 Task: Find connections with filter location Playa del Ingles with filter topic #entrepreneurwith filter profile language English with filter current company AKS ProTalent with filter school Amrutvahini College of Engineering - AVCOE with filter industry Wholesale Import and Export with filter service category HR Consulting with filter keywords title Well Driller
Action: Mouse moved to (176, 280)
Screenshot: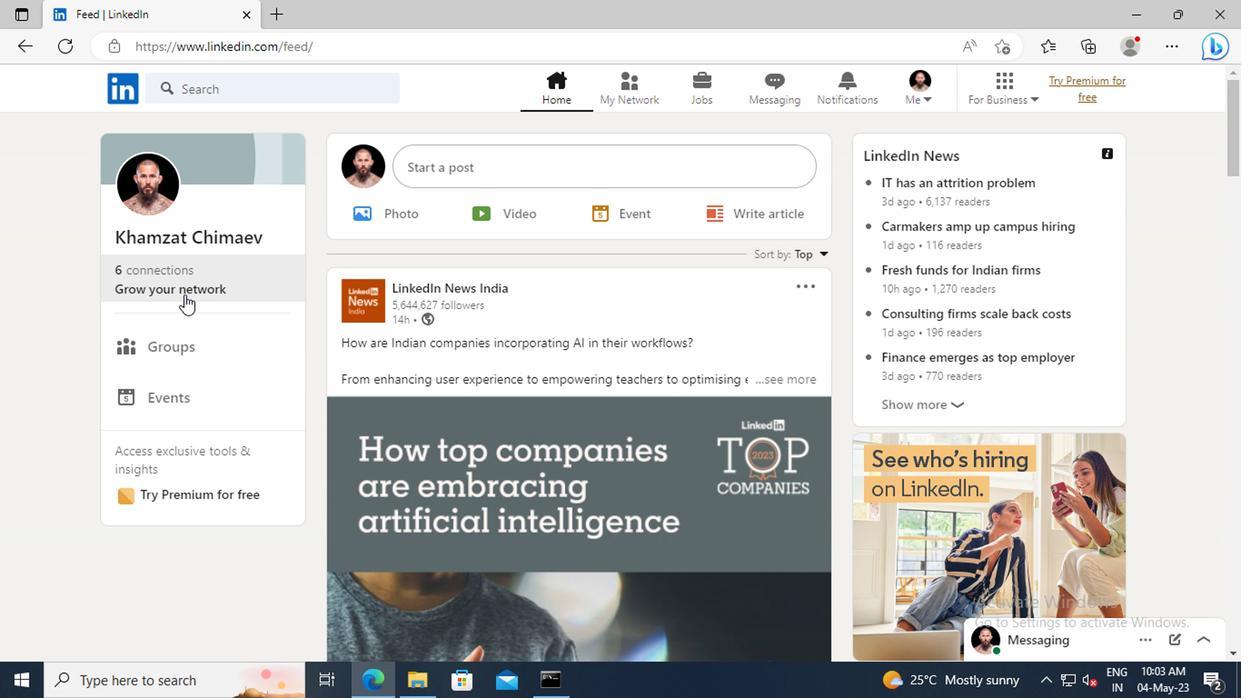 
Action: Mouse pressed left at (176, 280)
Screenshot: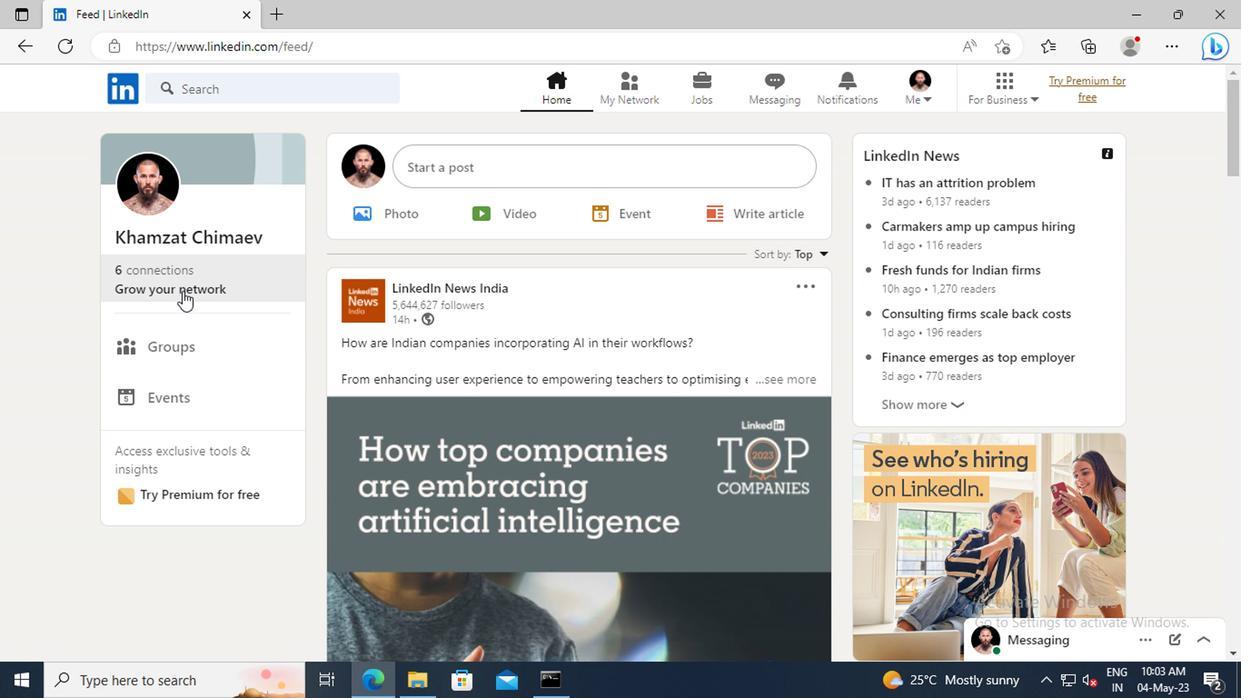 
Action: Mouse moved to (181, 192)
Screenshot: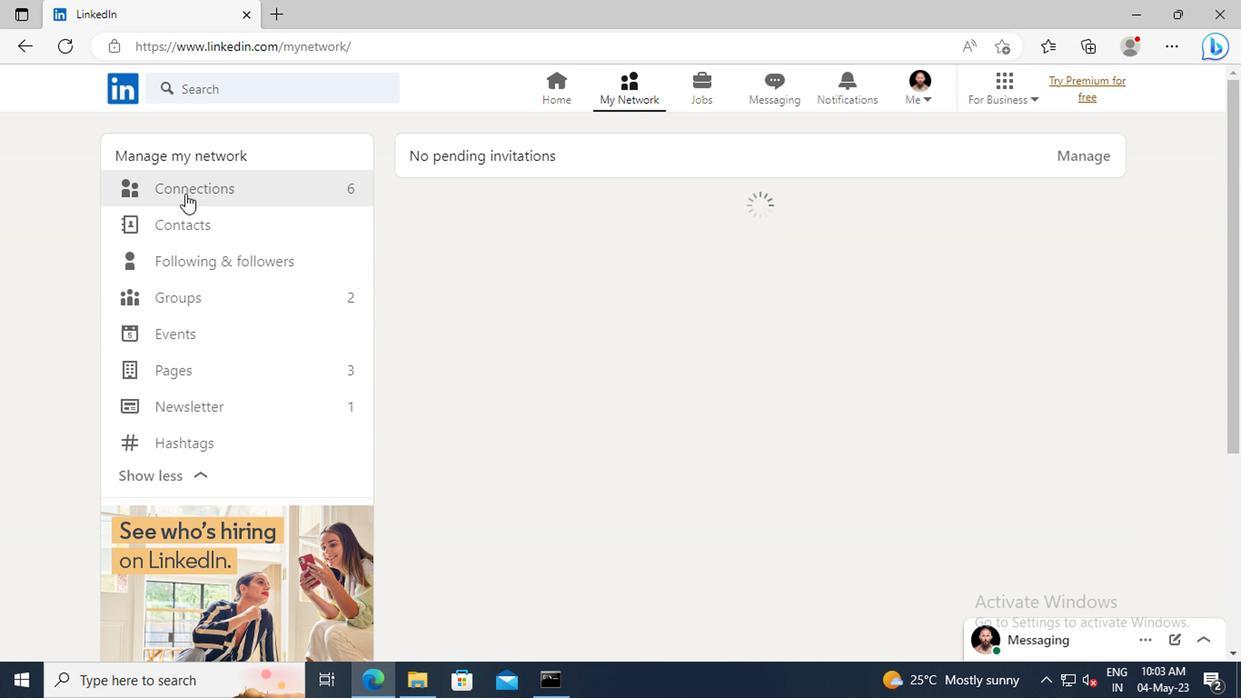 
Action: Mouse pressed left at (181, 192)
Screenshot: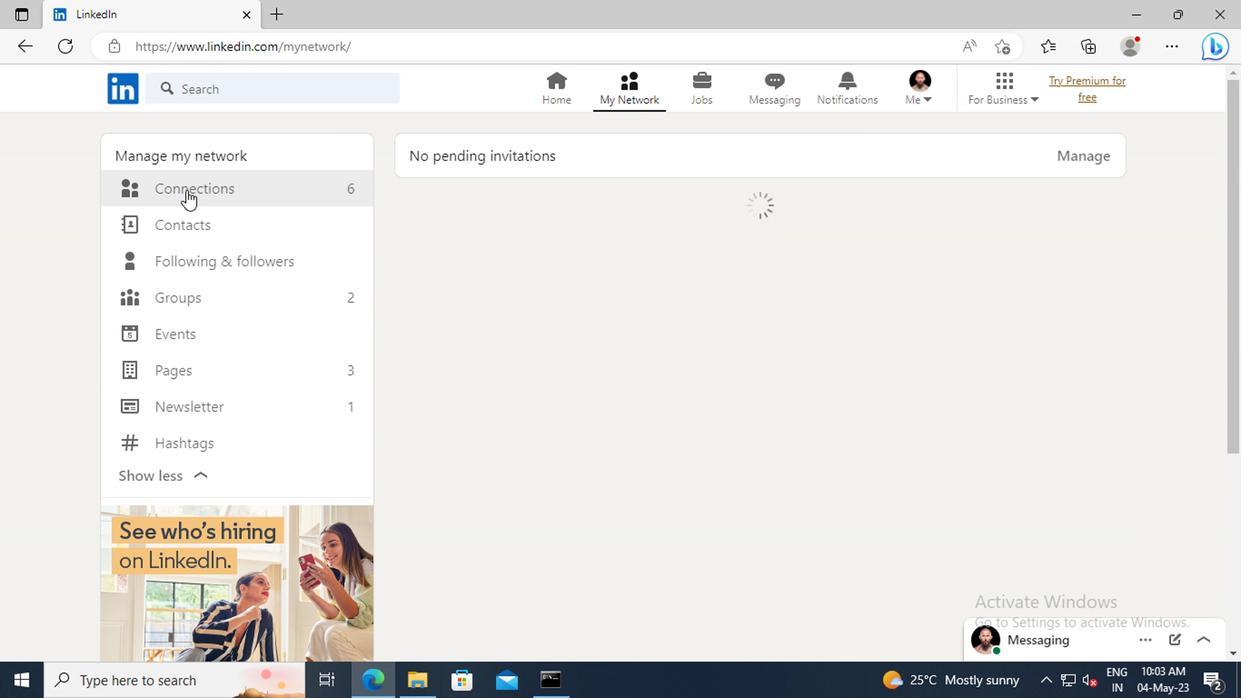
Action: Mouse moved to (726, 192)
Screenshot: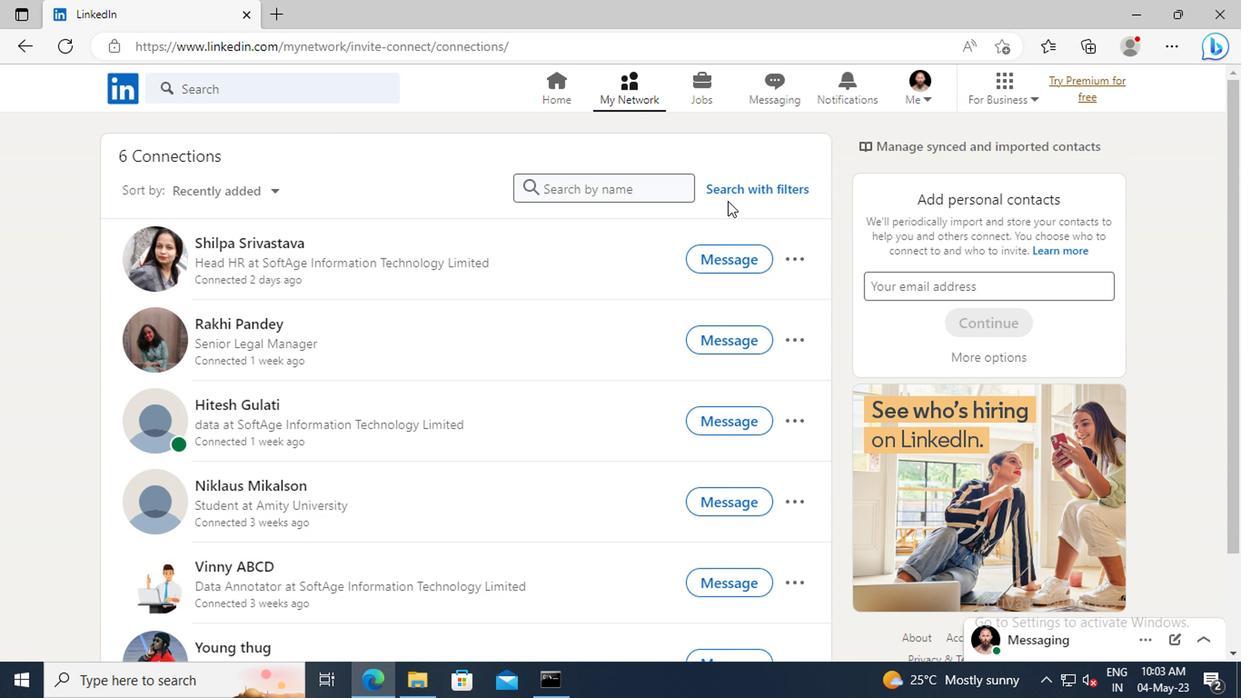 
Action: Mouse pressed left at (726, 192)
Screenshot: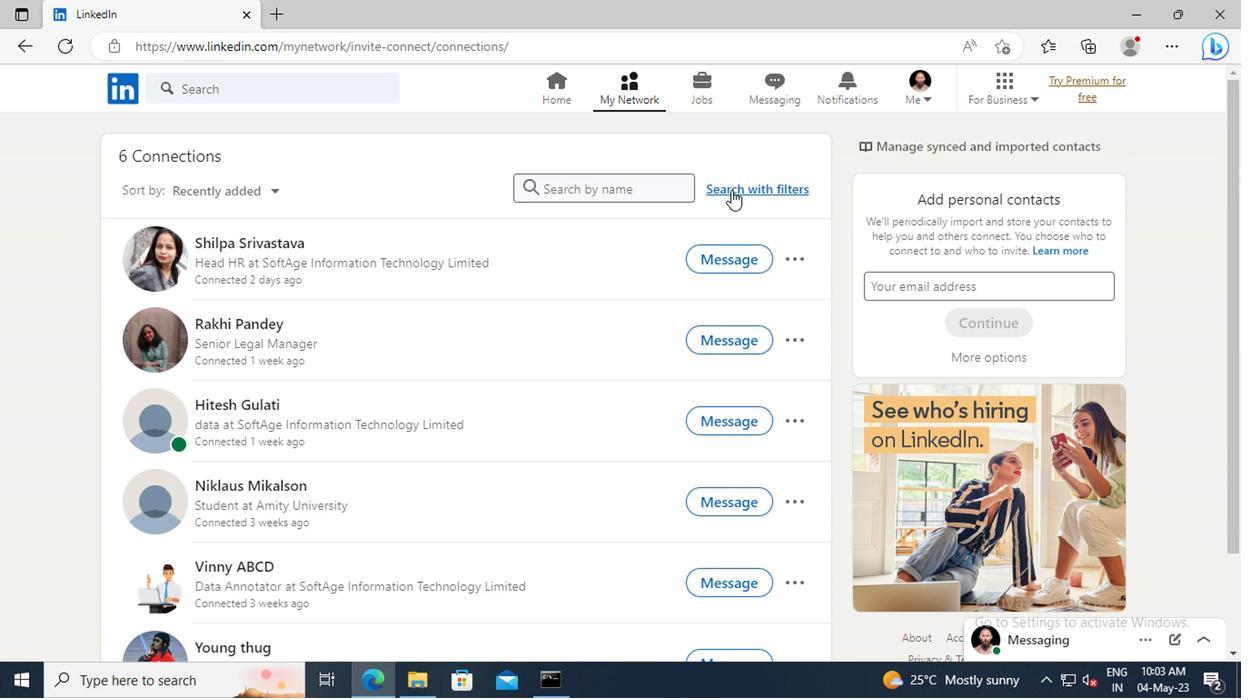 
Action: Mouse moved to (683, 146)
Screenshot: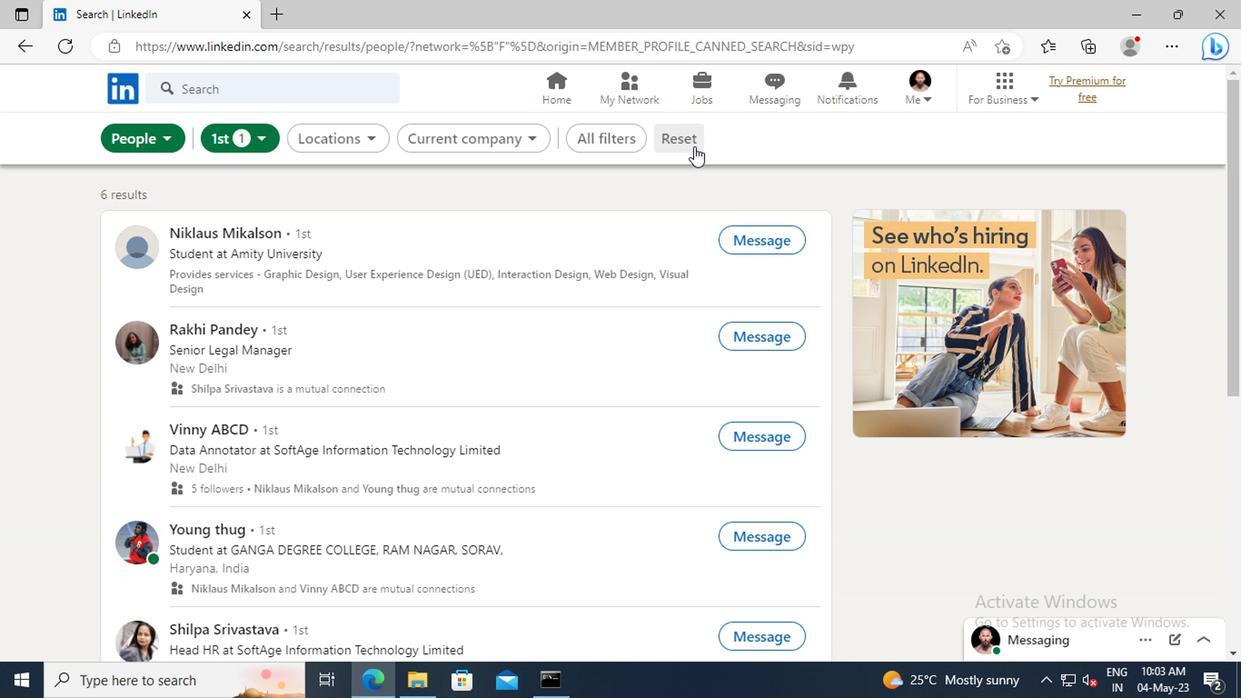 
Action: Mouse pressed left at (683, 146)
Screenshot: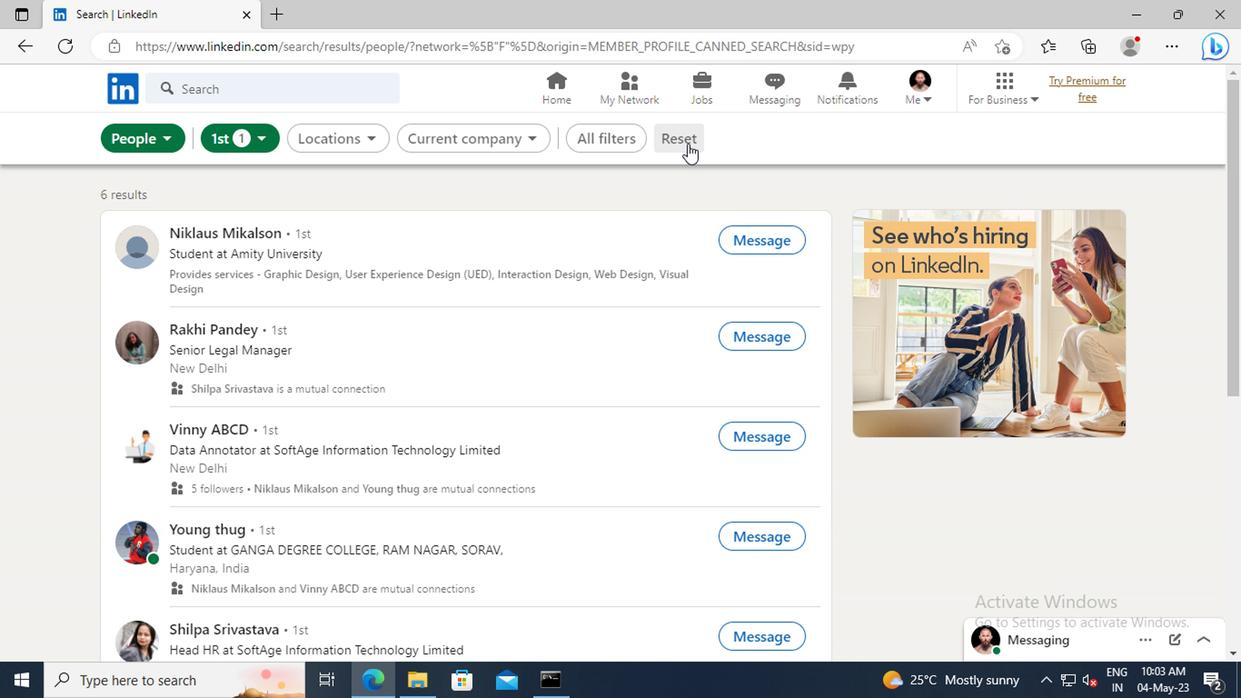 
Action: Mouse moved to (658, 146)
Screenshot: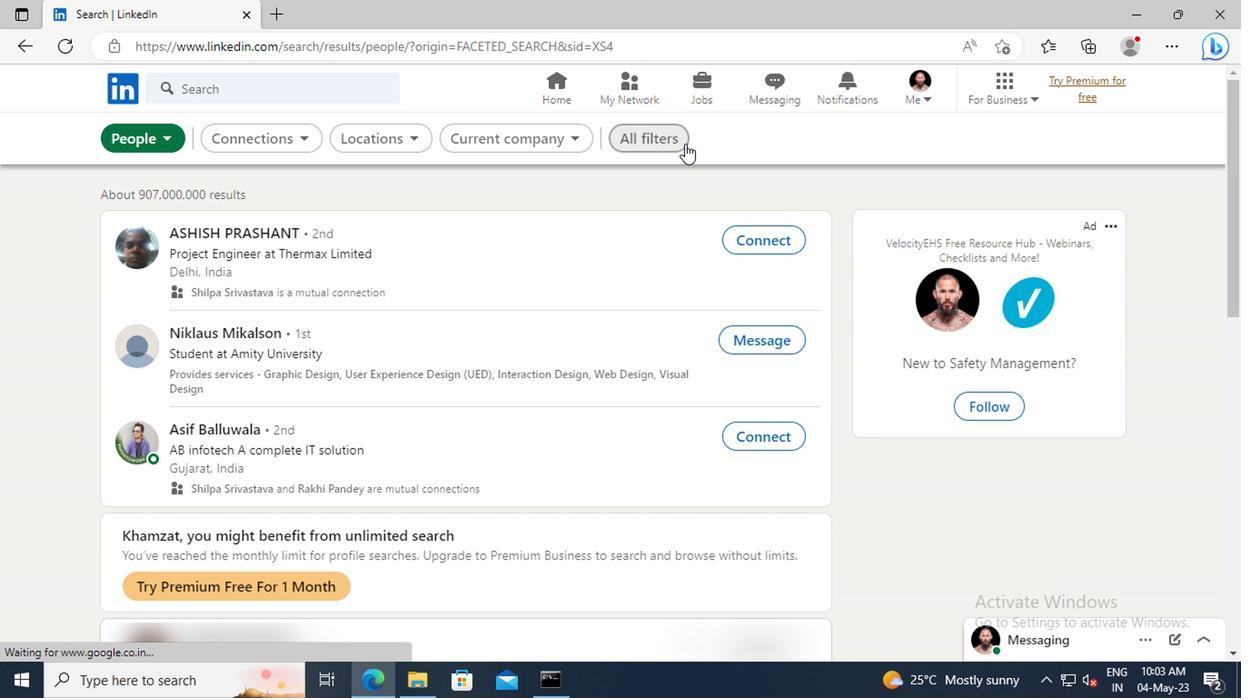 
Action: Mouse pressed left at (658, 146)
Screenshot: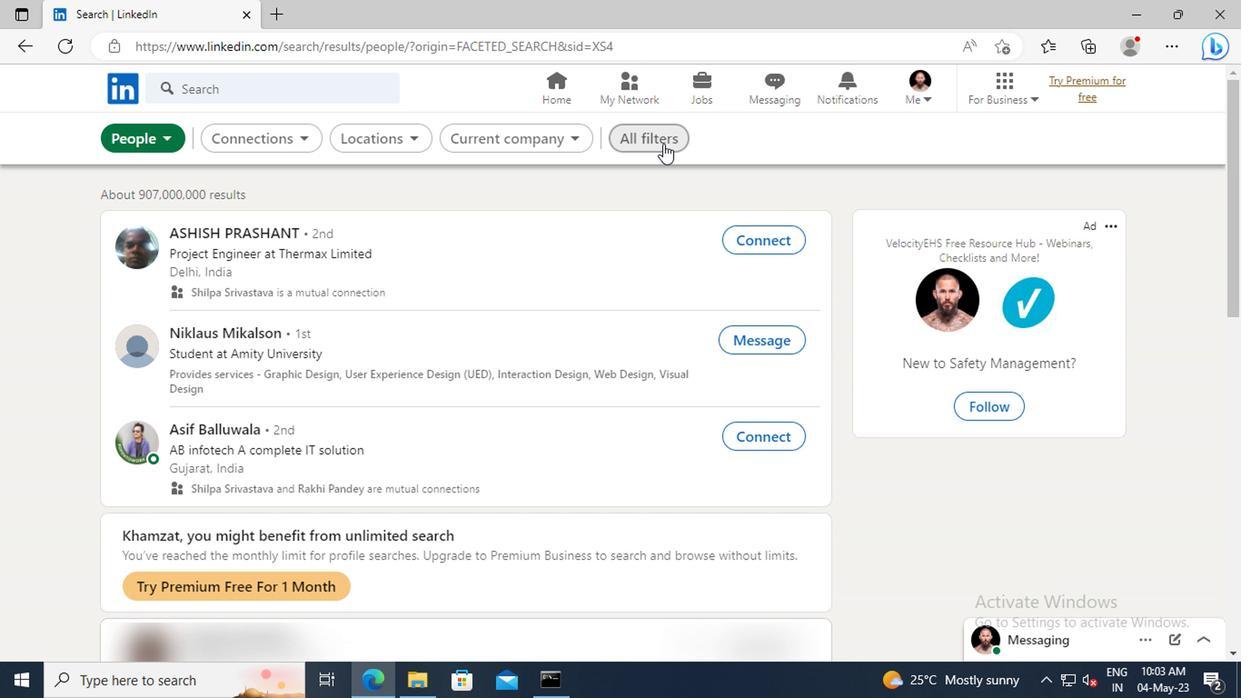 
Action: Mouse moved to (974, 332)
Screenshot: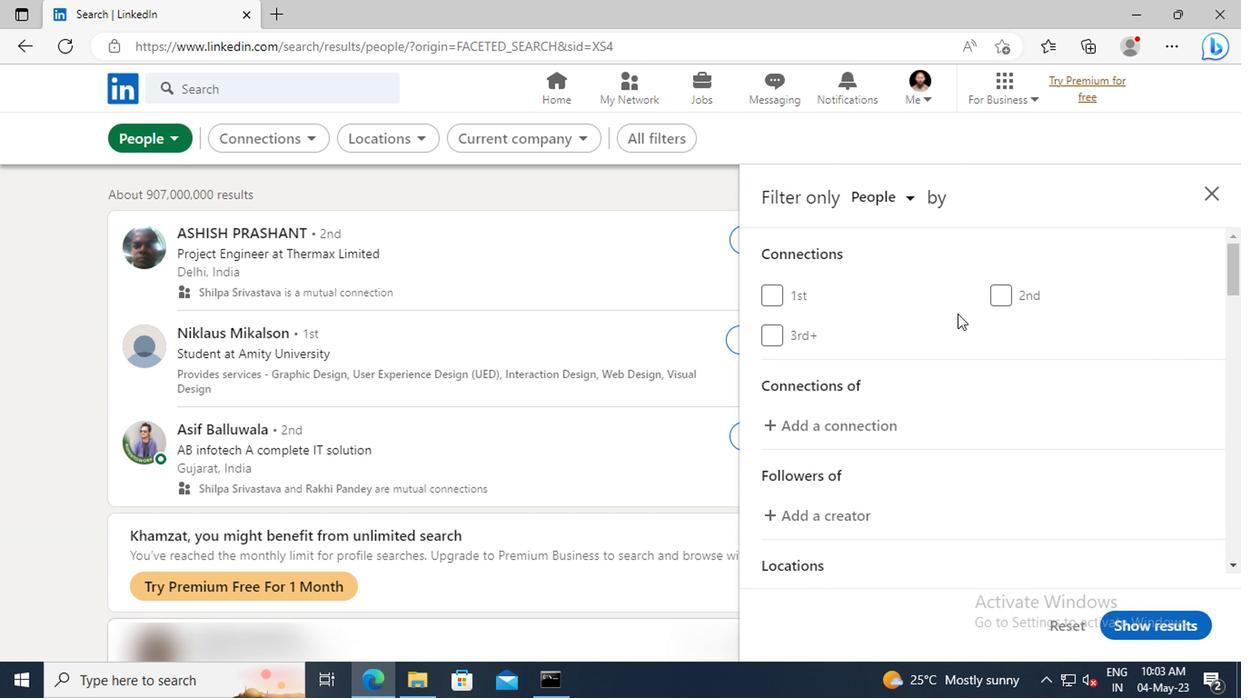 
Action: Mouse scrolled (974, 331) with delta (0, 0)
Screenshot: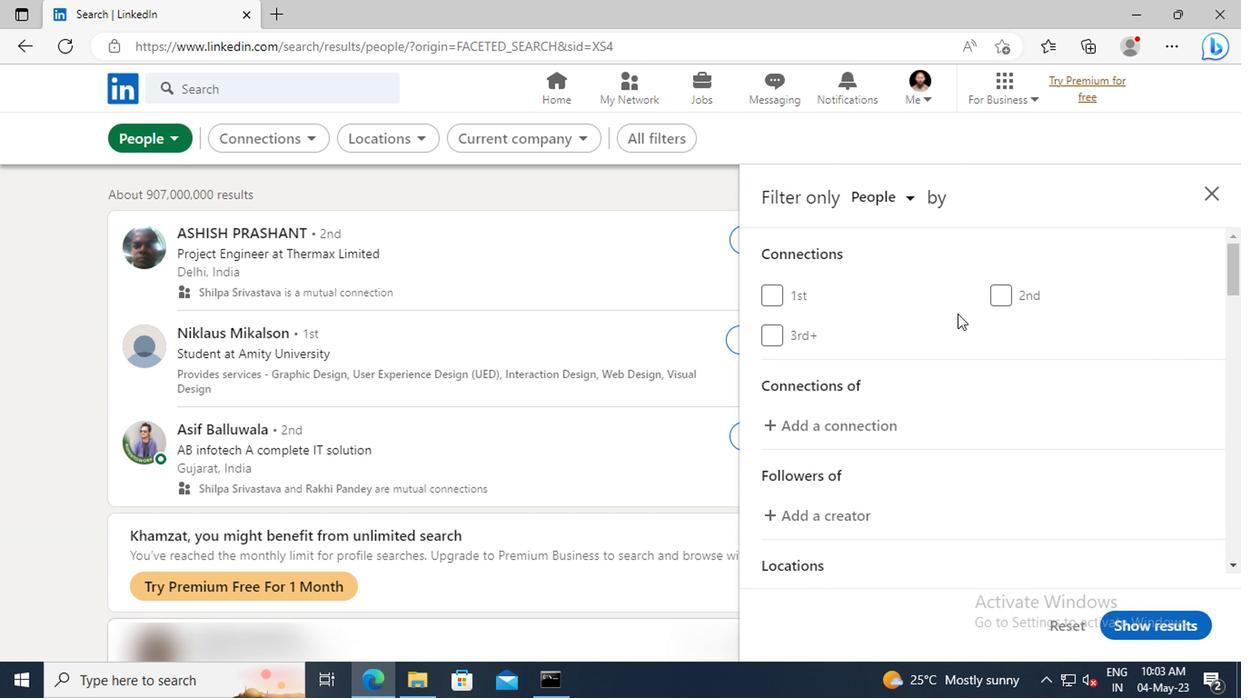 
Action: Mouse moved to (976, 334)
Screenshot: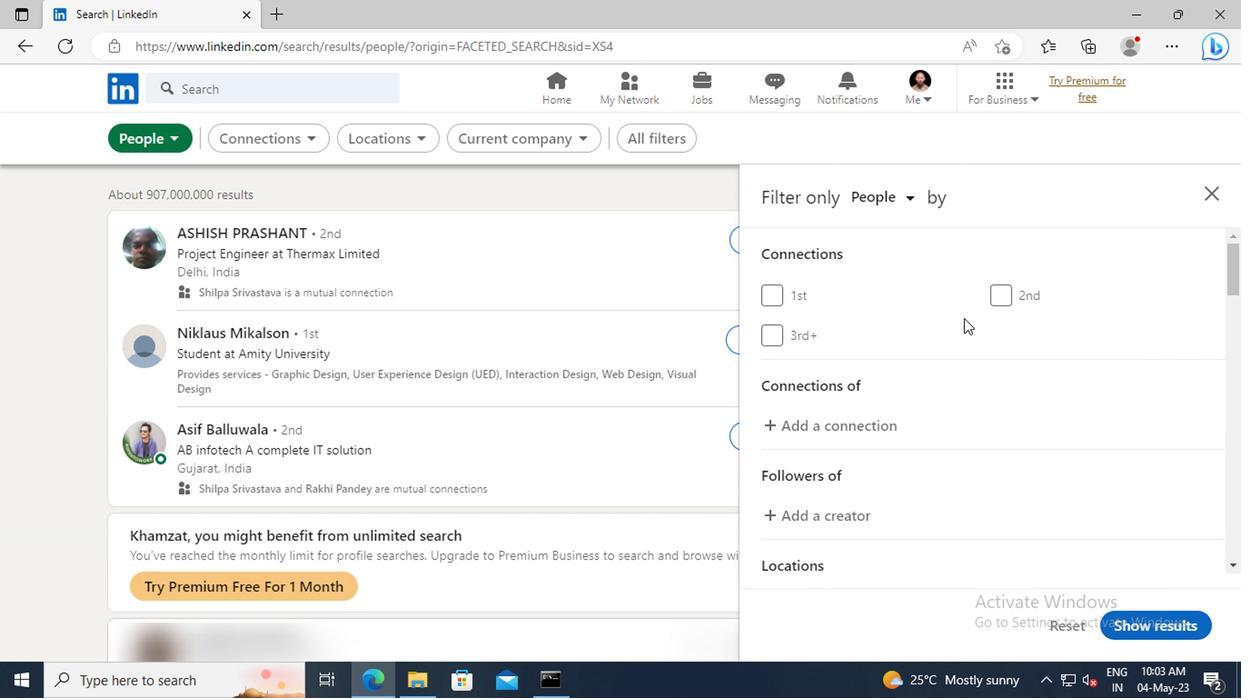 
Action: Mouse scrolled (976, 333) with delta (0, 0)
Screenshot: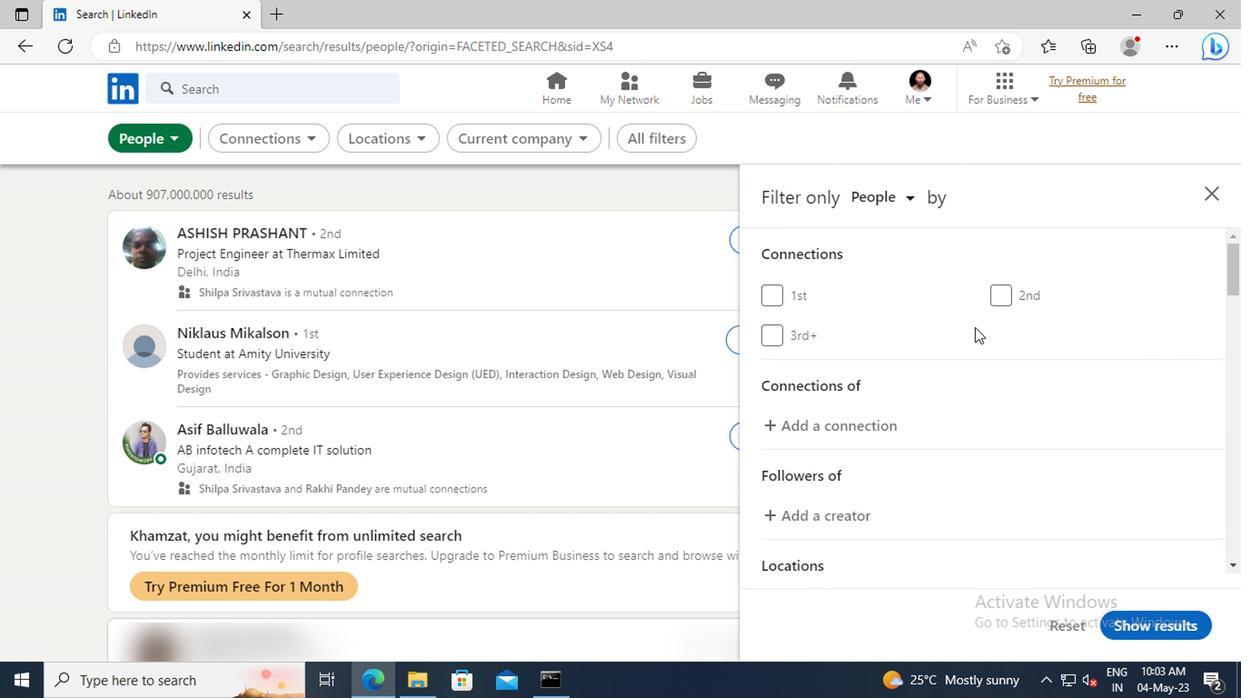 
Action: Mouse scrolled (976, 333) with delta (0, 0)
Screenshot: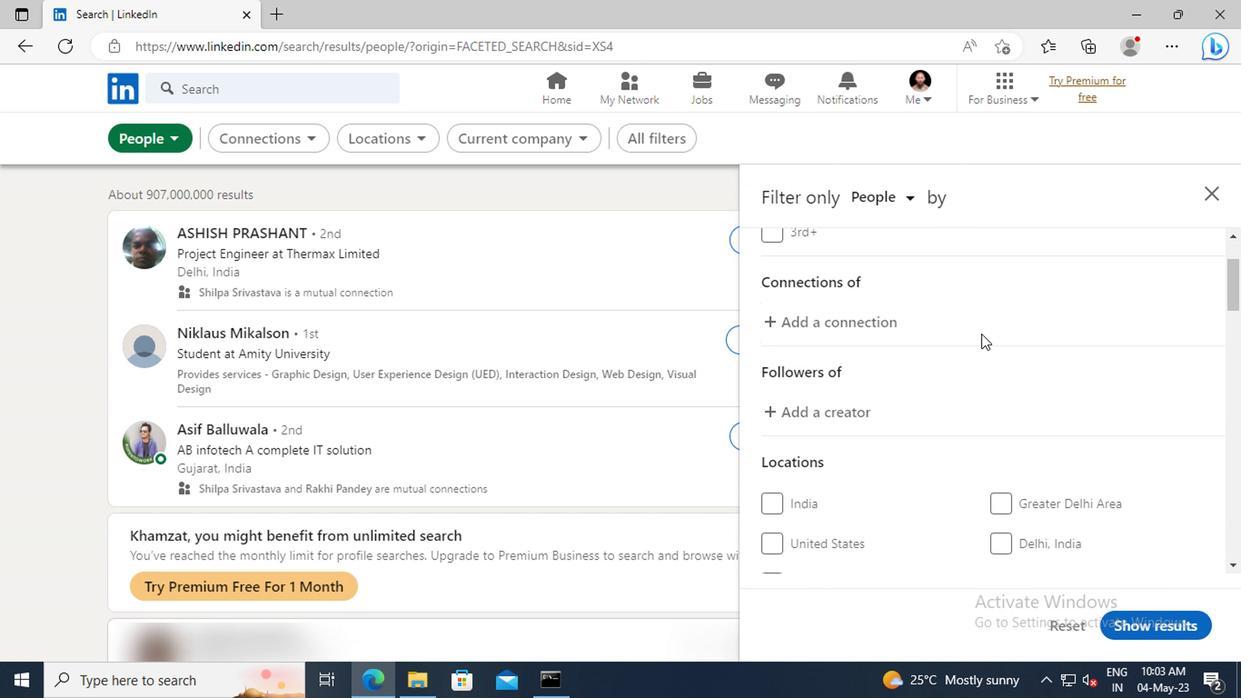 
Action: Mouse scrolled (976, 333) with delta (0, 0)
Screenshot: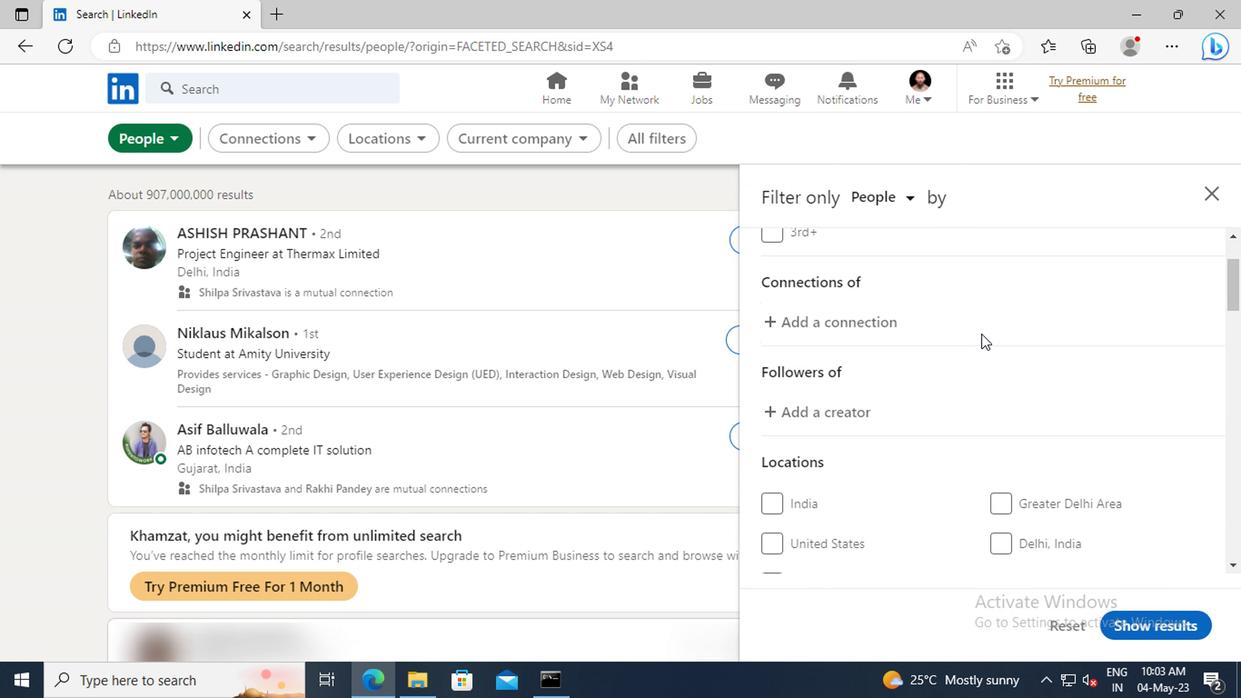 
Action: Mouse scrolled (976, 333) with delta (0, 0)
Screenshot: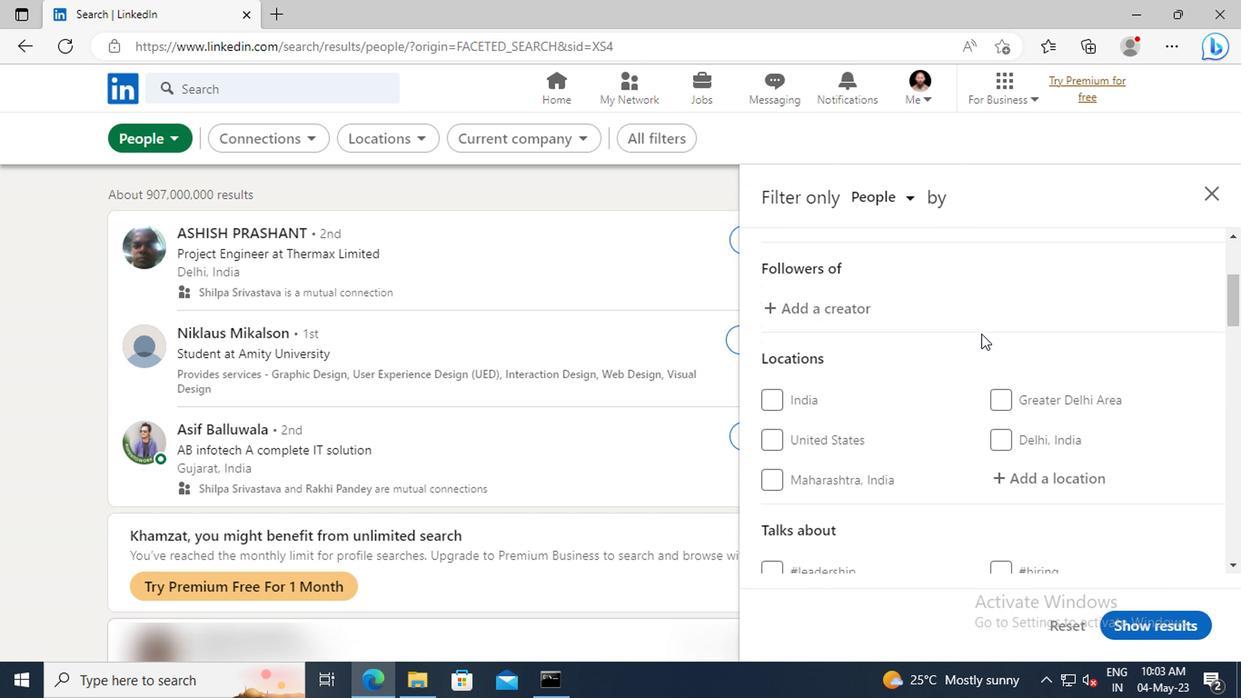 
Action: Mouse scrolled (976, 333) with delta (0, 0)
Screenshot: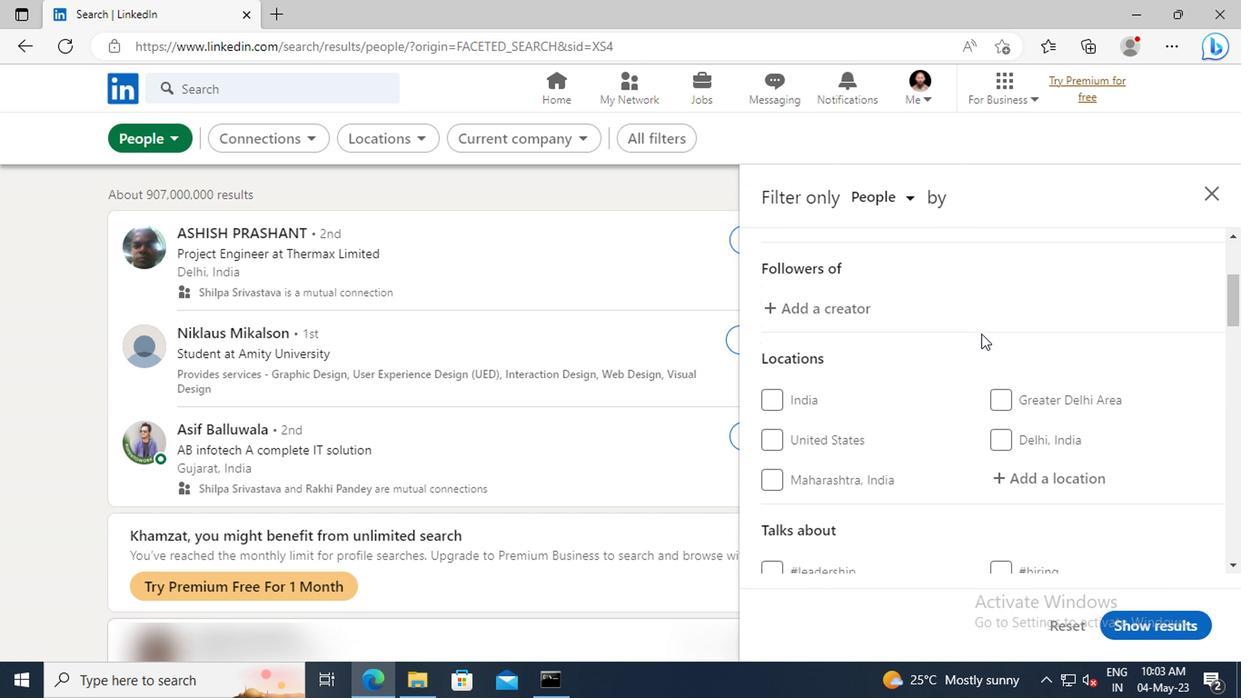 
Action: Mouse moved to (1002, 371)
Screenshot: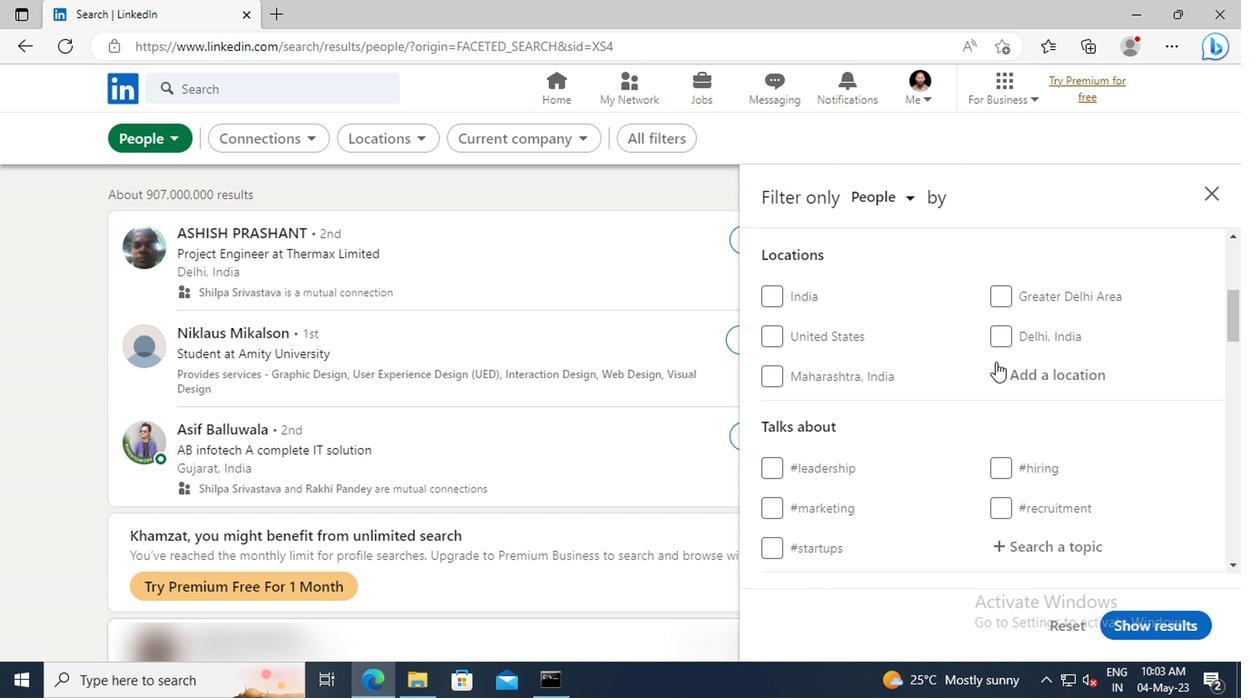 
Action: Mouse pressed left at (1002, 371)
Screenshot: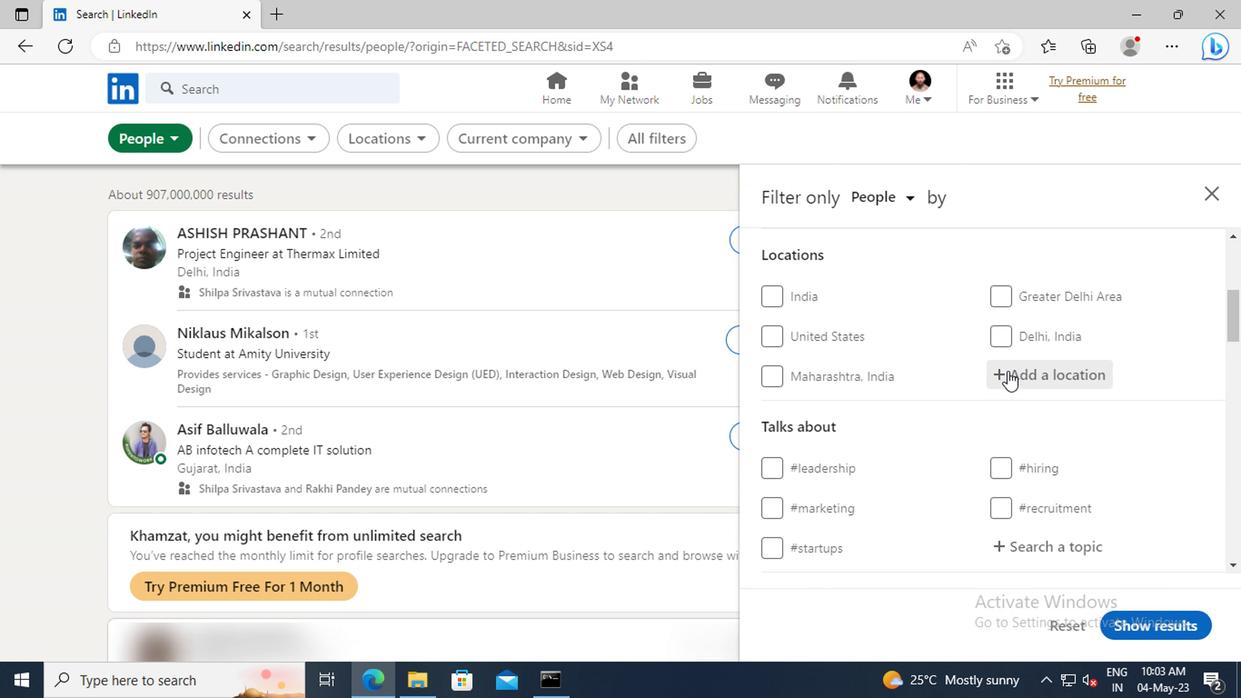 
Action: Key pressed <Key.shift>PLAYA<Key.space>DEL<Key.space><Key.shift><Key.shift>INGLES<Key.enter>
Screenshot: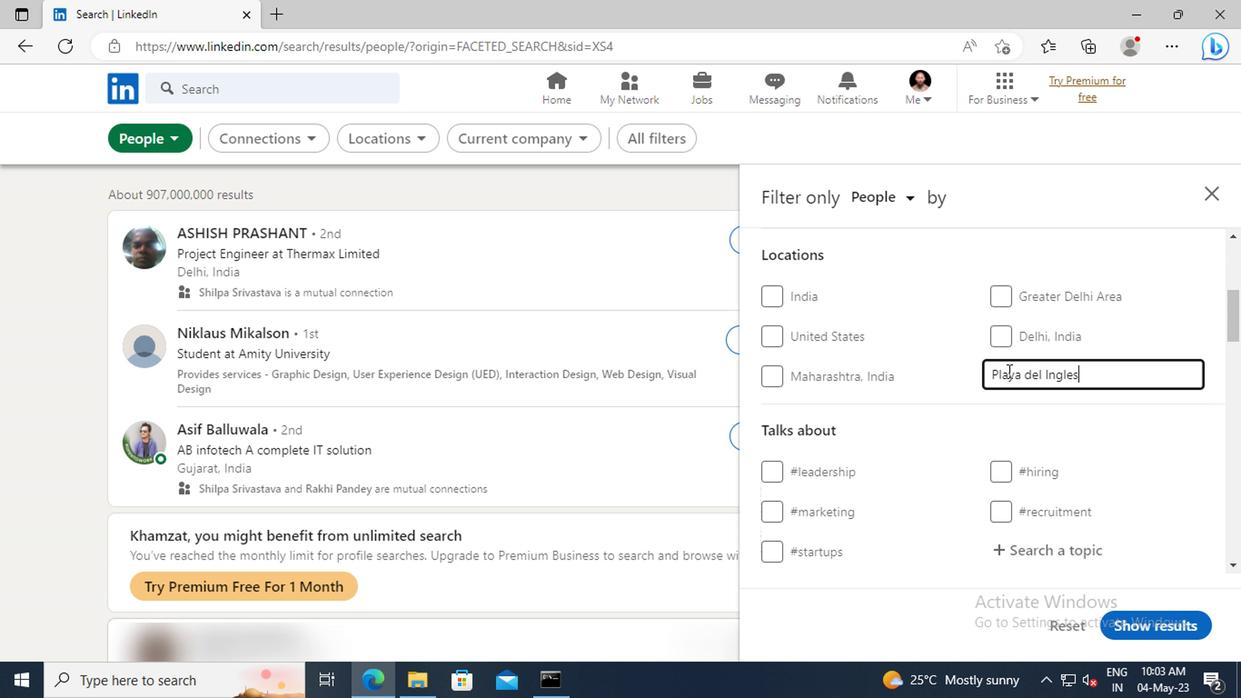 
Action: Mouse scrolled (1002, 370) with delta (0, 0)
Screenshot: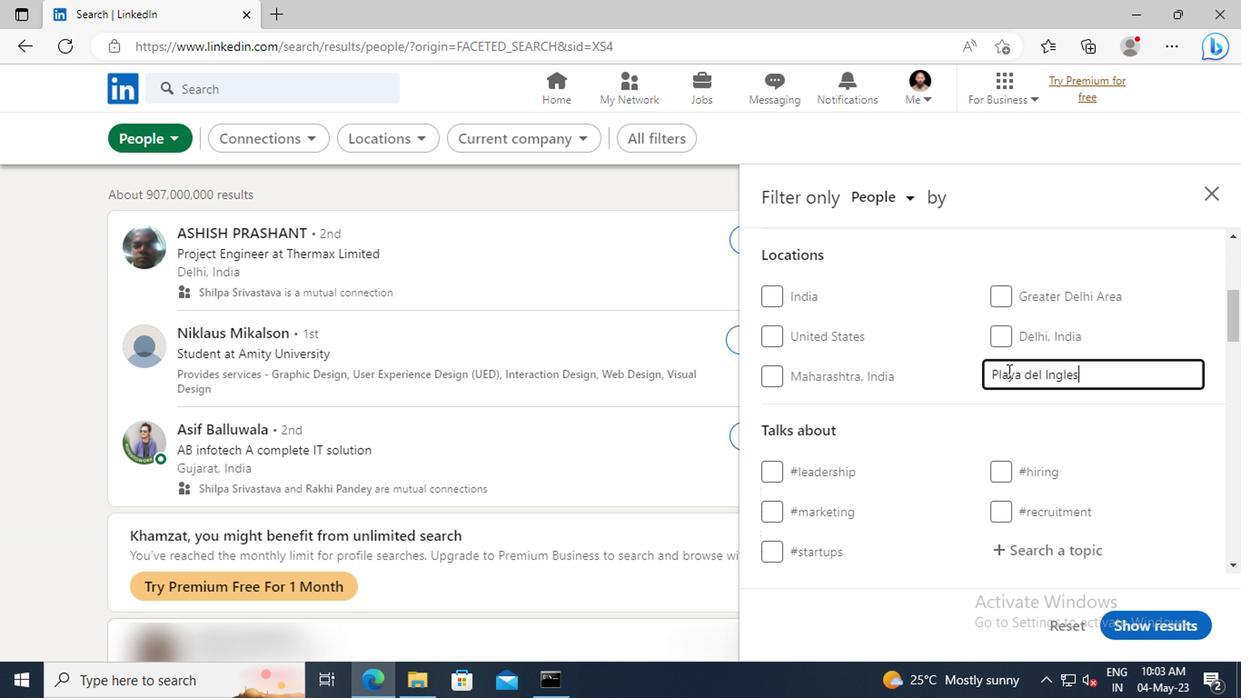 
Action: Mouse scrolled (1002, 370) with delta (0, 0)
Screenshot: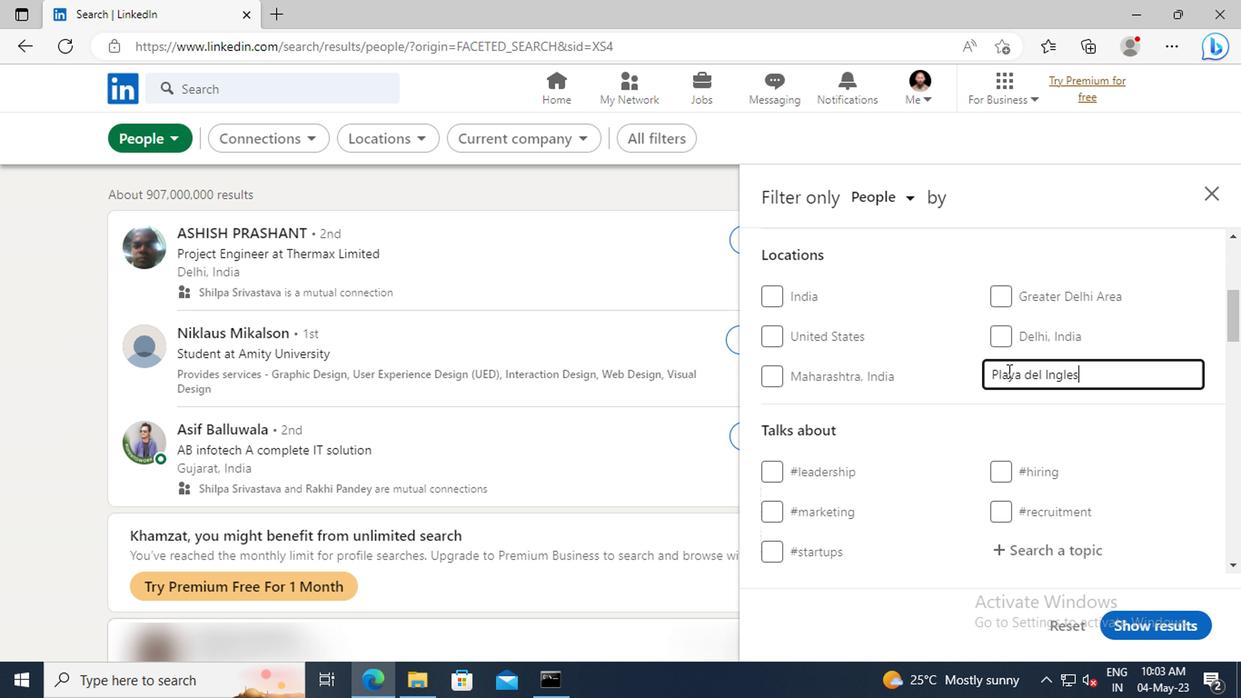 
Action: Mouse scrolled (1002, 370) with delta (0, 0)
Screenshot: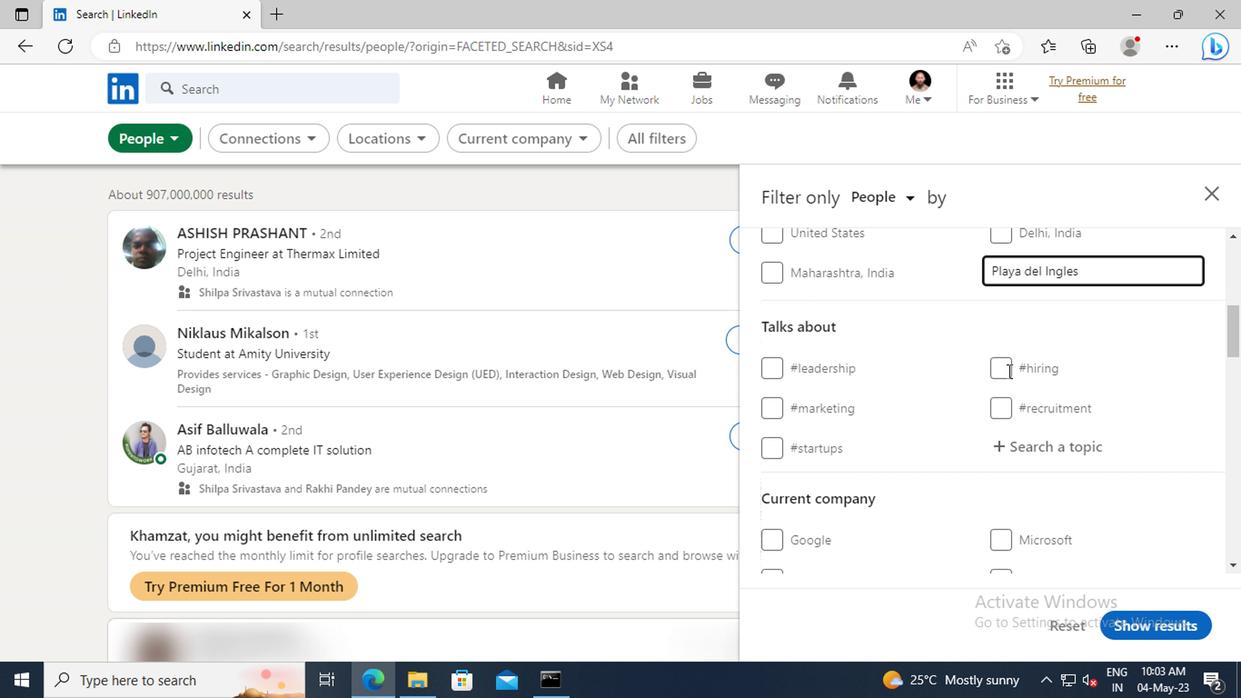 
Action: Mouse scrolled (1002, 370) with delta (0, 0)
Screenshot: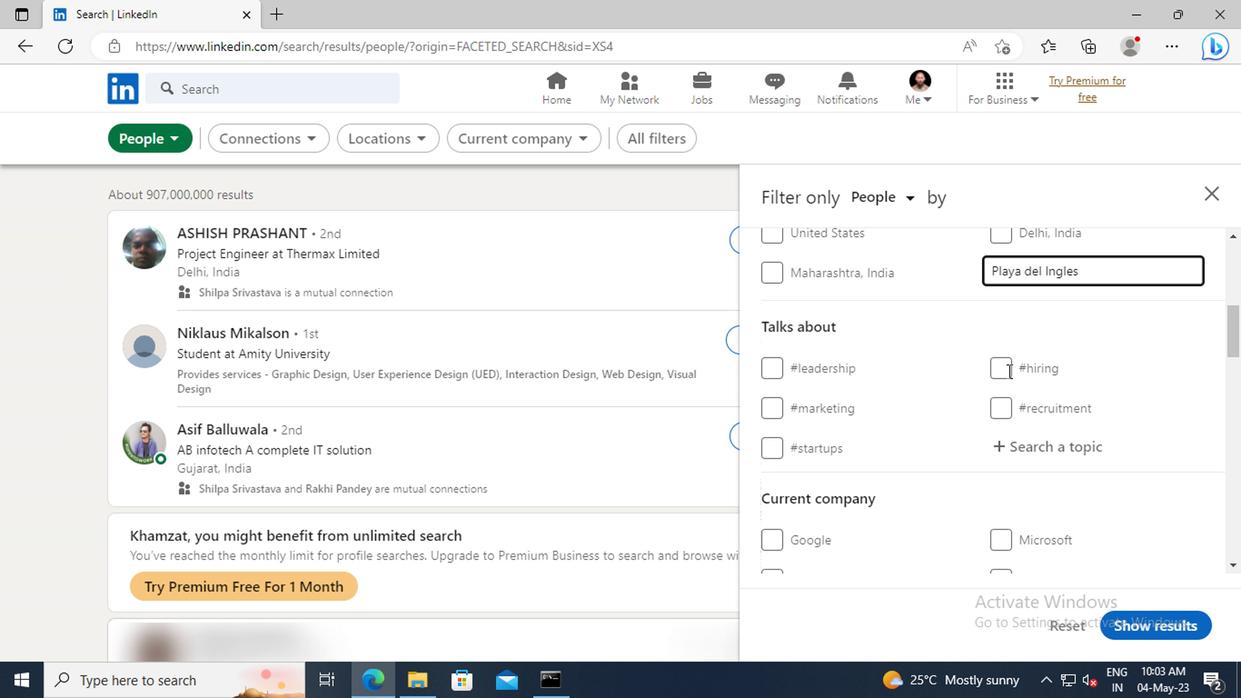
Action: Mouse moved to (1014, 349)
Screenshot: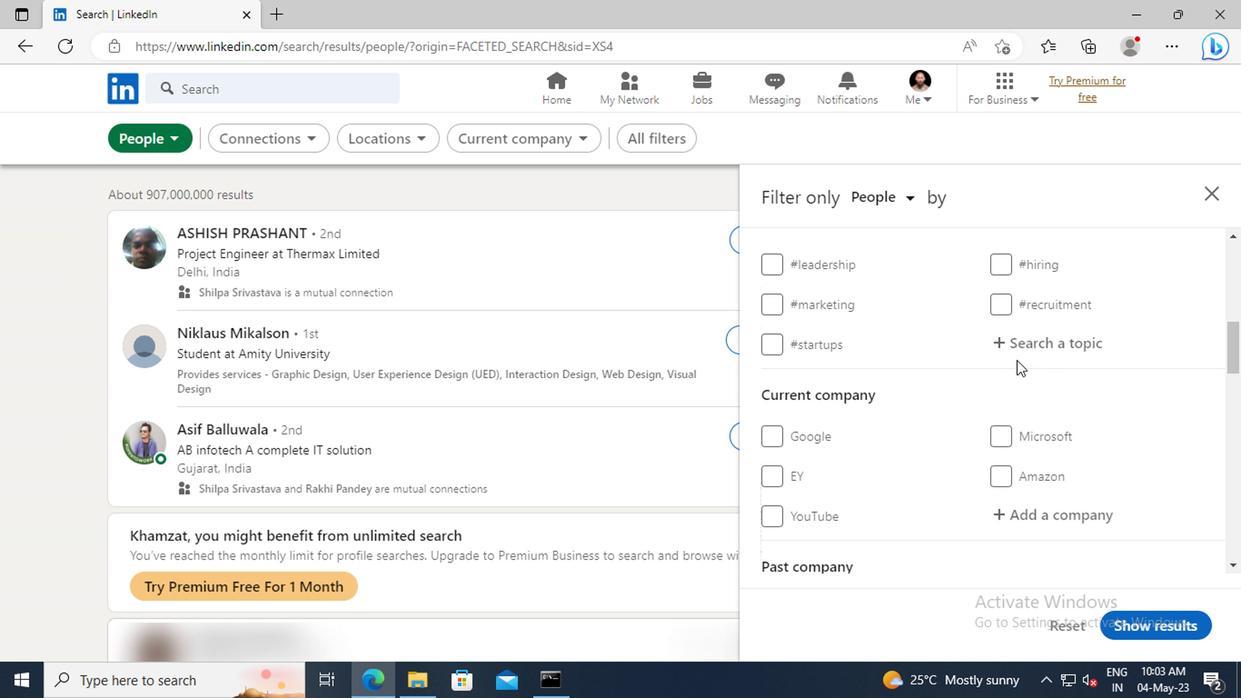 
Action: Mouse pressed left at (1014, 349)
Screenshot: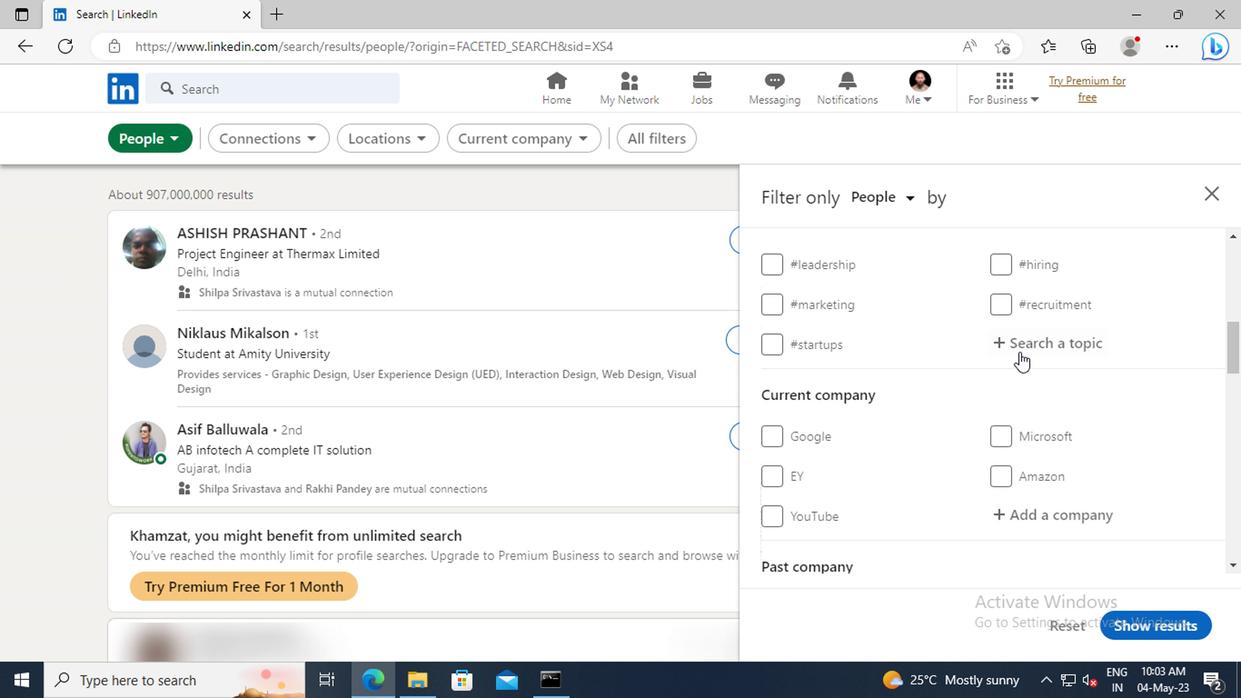 
Action: Key pressed ENTREPR
Screenshot: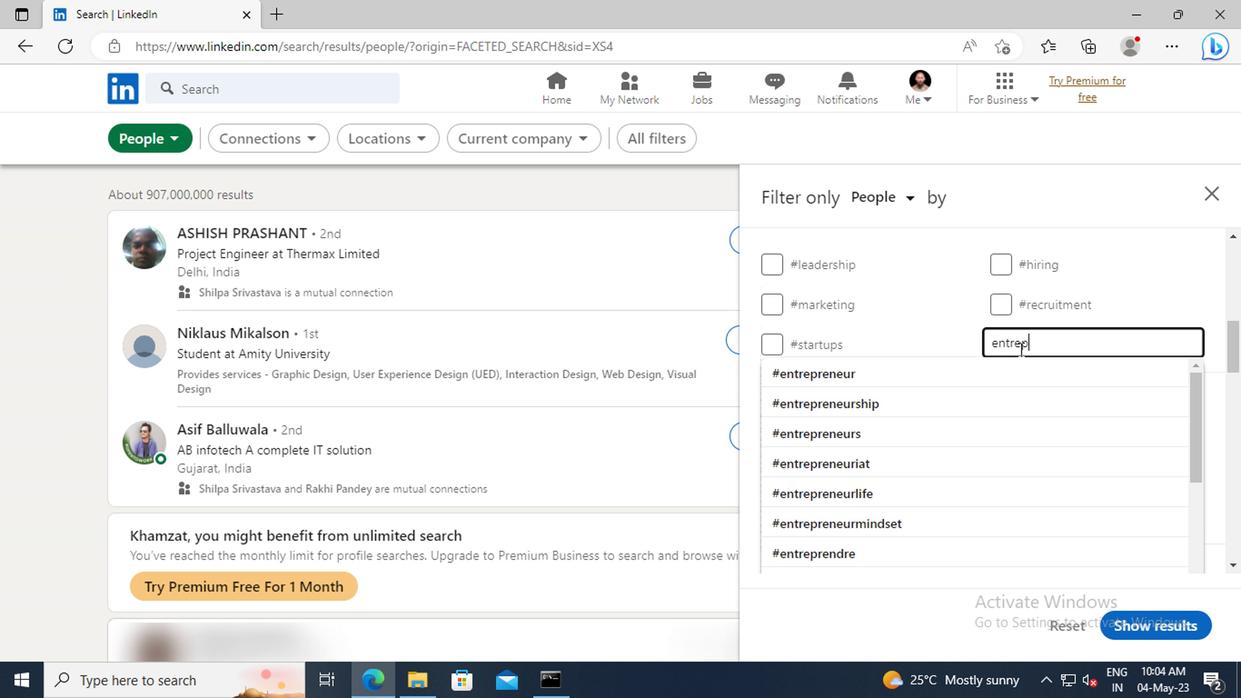 
Action: Mouse moved to (1016, 371)
Screenshot: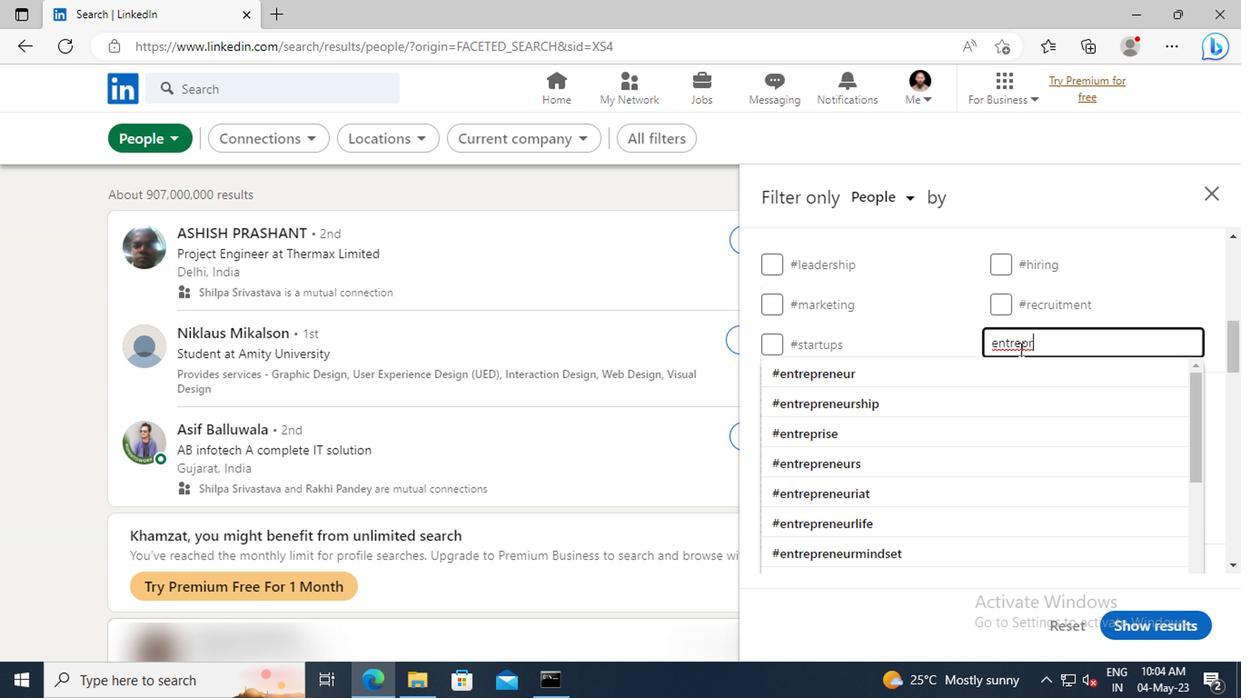 
Action: Mouse pressed left at (1016, 371)
Screenshot: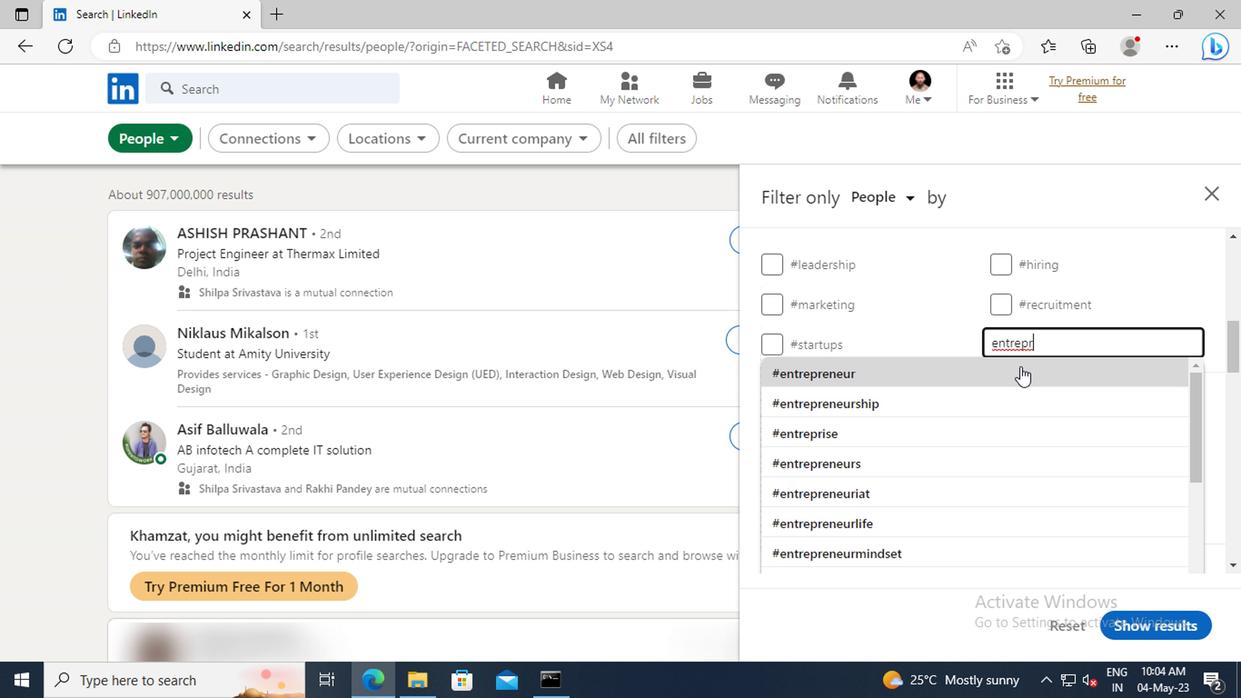 
Action: Mouse scrolled (1016, 370) with delta (0, 0)
Screenshot: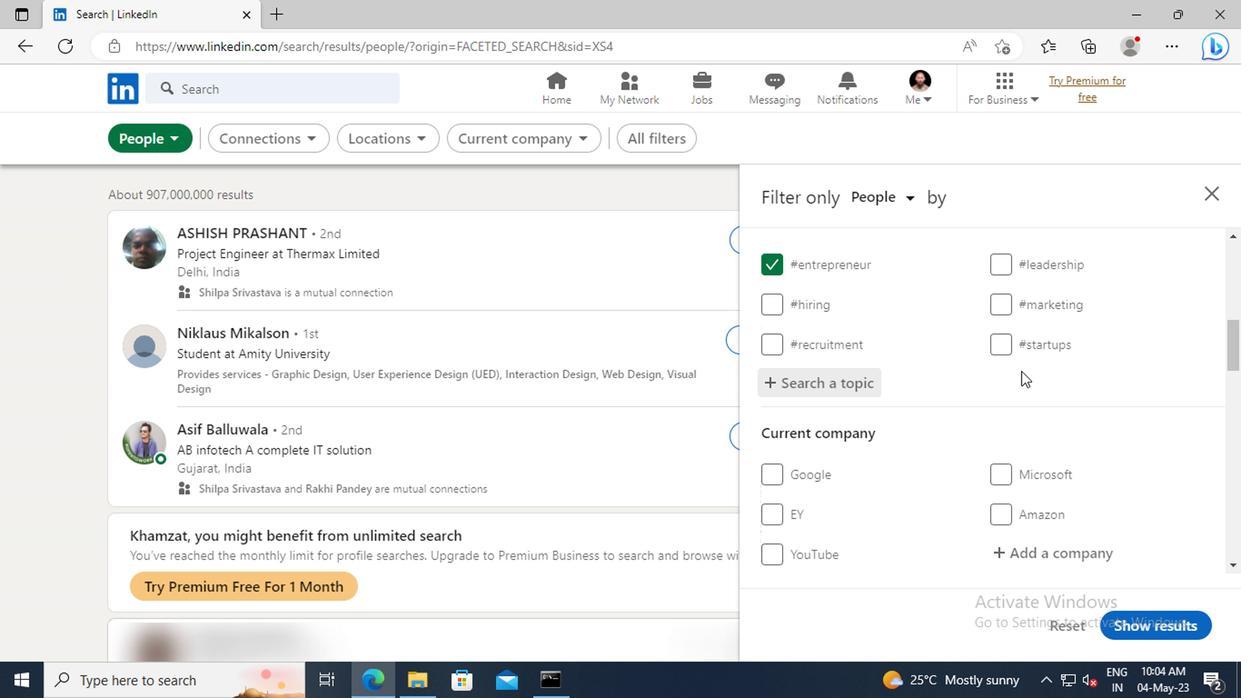 
Action: Mouse scrolled (1016, 370) with delta (0, 0)
Screenshot: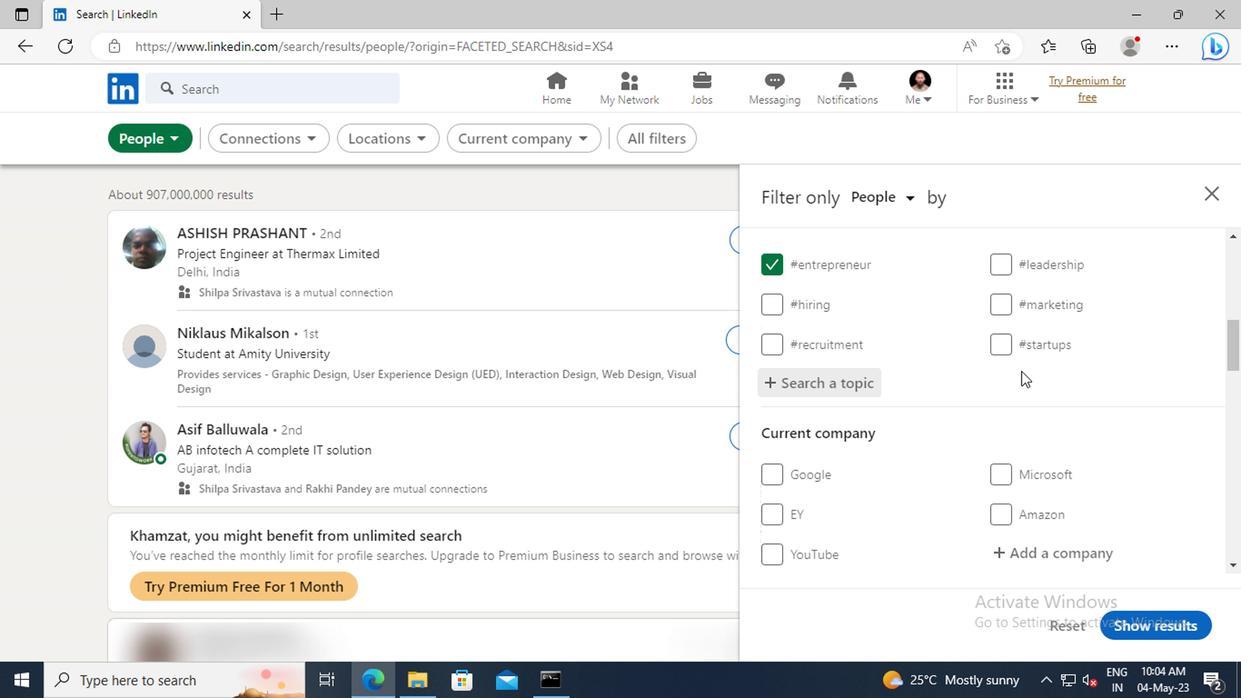 
Action: Mouse scrolled (1016, 370) with delta (0, 0)
Screenshot: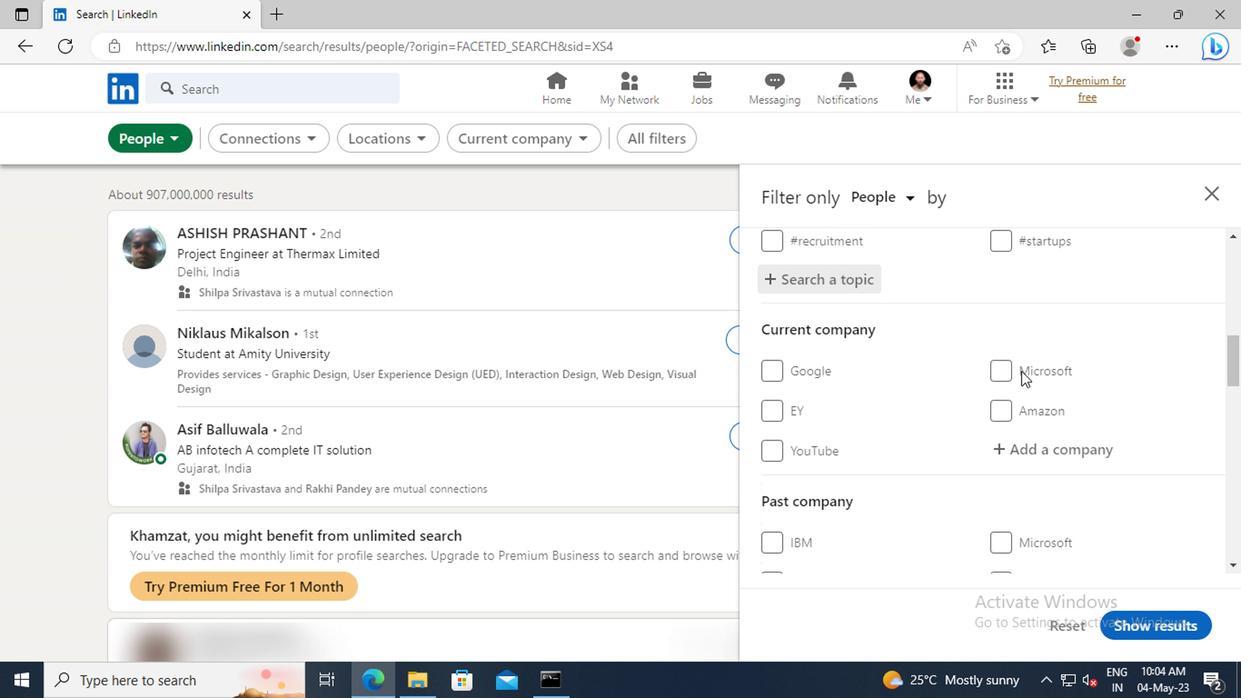 
Action: Mouse scrolled (1016, 370) with delta (0, 0)
Screenshot: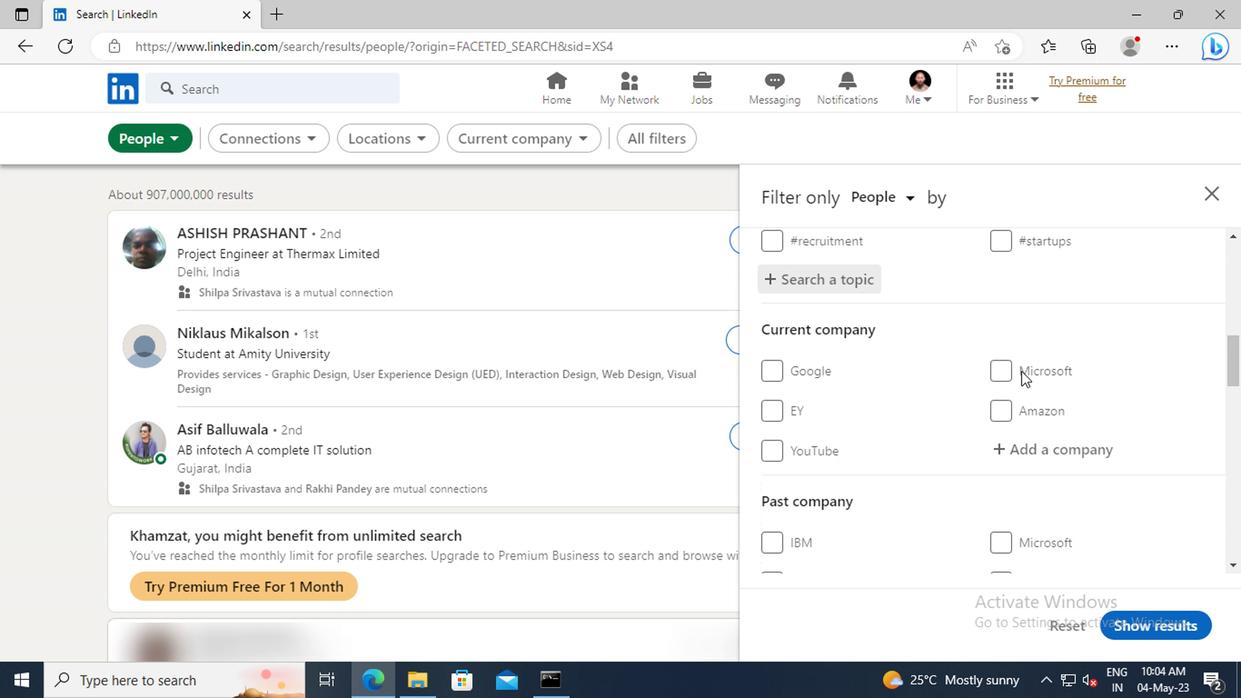 
Action: Mouse scrolled (1016, 370) with delta (0, 0)
Screenshot: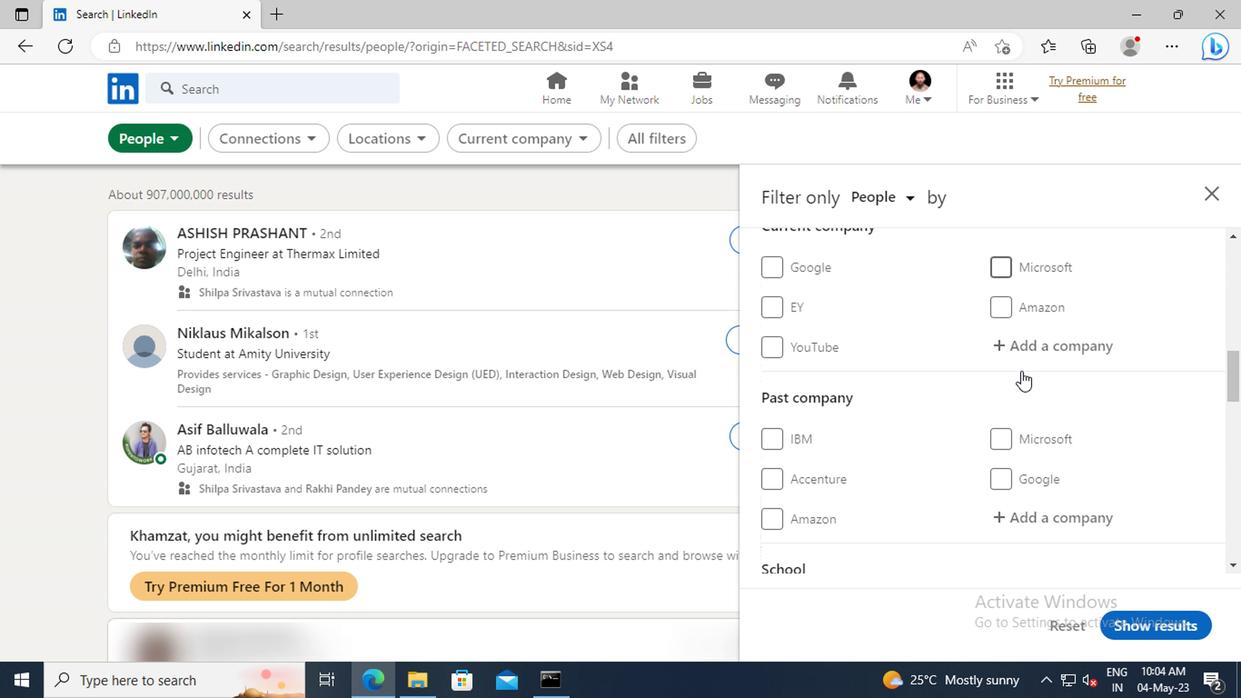 
Action: Mouse scrolled (1016, 370) with delta (0, 0)
Screenshot: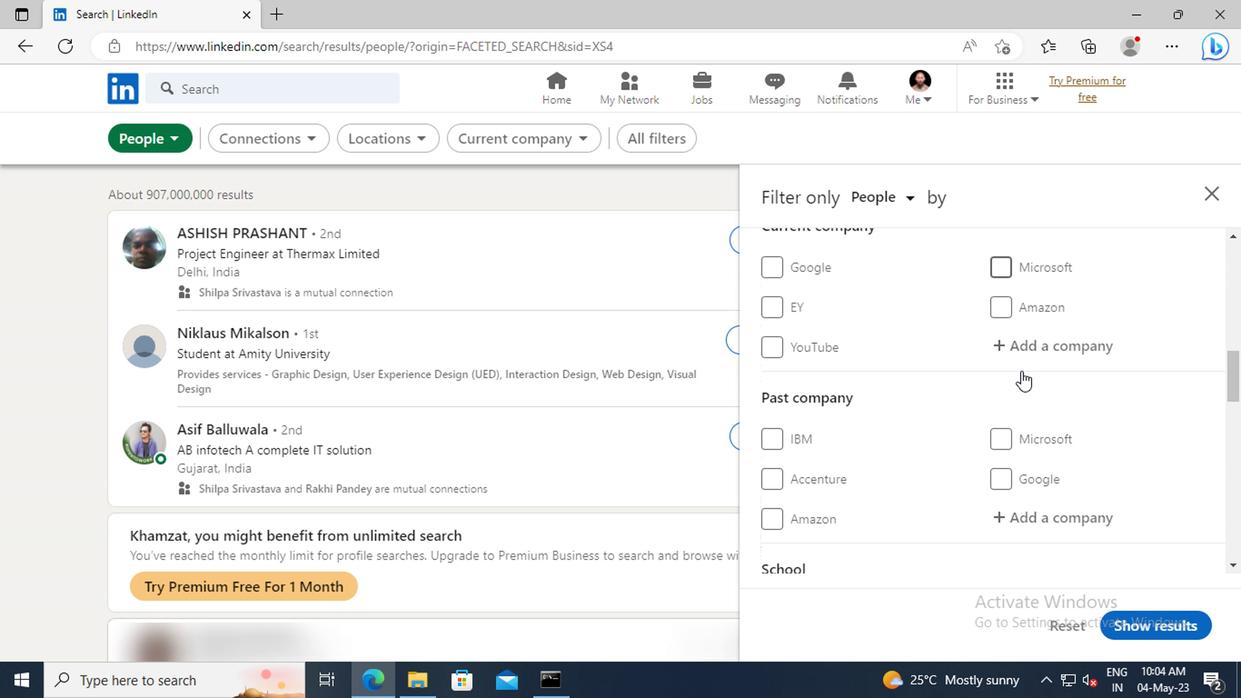 
Action: Mouse scrolled (1016, 370) with delta (0, 0)
Screenshot: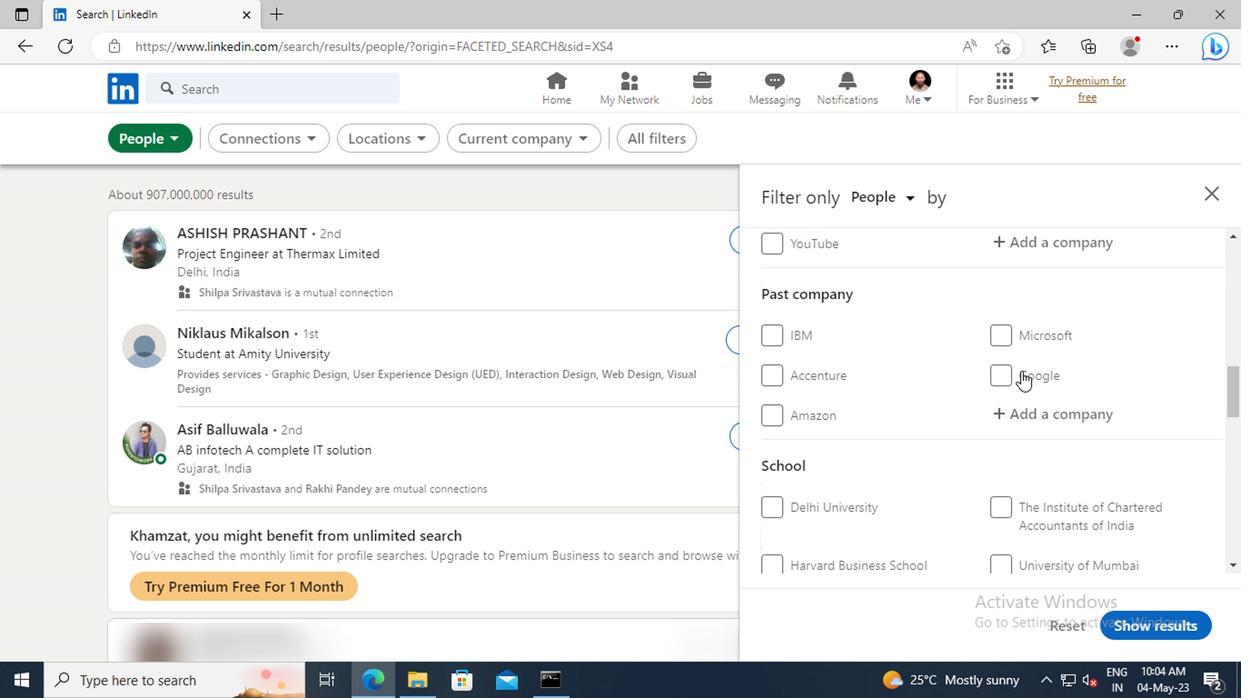
Action: Mouse scrolled (1016, 370) with delta (0, 0)
Screenshot: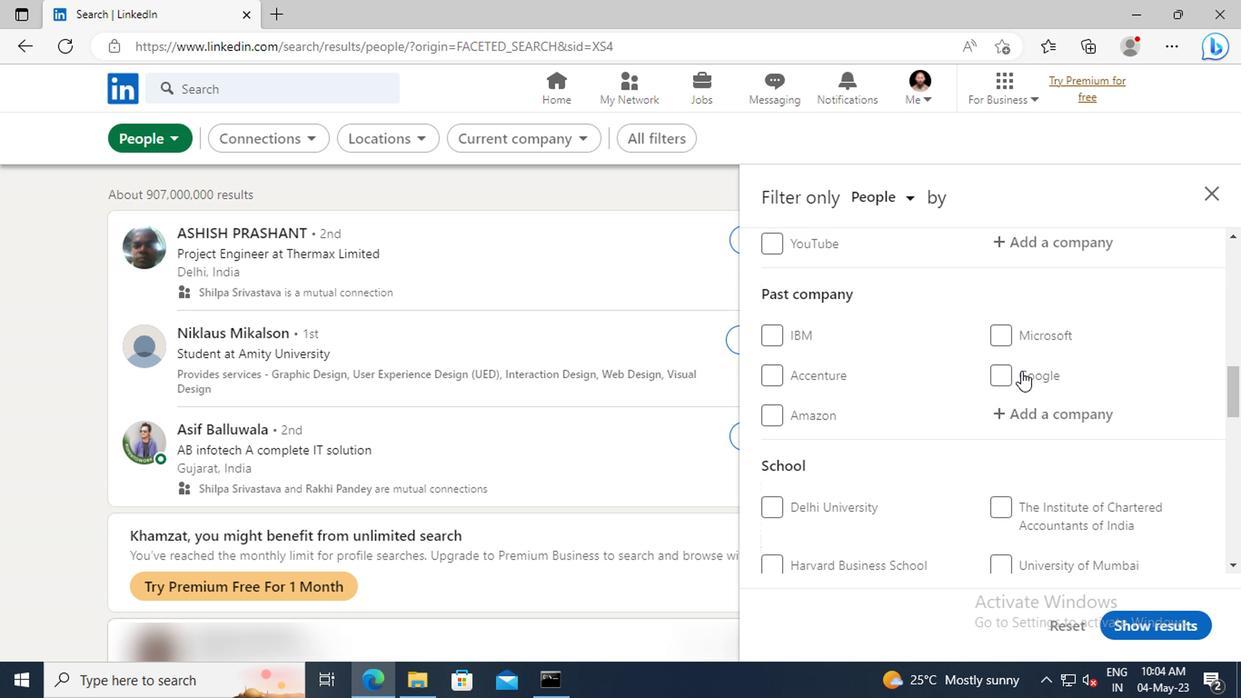 
Action: Mouse scrolled (1016, 370) with delta (0, 0)
Screenshot: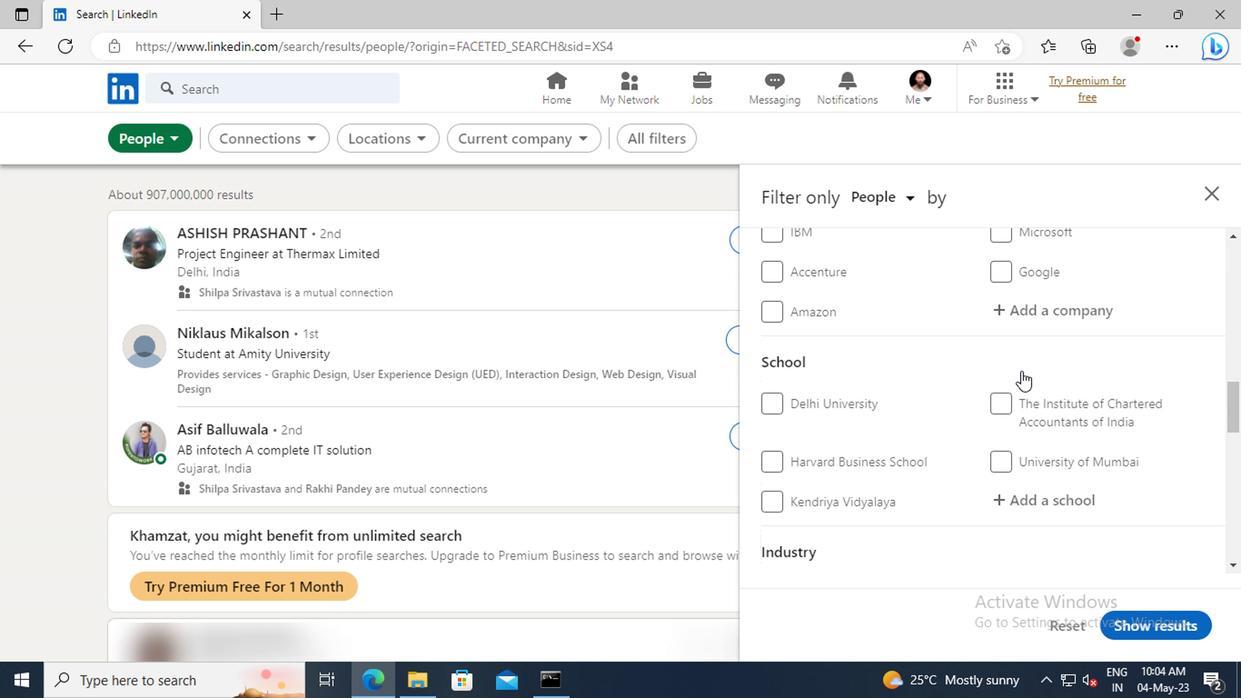 
Action: Mouse scrolled (1016, 370) with delta (0, 0)
Screenshot: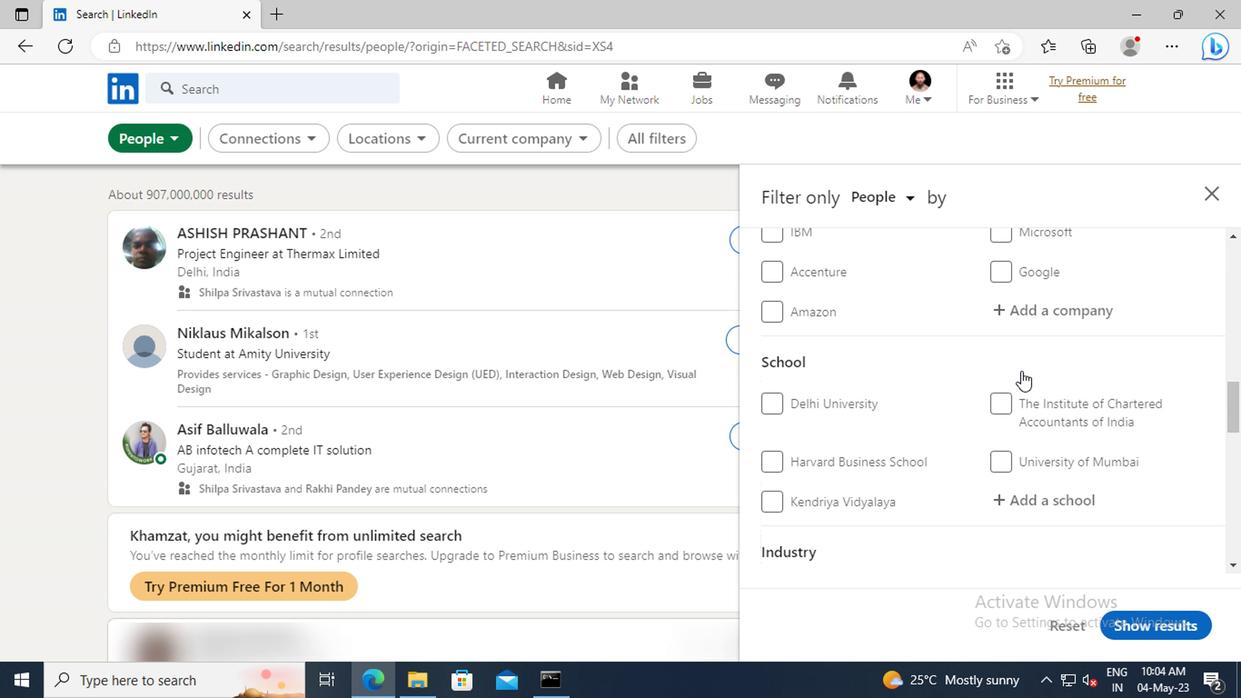 
Action: Mouse scrolled (1016, 370) with delta (0, 0)
Screenshot: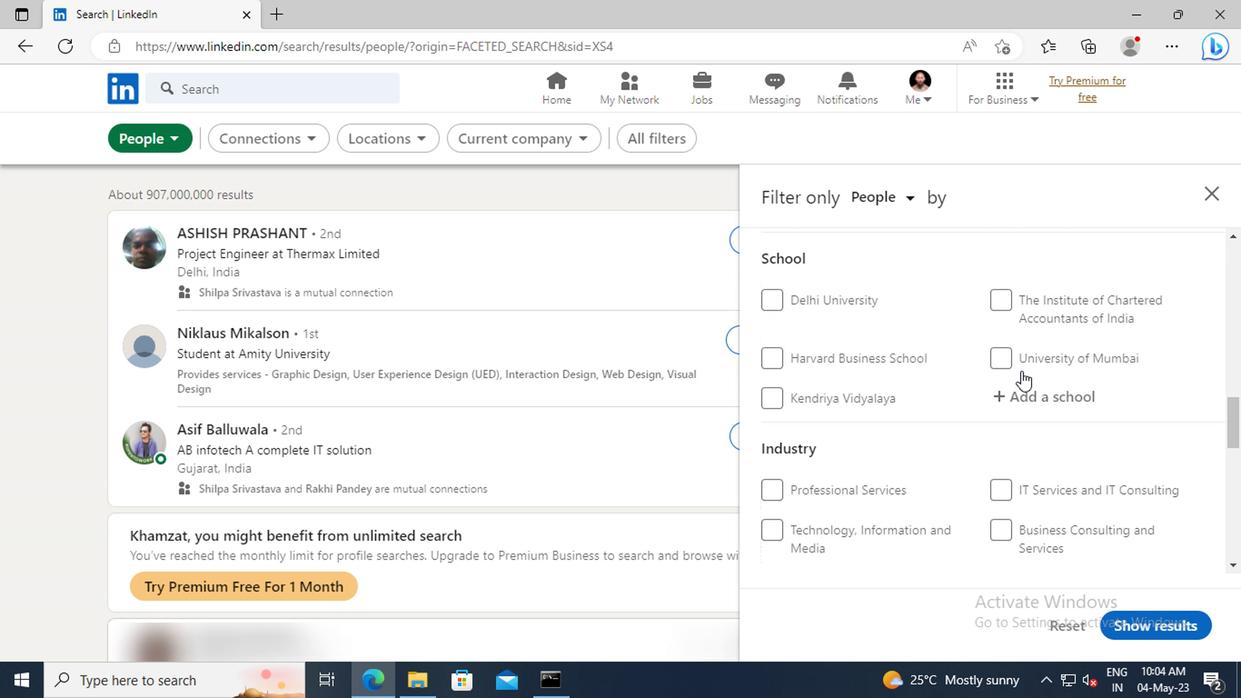 
Action: Mouse scrolled (1016, 370) with delta (0, 0)
Screenshot: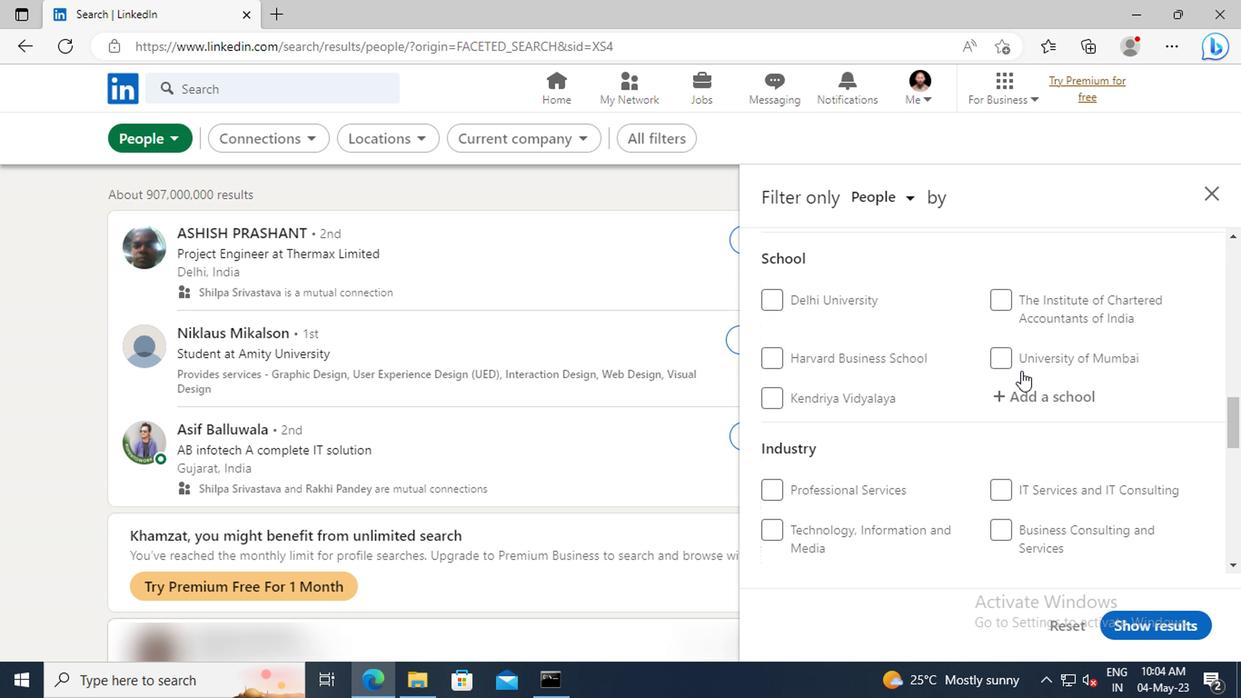 
Action: Mouse scrolled (1016, 370) with delta (0, 0)
Screenshot: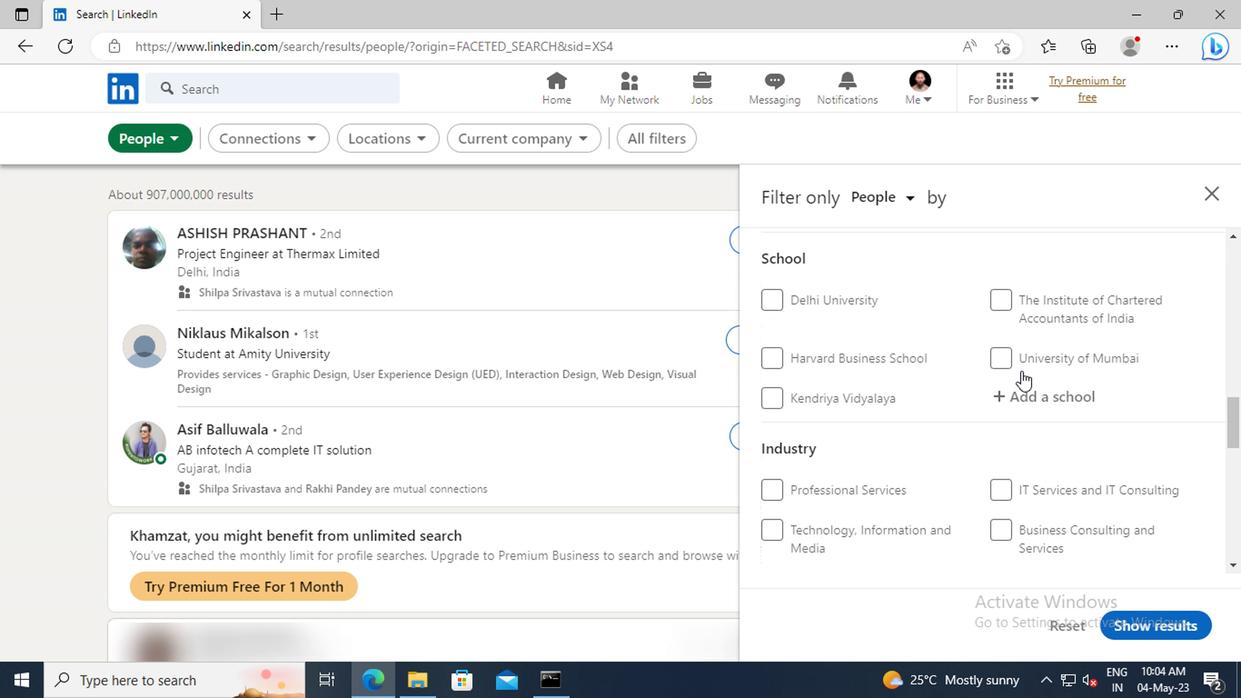 
Action: Mouse scrolled (1016, 370) with delta (0, 0)
Screenshot: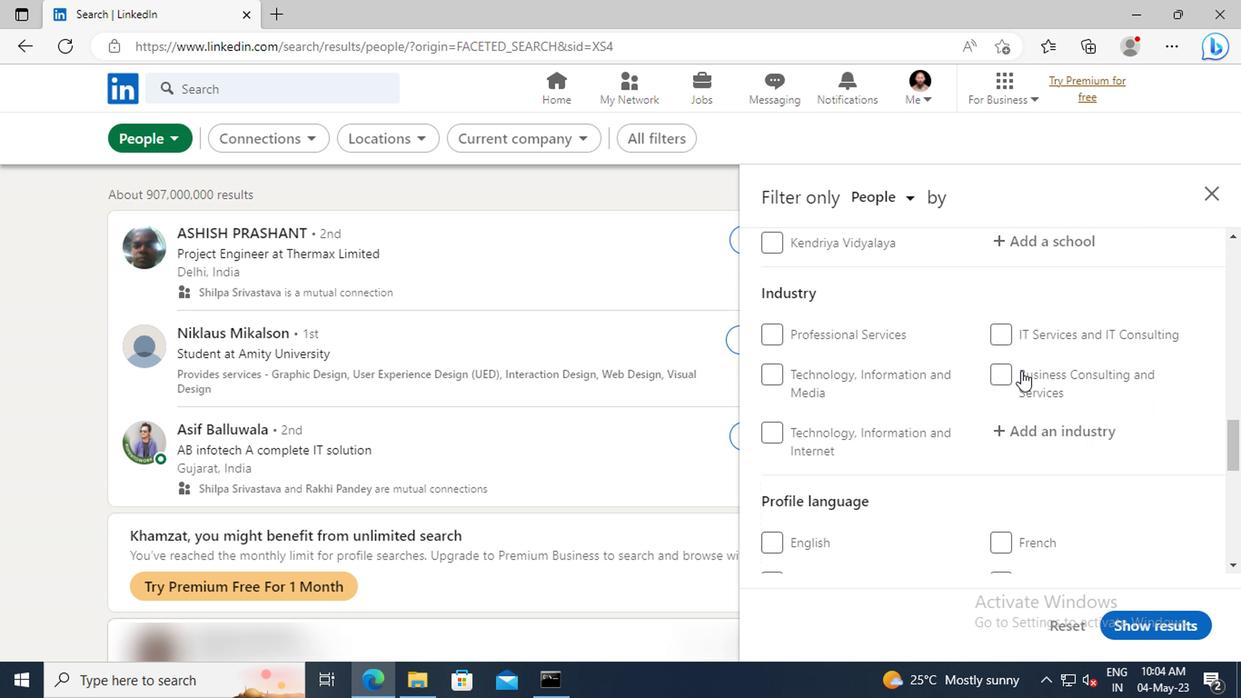 
Action: Mouse scrolled (1016, 370) with delta (0, 0)
Screenshot: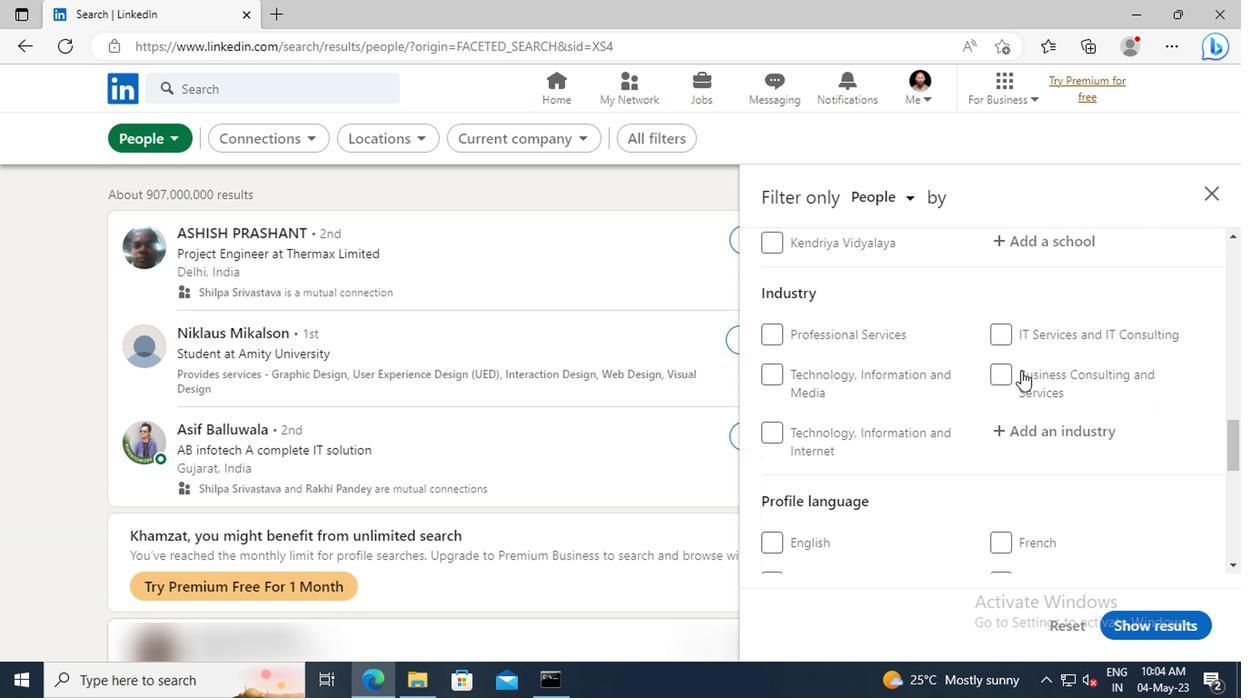 
Action: Mouse moved to (771, 440)
Screenshot: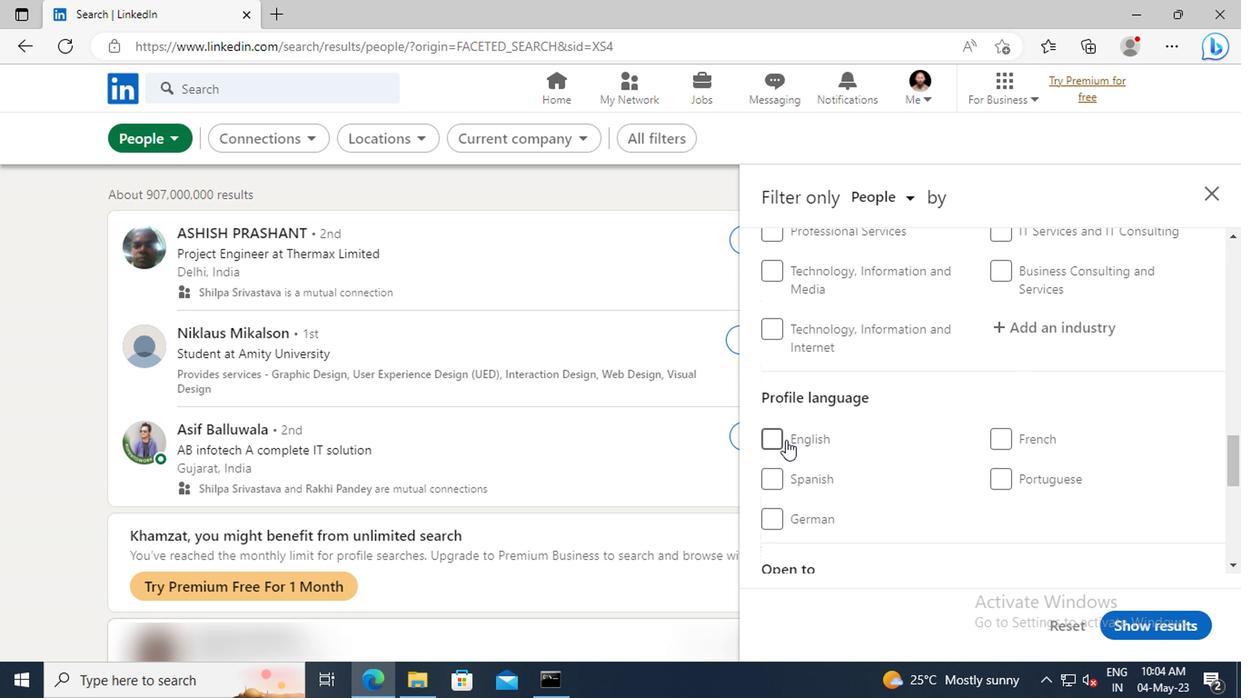 
Action: Mouse pressed left at (771, 440)
Screenshot: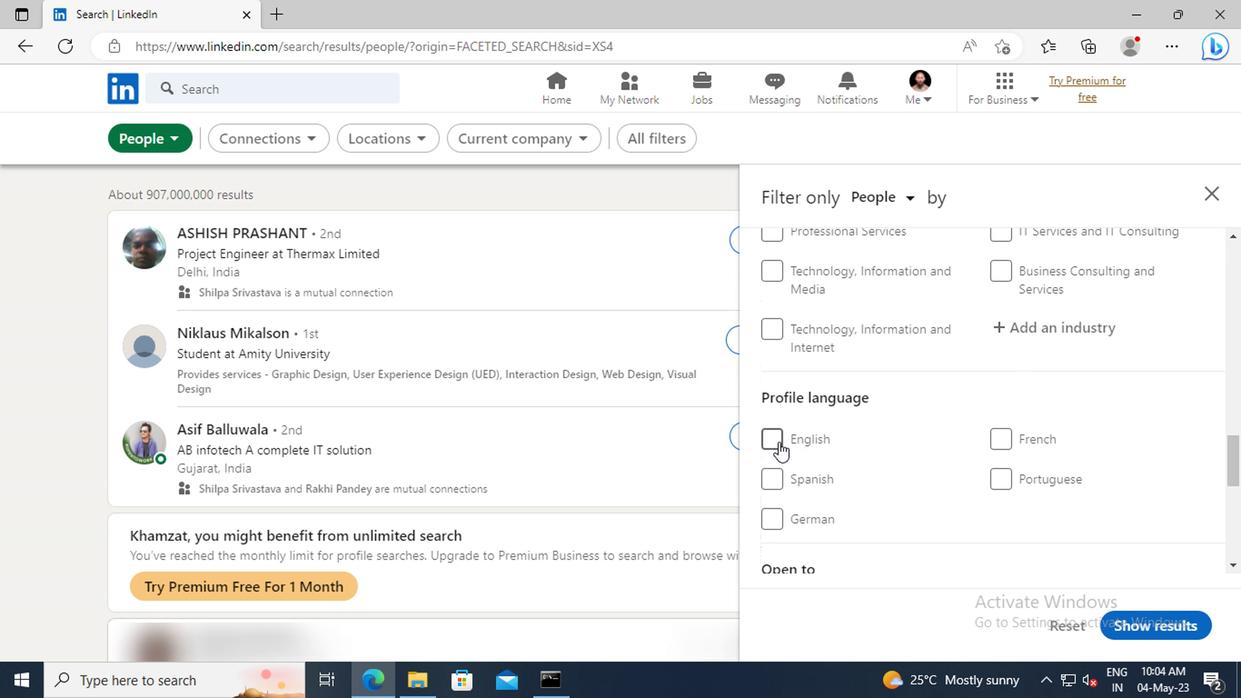 
Action: Mouse moved to (1012, 408)
Screenshot: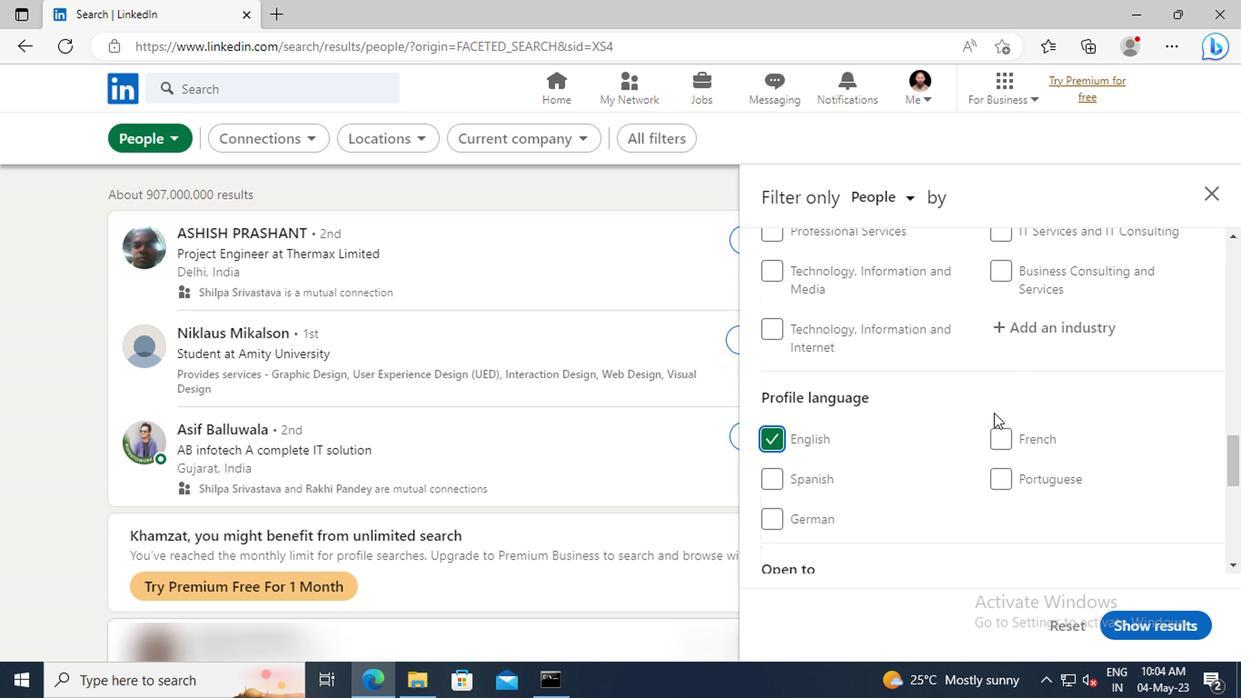
Action: Mouse scrolled (1012, 409) with delta (0, 1)
Screenshot: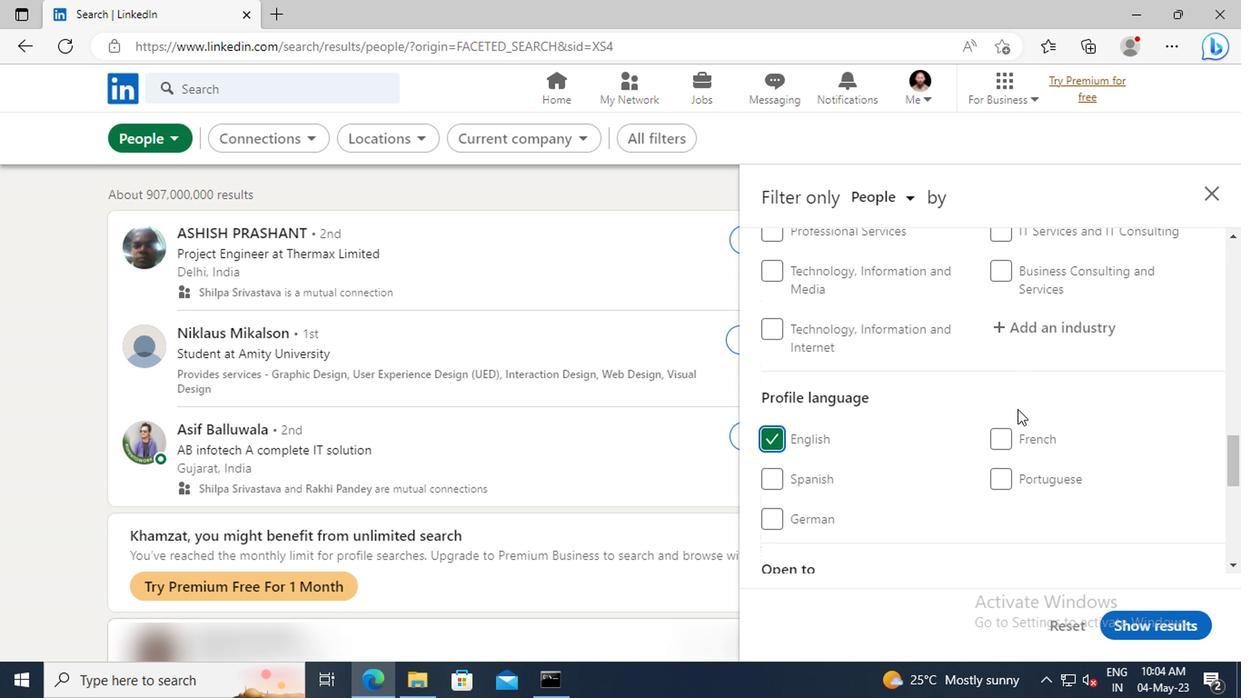 
Action: Mouse scrolled (1012, 409) with delta (0, 1)
Screenshot: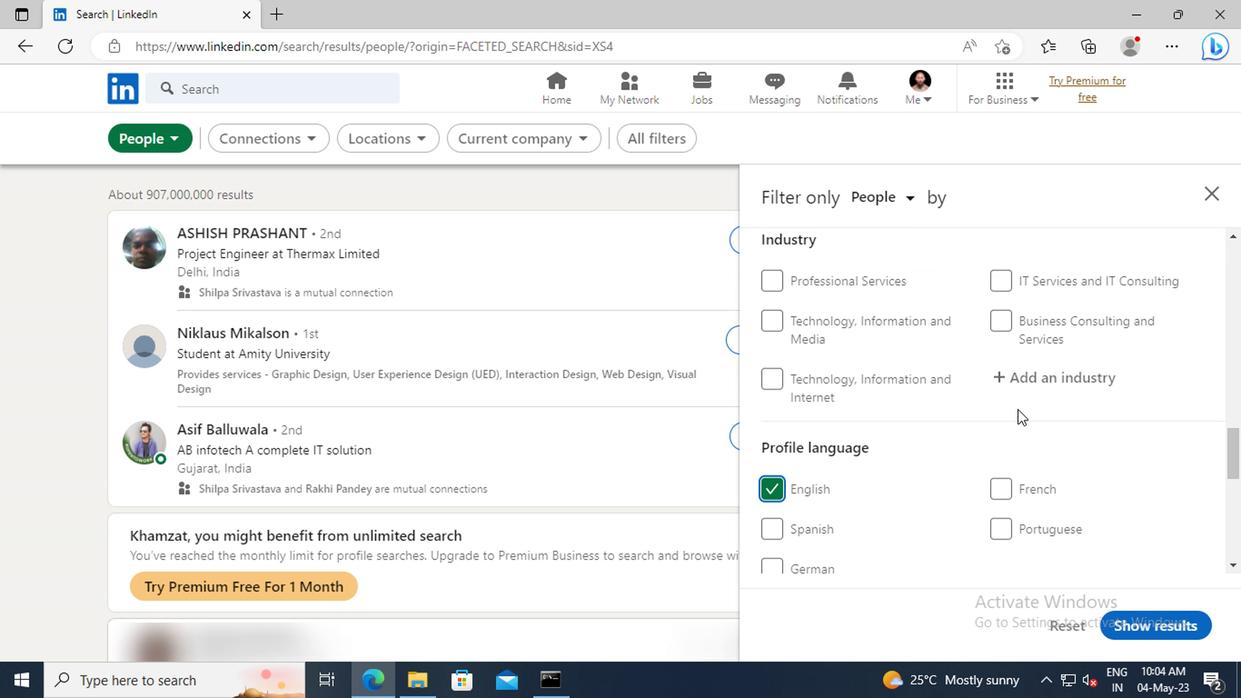
Action: Mouse scrolled (1012, 409) with delta (0, 1)
Screenshot: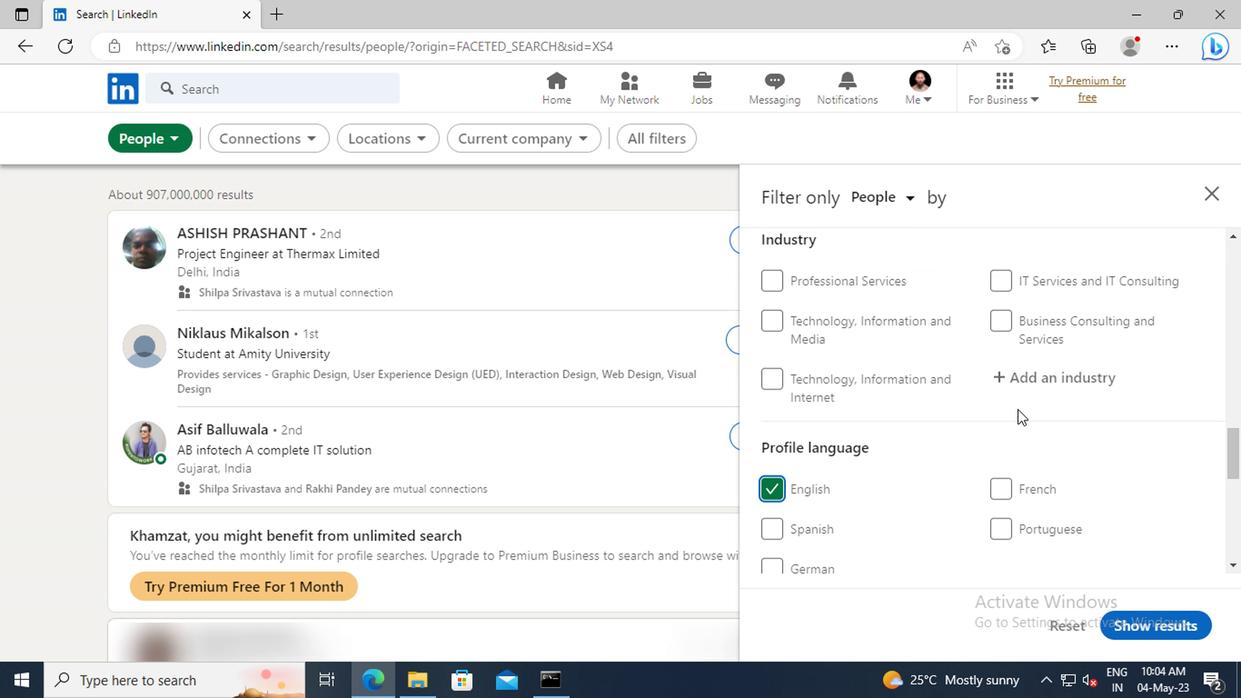 
Action: Mouse scrolled (1012, 409) with delta (0, 1)
Screenshot: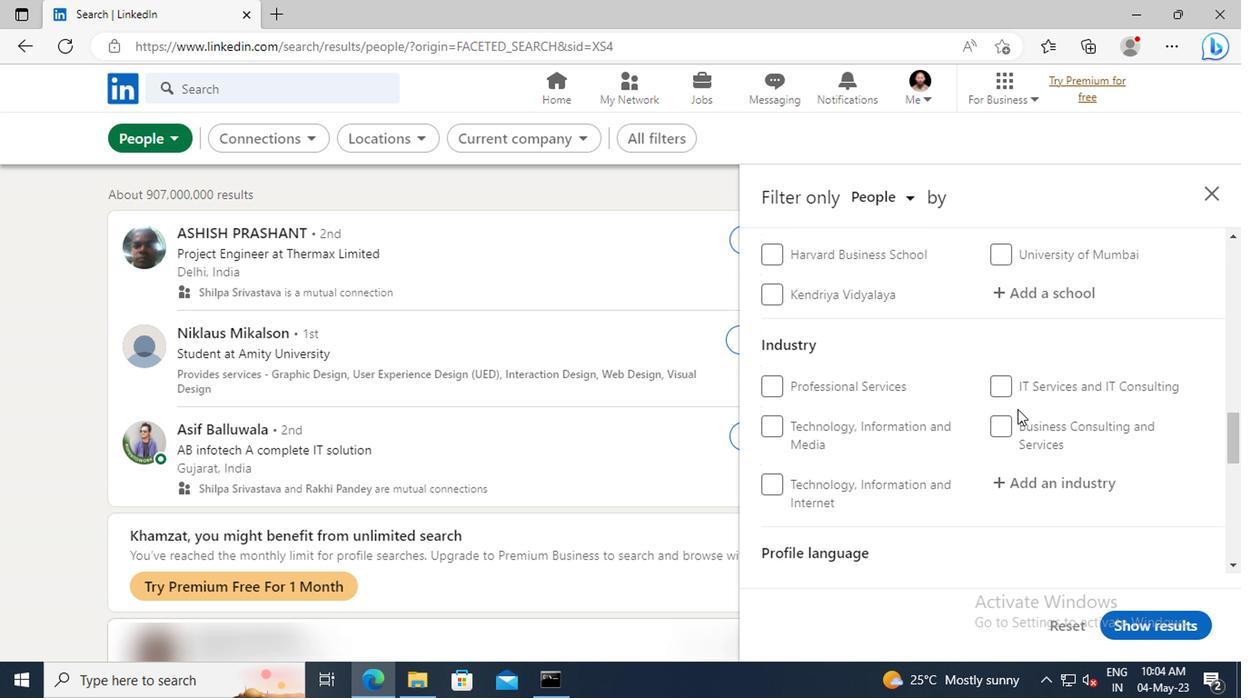 
Action: Mouse scrolled (1012, 409) with delta (0, 1)
Screenshot: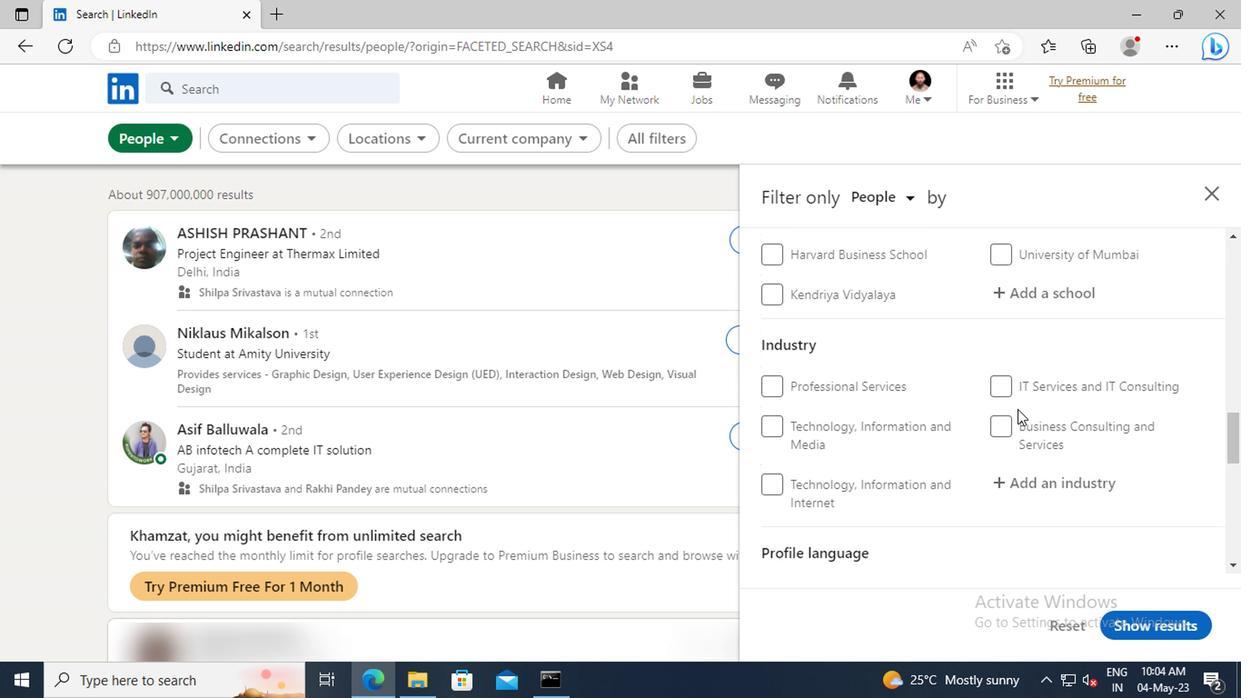 
Action: Mouse scrolled (1012, 409) with delta (0, 1)
Screenshot: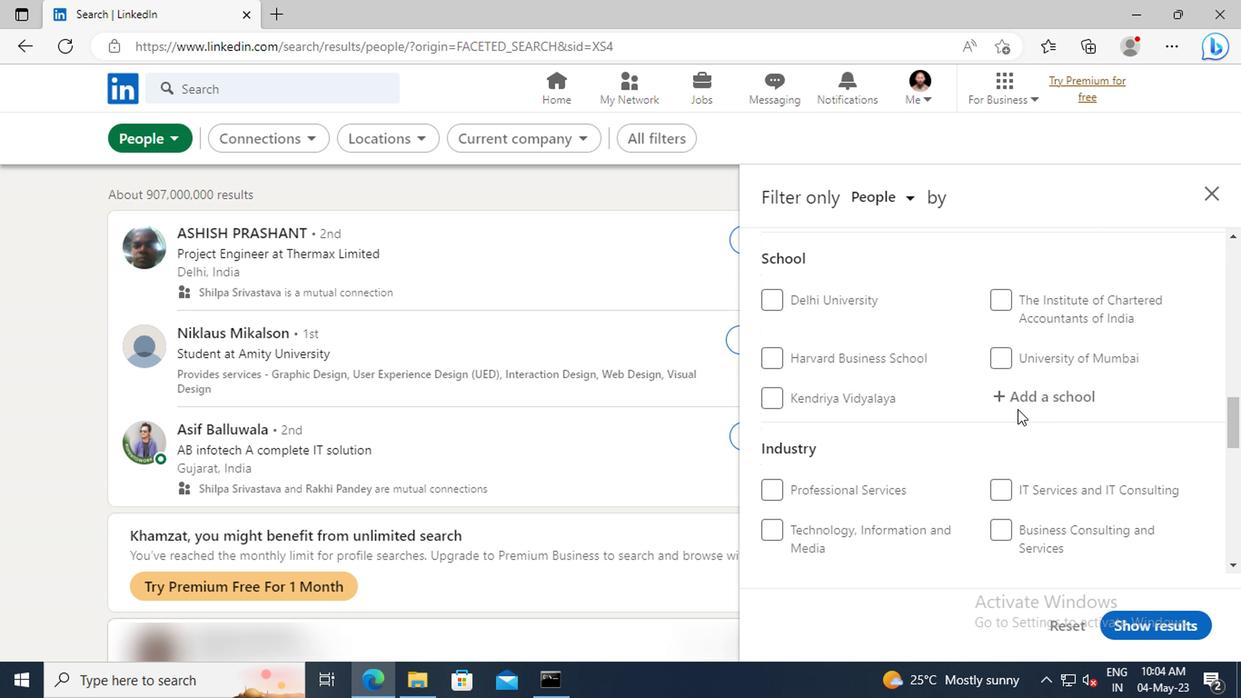 
Action: Mouse scrolled (1012, 409) with delta (0, 1)
Screenshot: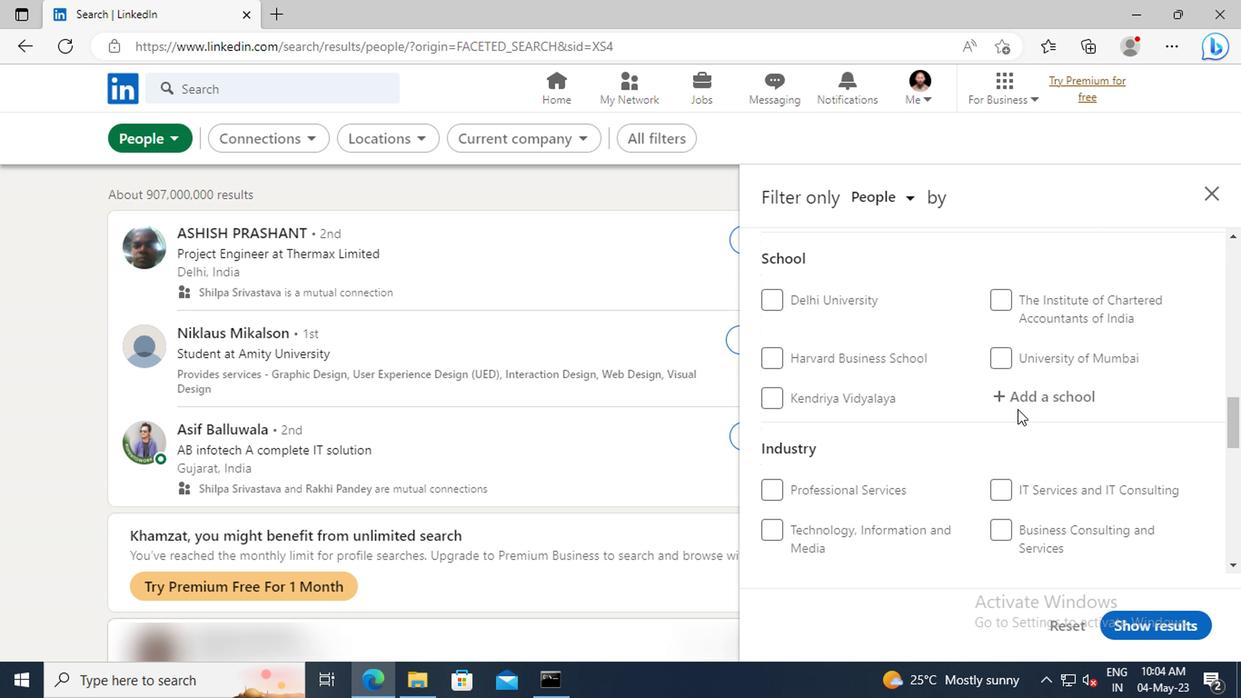 
Action: Mouse moved to (1013, 407)
Screenshot: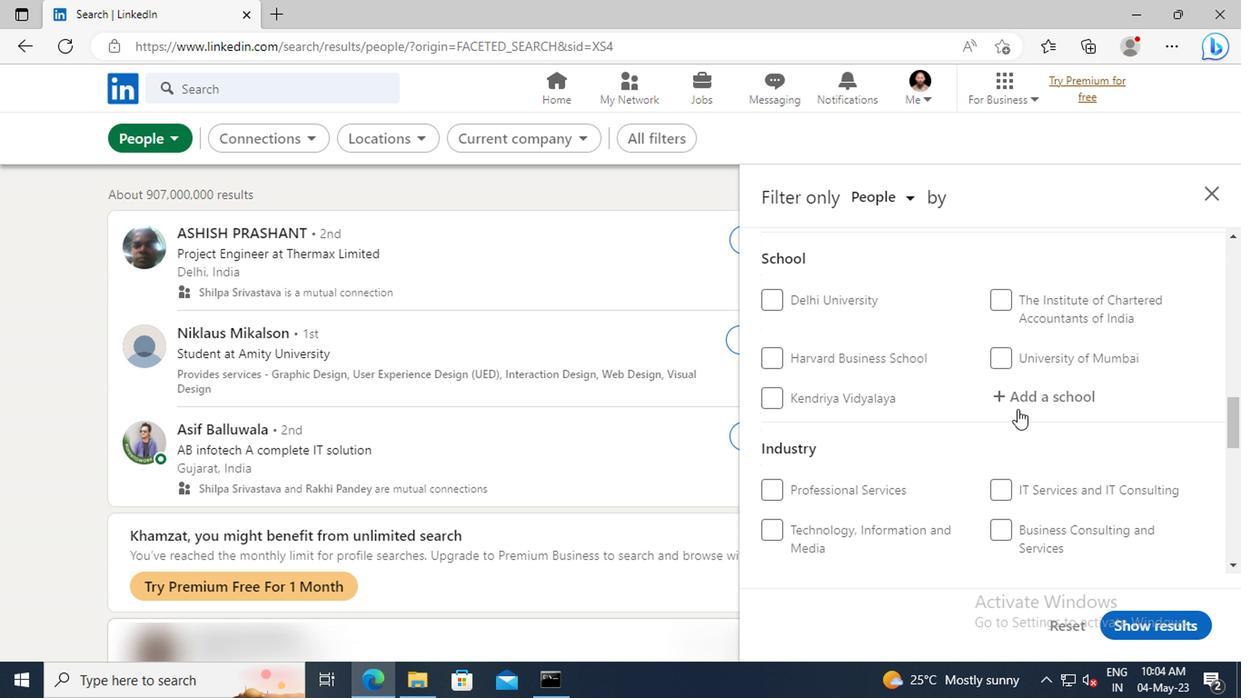 
Action: Mouse scrolled (1013, 408) with delta (0, 0)
Screenshot: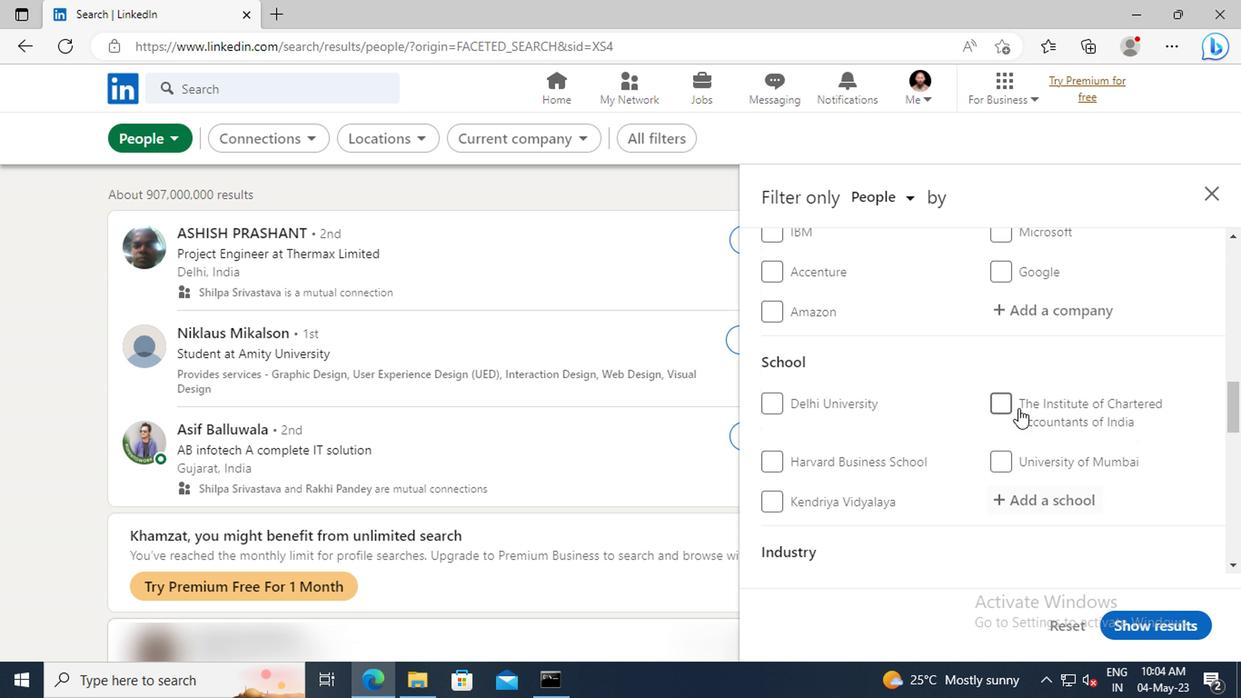 
Action: Mouse scrolled (1013, 408) with delta (0, 0)
Screenshot: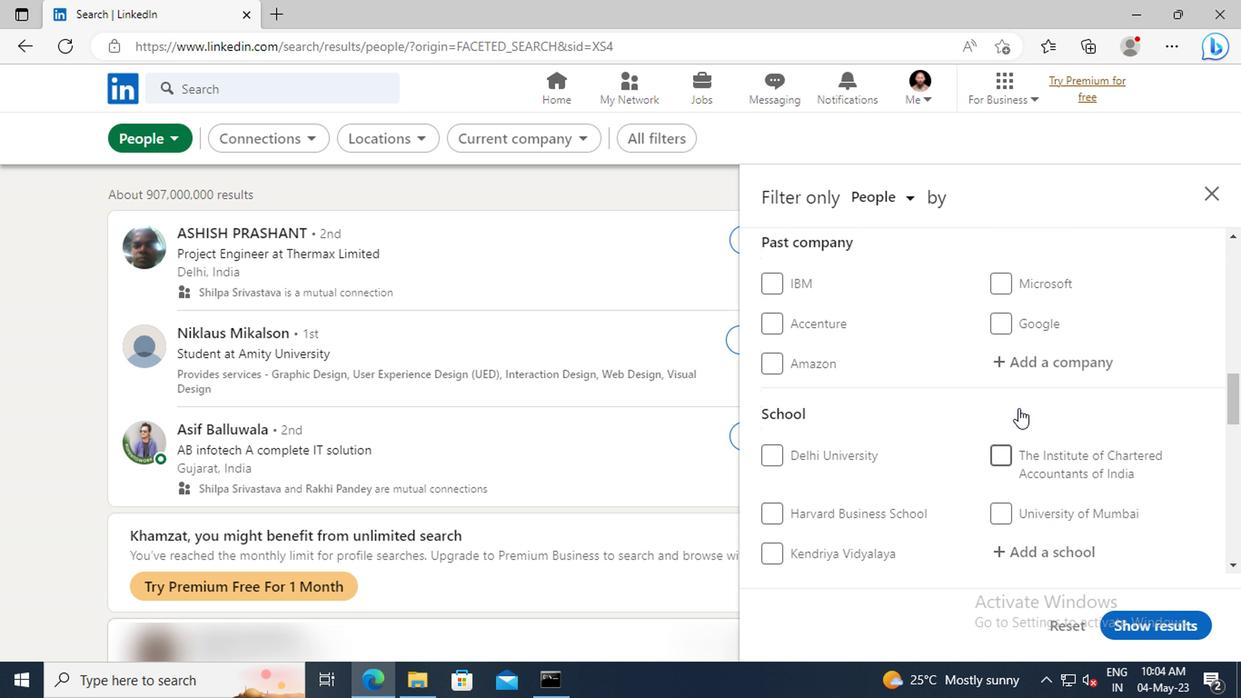 
Action: Mouse scrolled (1013, 408) with delta (0, 0)
Screenshot: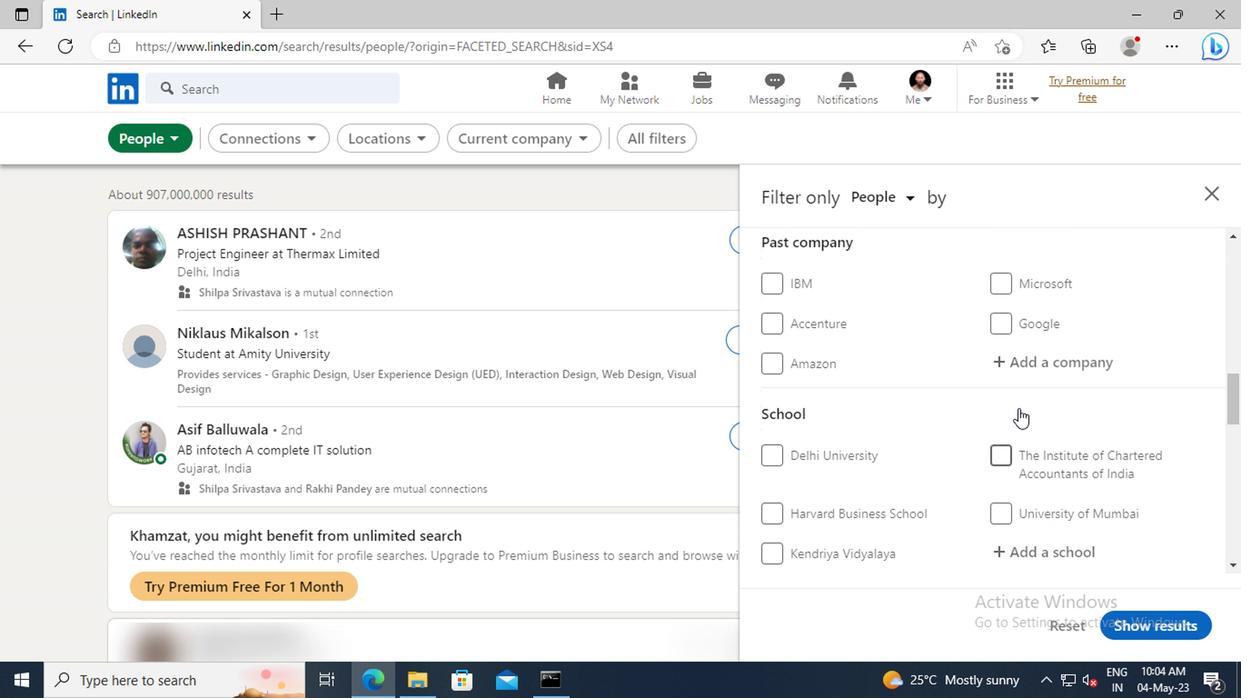 
Action: Mouse moved to (1013, 406)
Screenshot: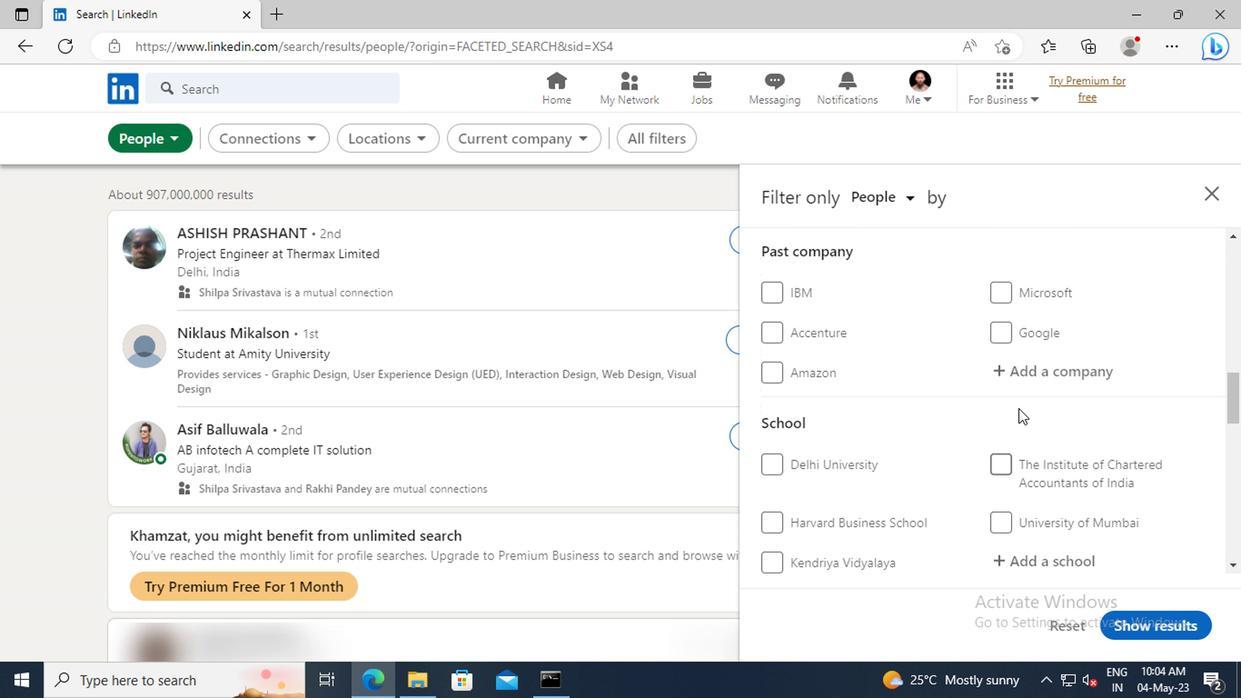 
Action: Mouse scrolled (1013, 407) with delta (0, 1)
Screenshot: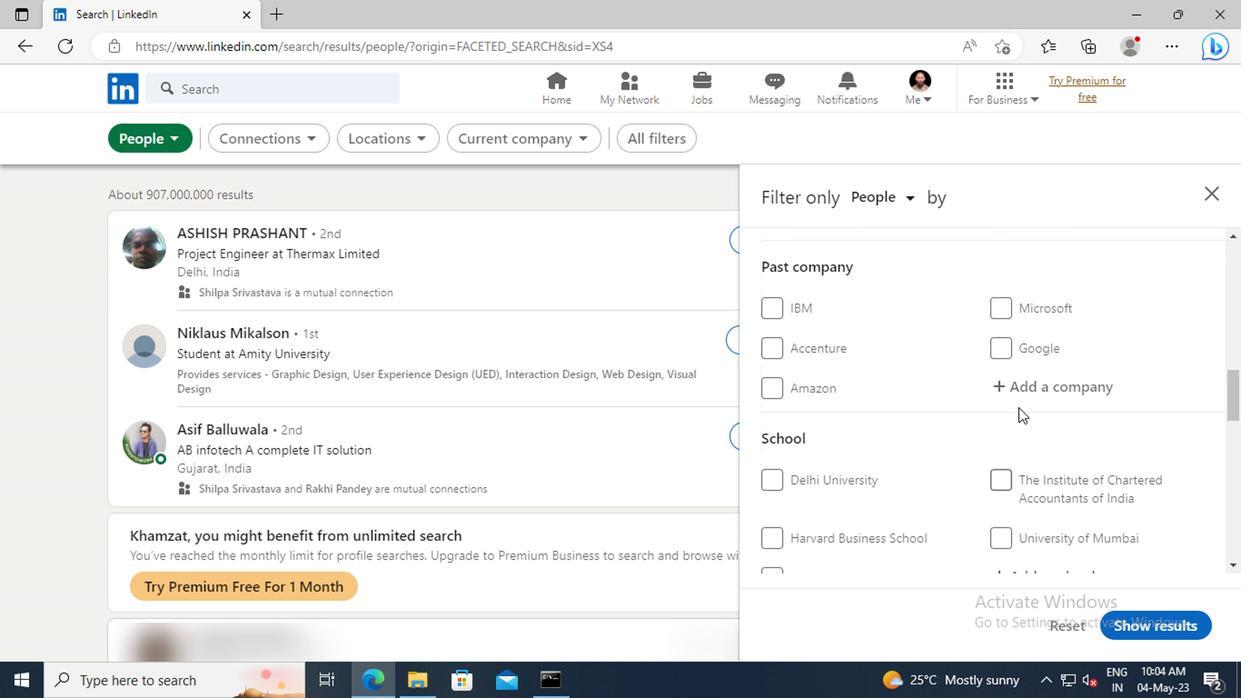 
Action: Mouse scrolled (1013, 407) with delta (0, 1)
Screenshot: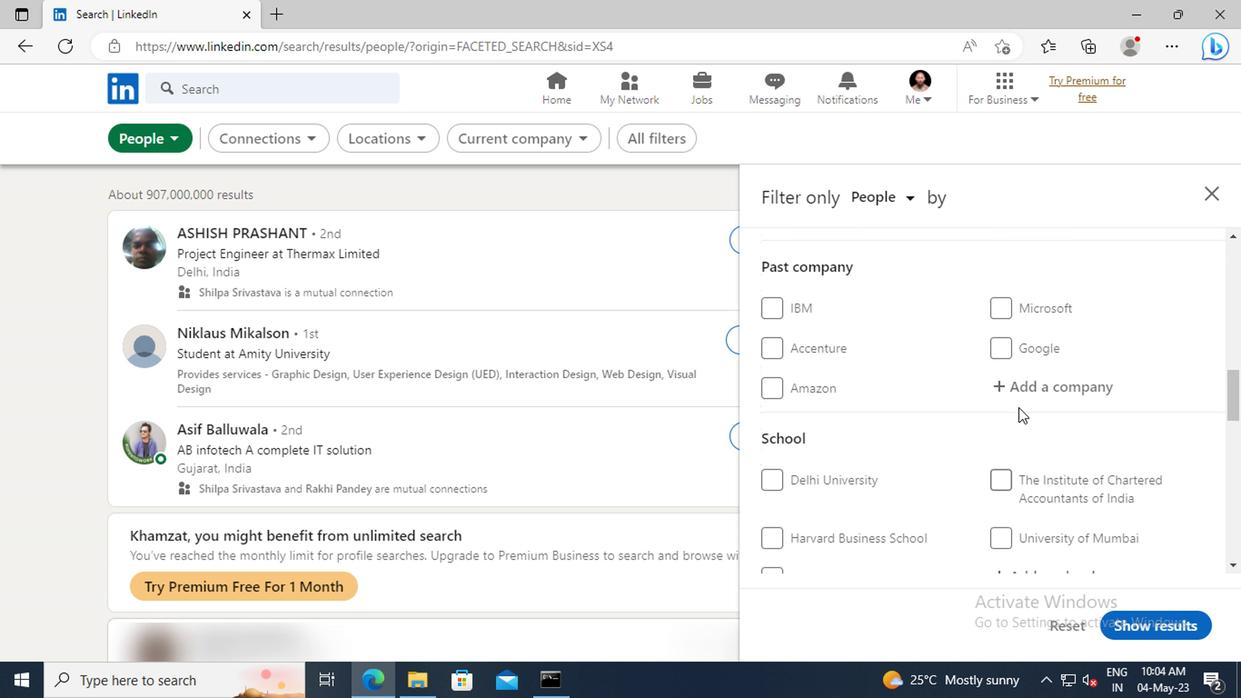 
Action: Mouse moved to (1022, 401)
Screenshot: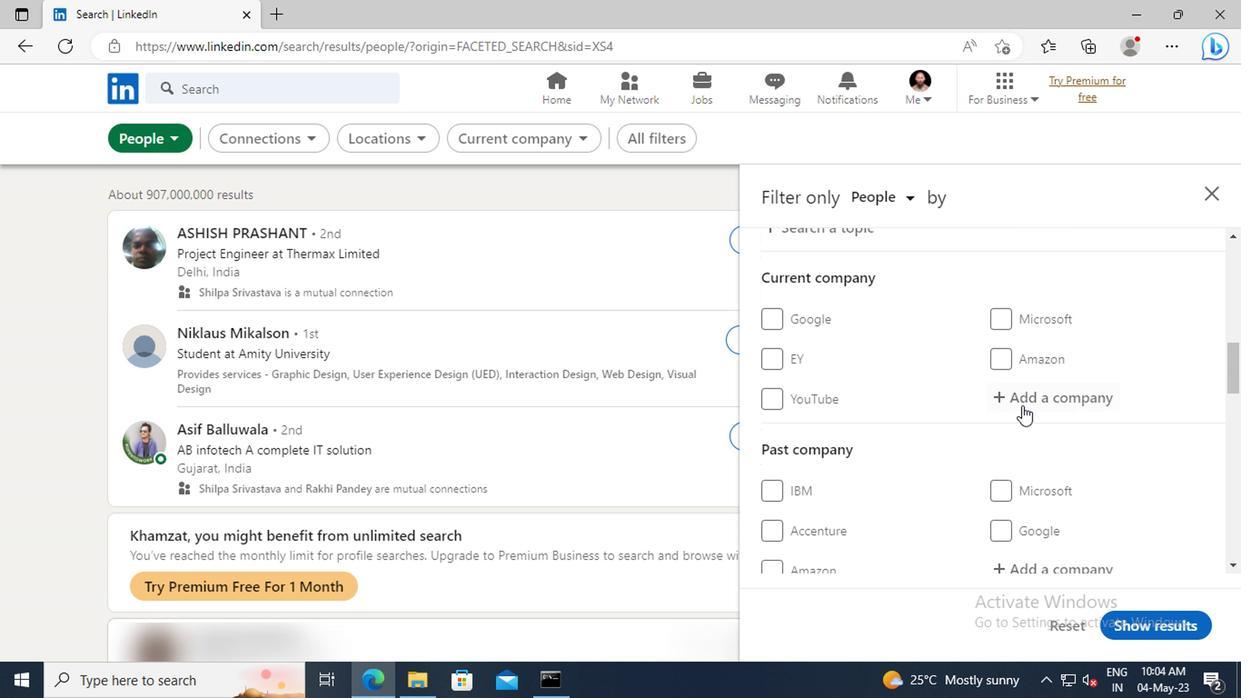 
Action: Mouse pressed left at (1022, 401)
Screenshot: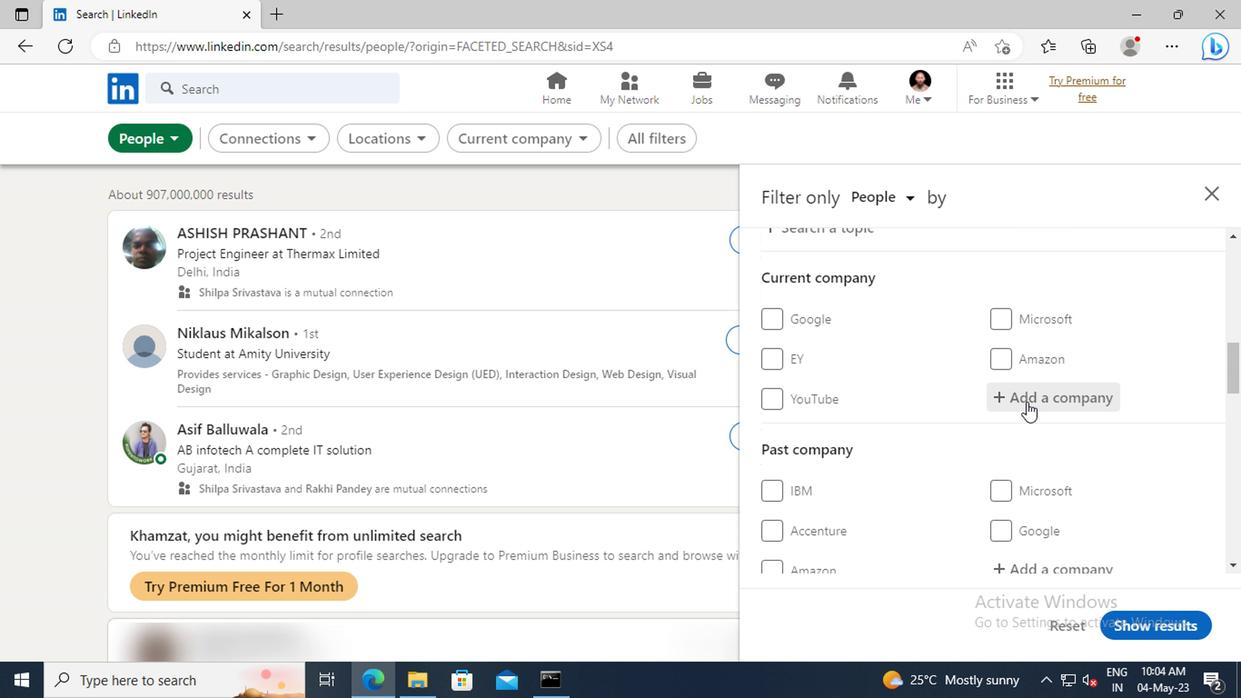 
Action: Key pressed <Key.shift><Key.shift>AKS<Key.space><Key.shift>PRO
Screenshot: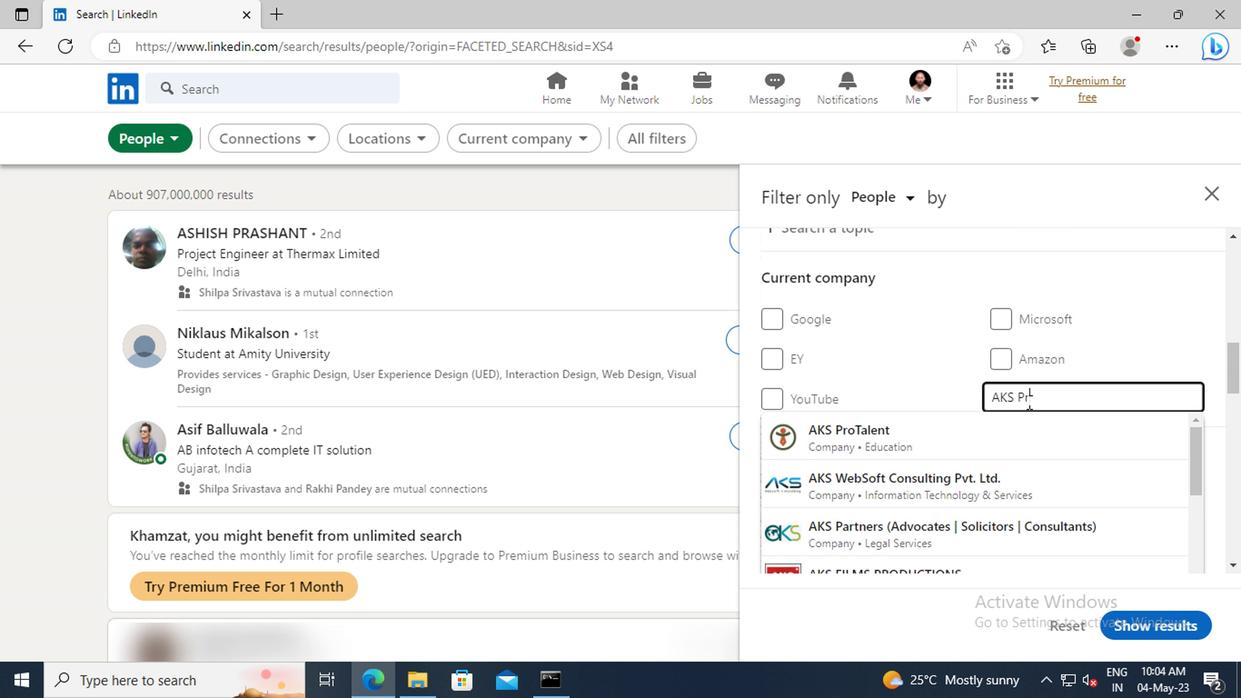 
Action: Mouse moved to (1014, 427)
Screenshot: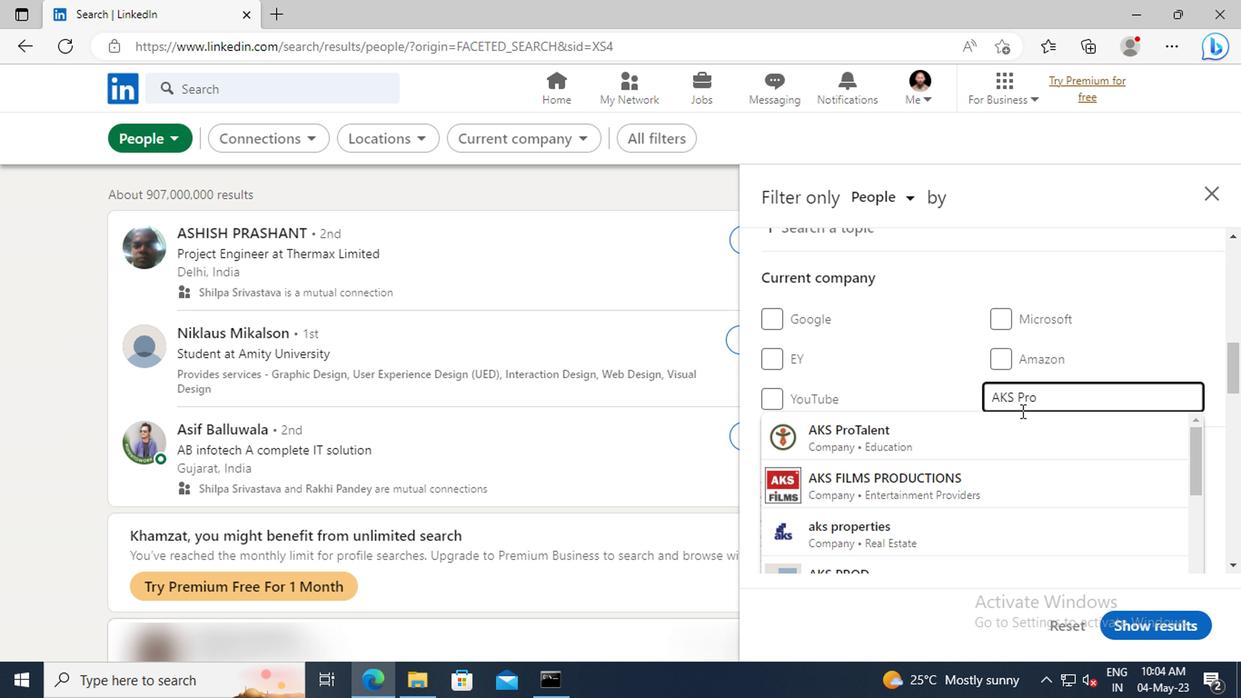 
Action: Mouse pressed left at (1014, 427)
Screenshot: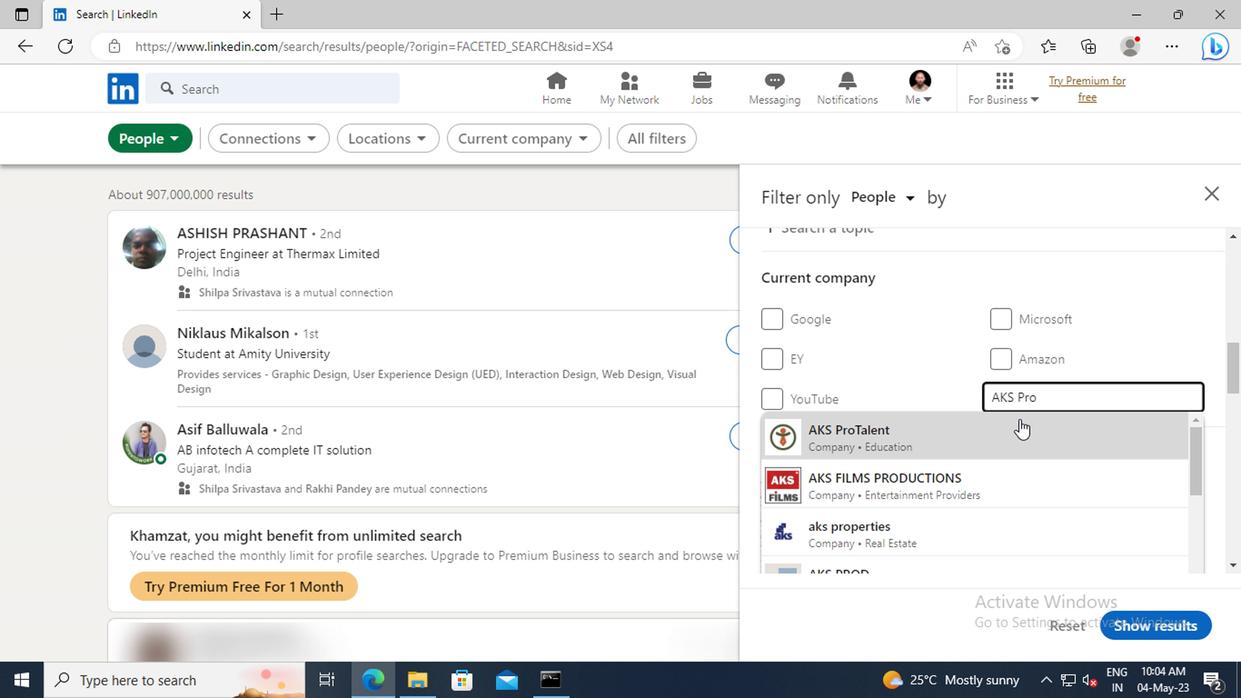 
Action: Mouse scrolled (1014, 426) with delta (0, 0)
Screenshot: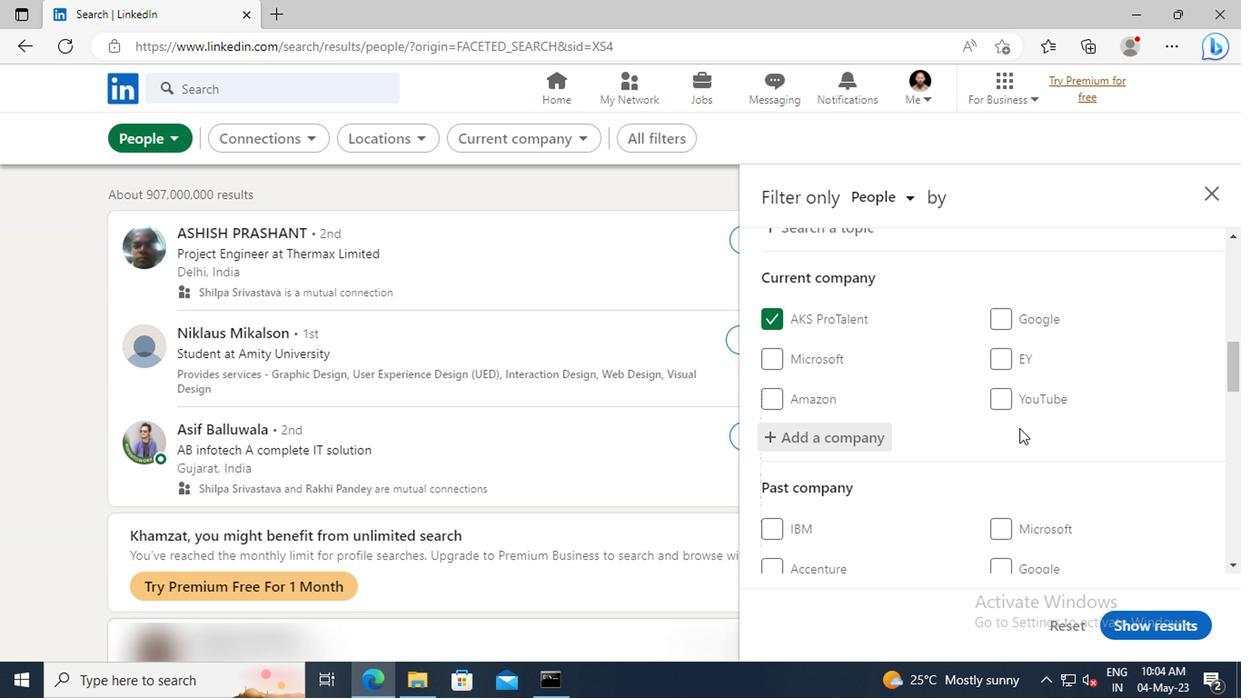 
Action: Mouse scrolled (1014, 426) with delta (0, 0)
Screenshot: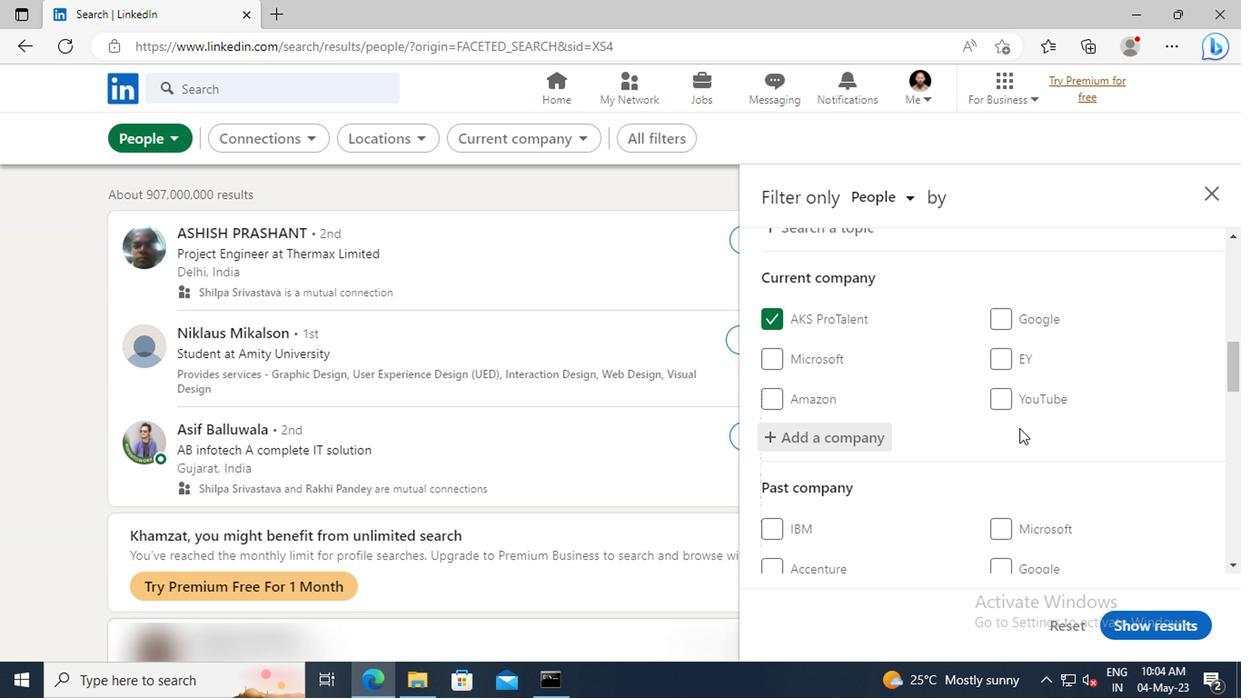 
Action: Mouse scrolled (1014, 426) with delta (0, 0)
Screenshot: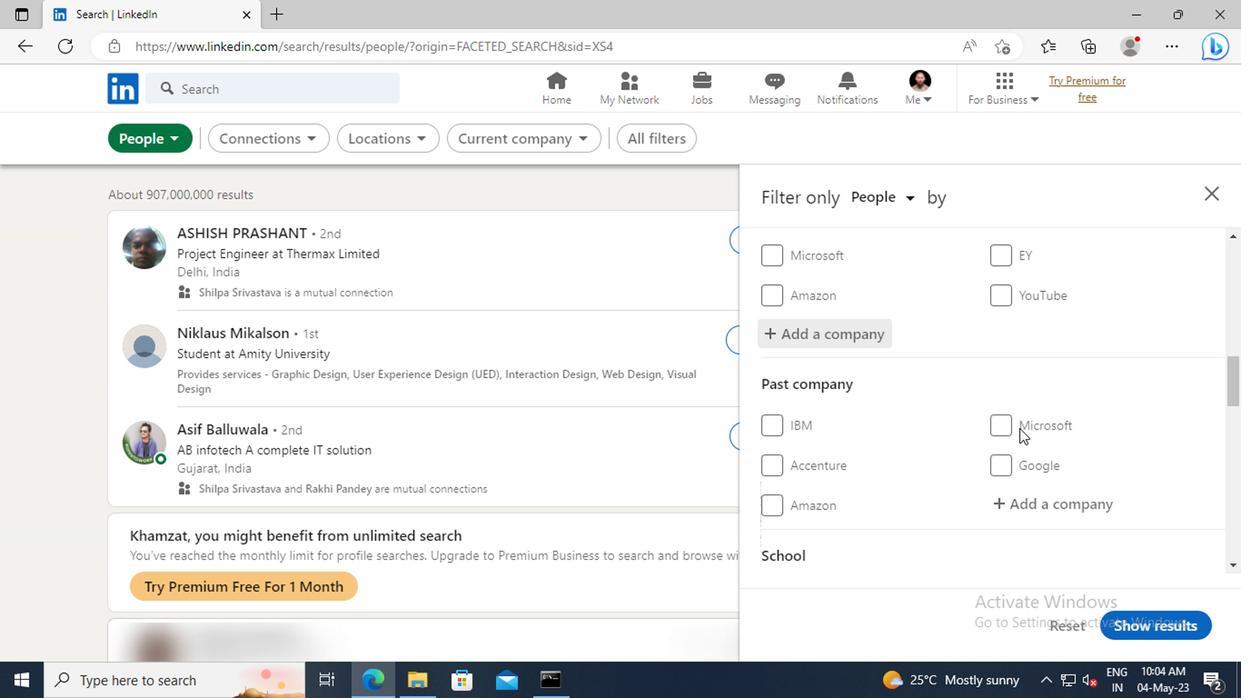 
Action: Mouse scrolled (1014, 426) with delta (0, 0)
Screenshot: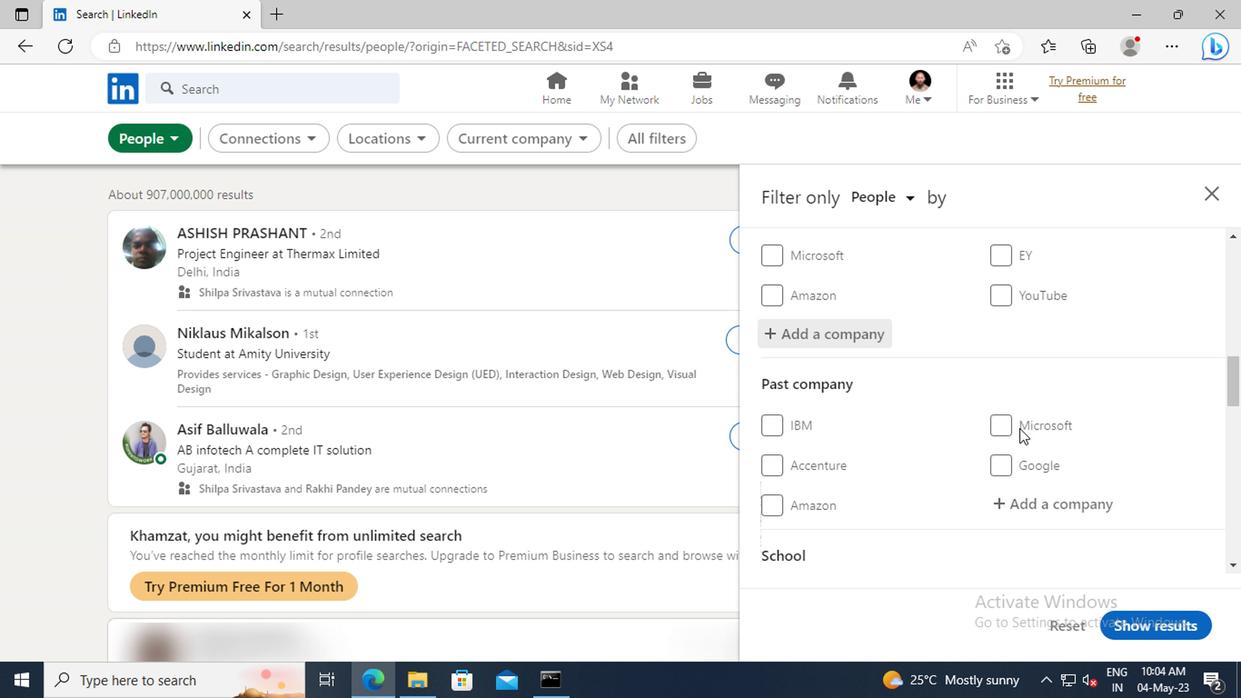 
Action: Mouse scrolled (1014, 426) with delta (0, 0)
Screenshot: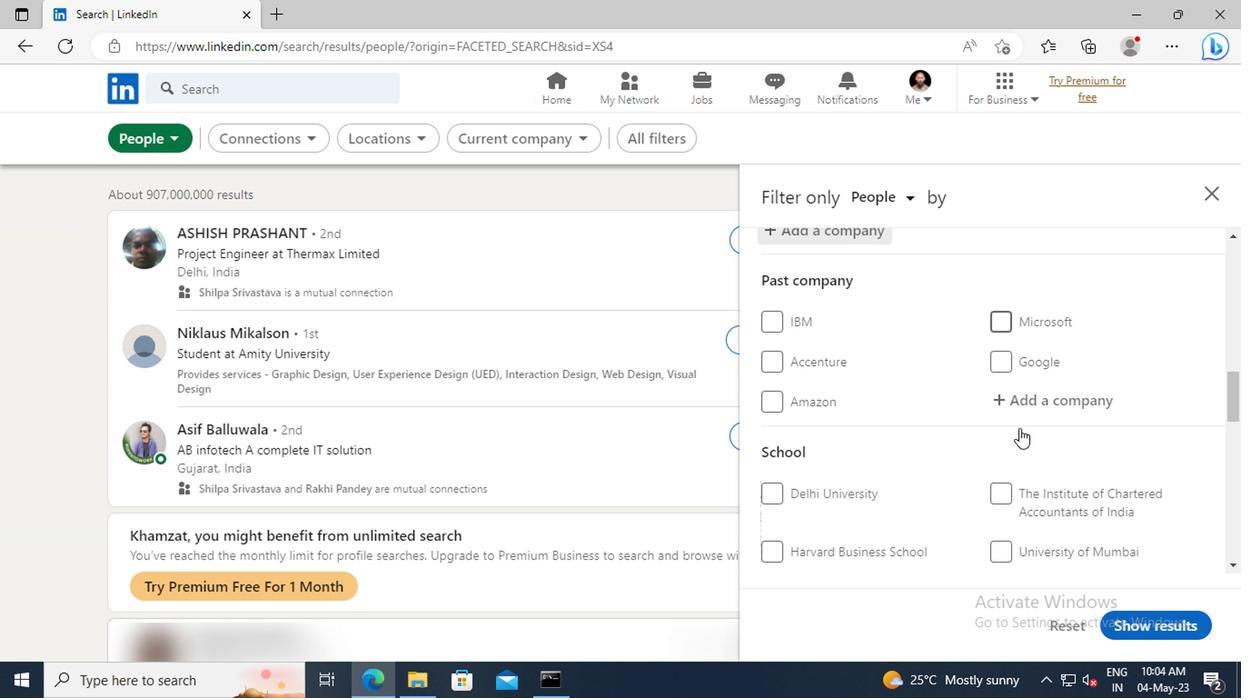 
Action: Mouse moved to (1012, 424)
Screenshot: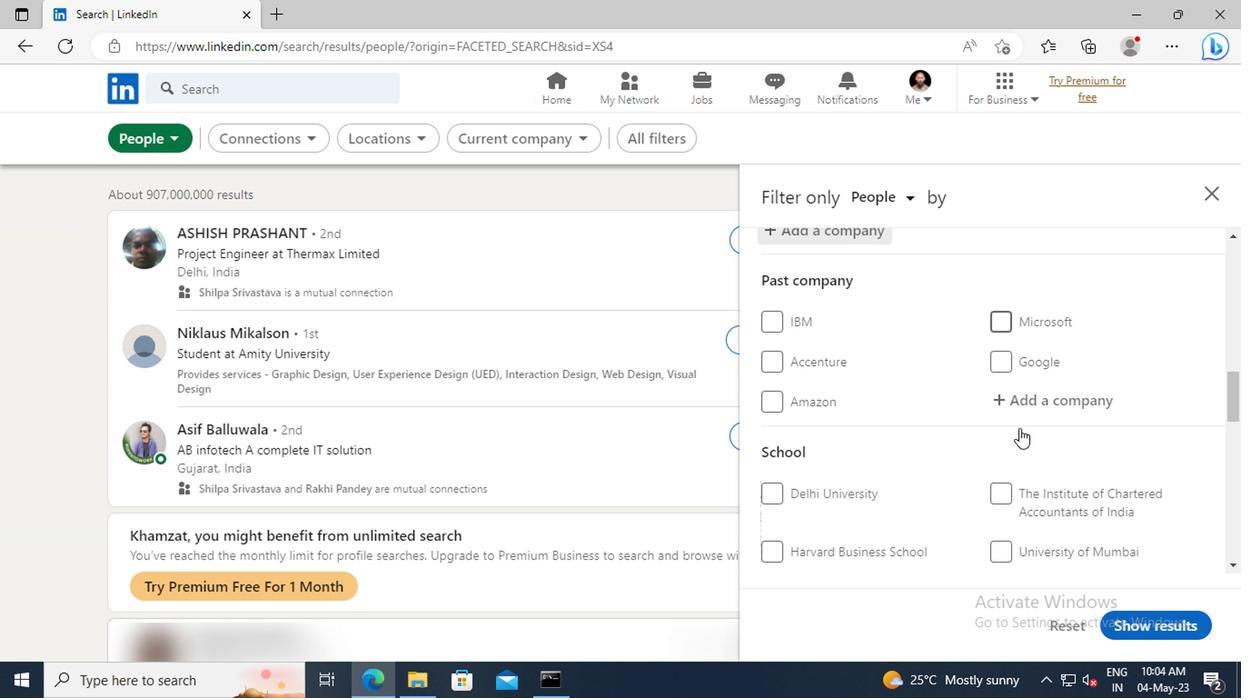 
Action: Mouse scrolled (1012, 424) with delta (0, 0)
Screenshot: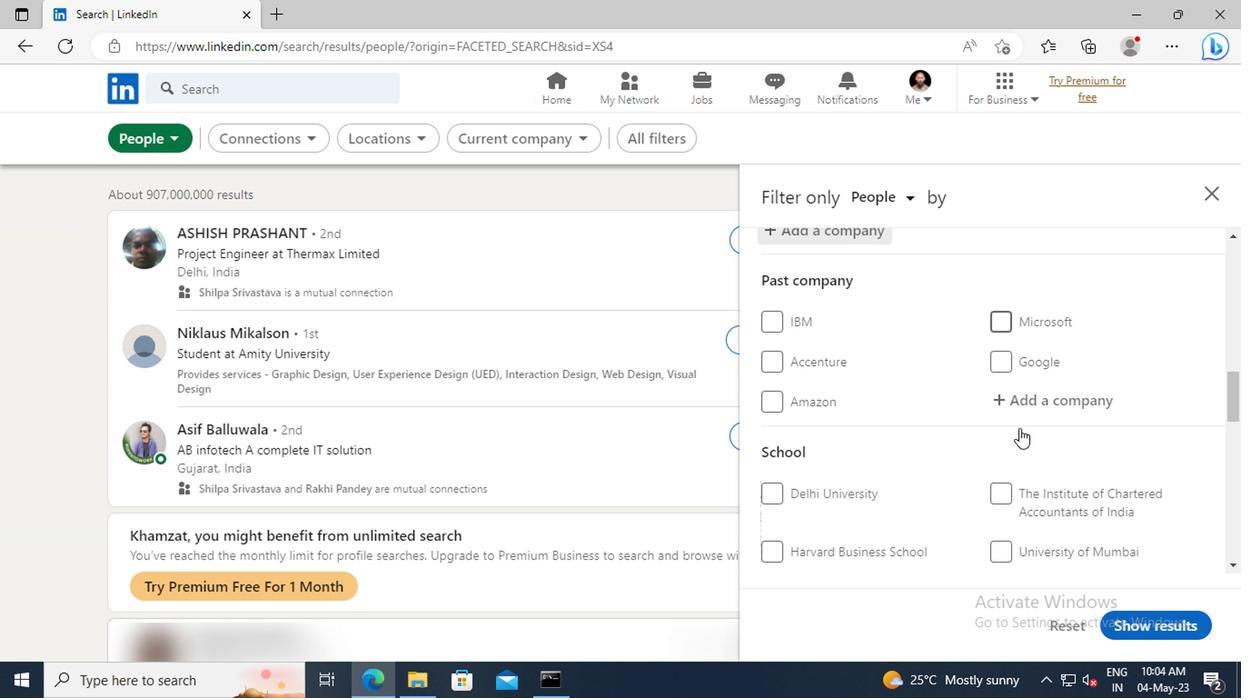 
Action: Mouse moved to (1002, 394)
Screenshot: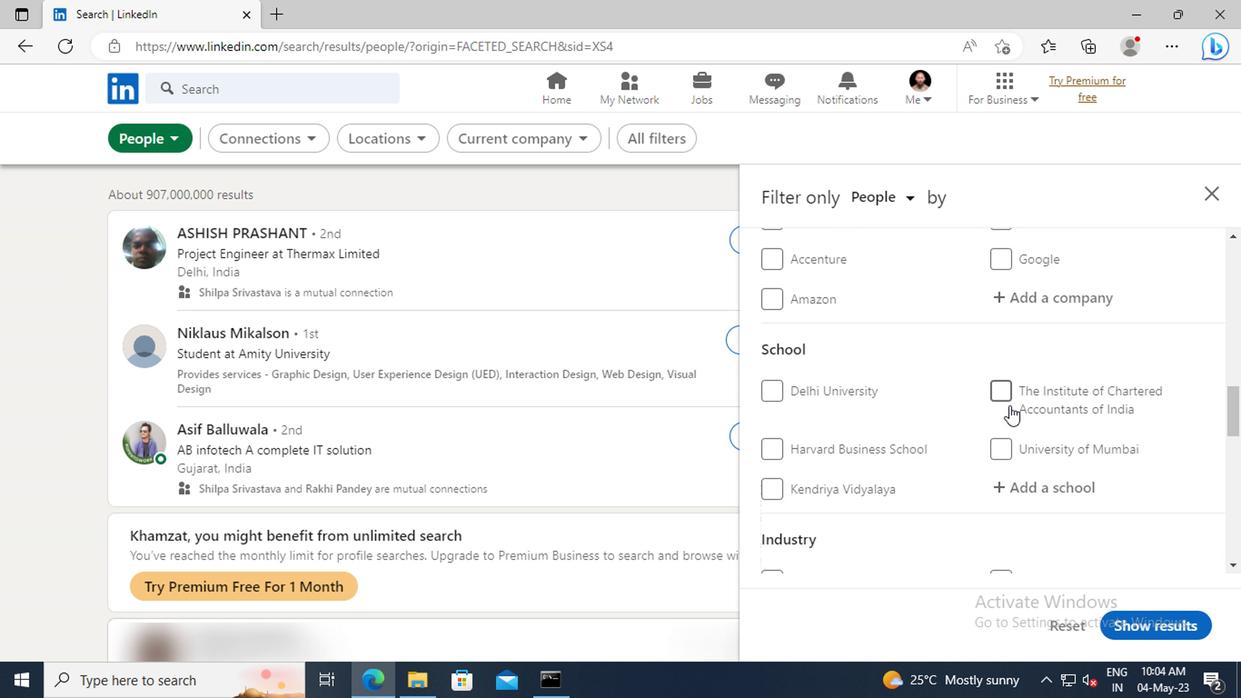 
Action: Mouse scrolled (1002, 393) with delta (0, 0)
Screenshot: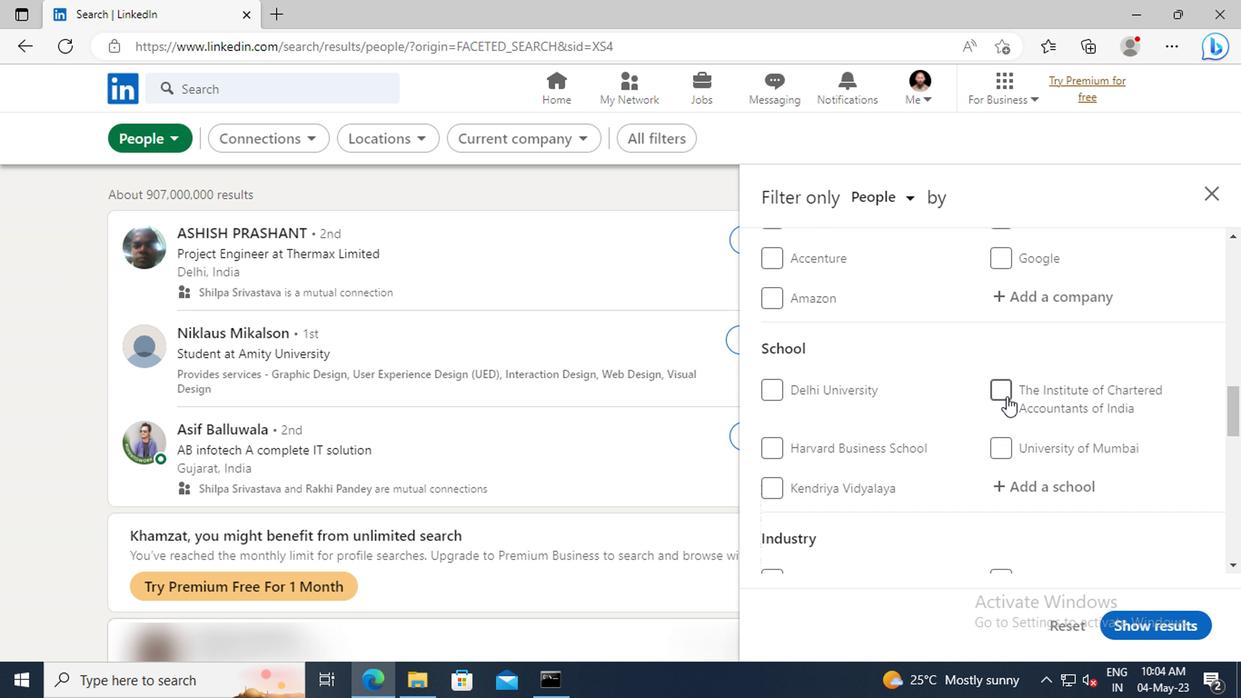 
Action: Mouse moved to (1009, 431)
Screenshot: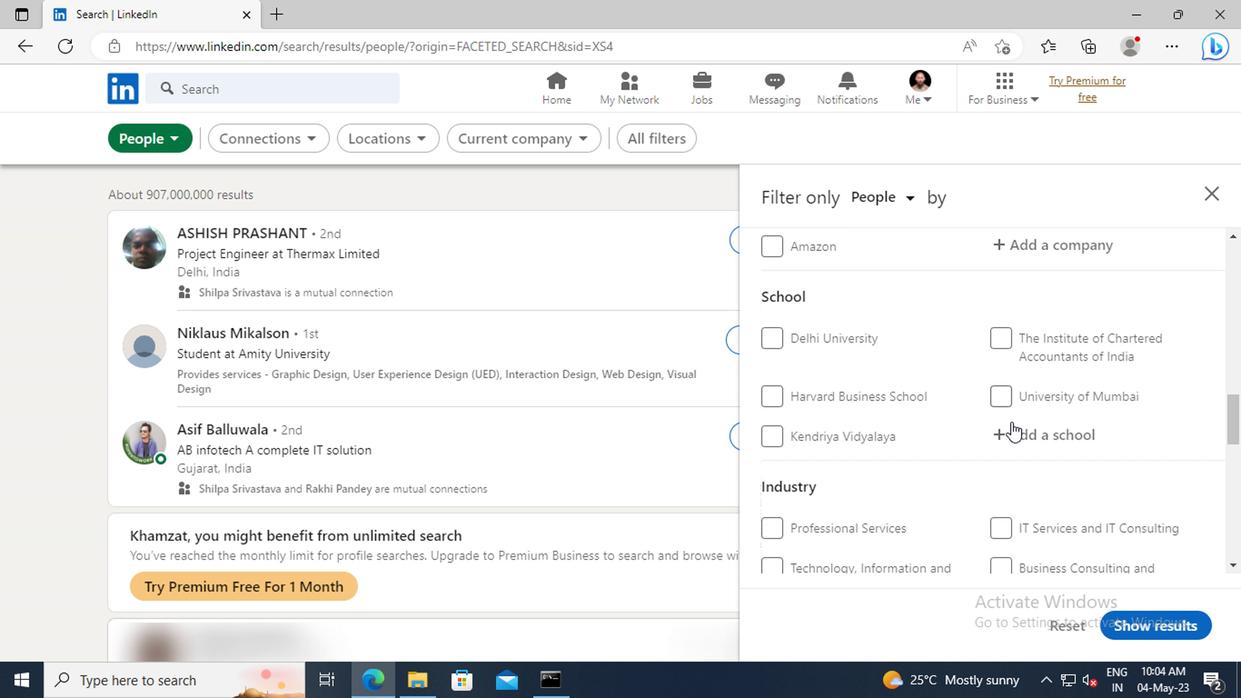 
Action: Mouse pressed left at (1009, 431)
Screenshot: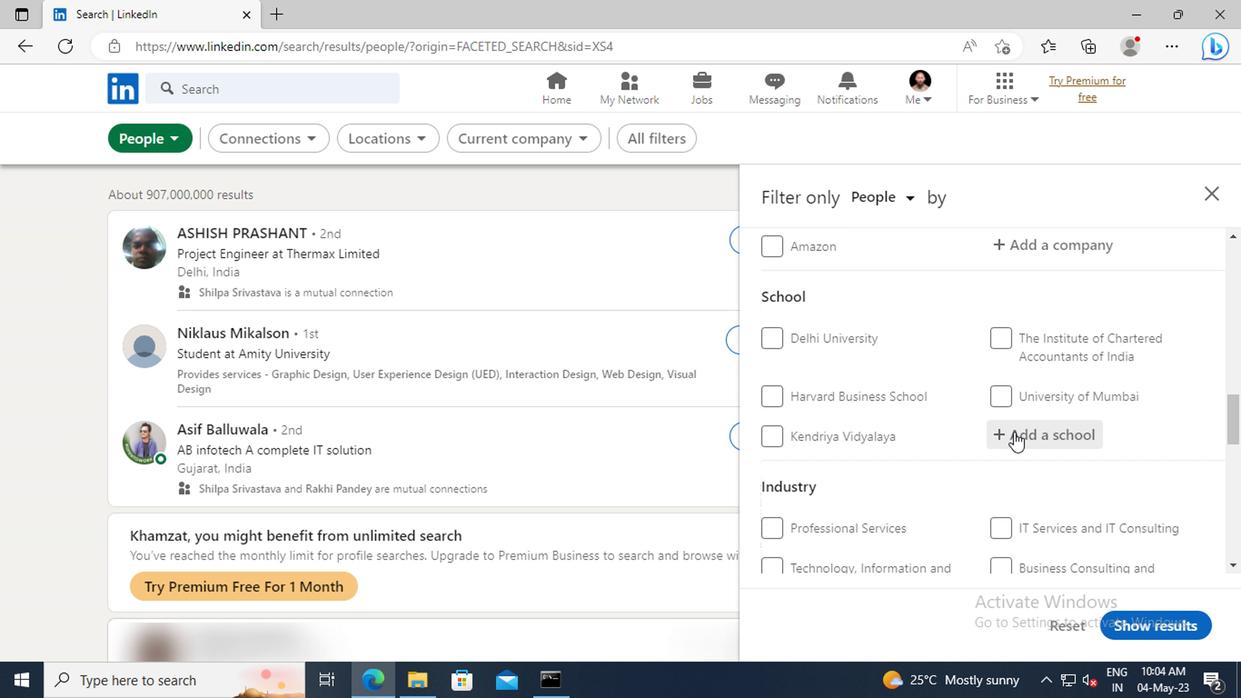 
Action: Mouse moved to (1009, 431)
Screenshot: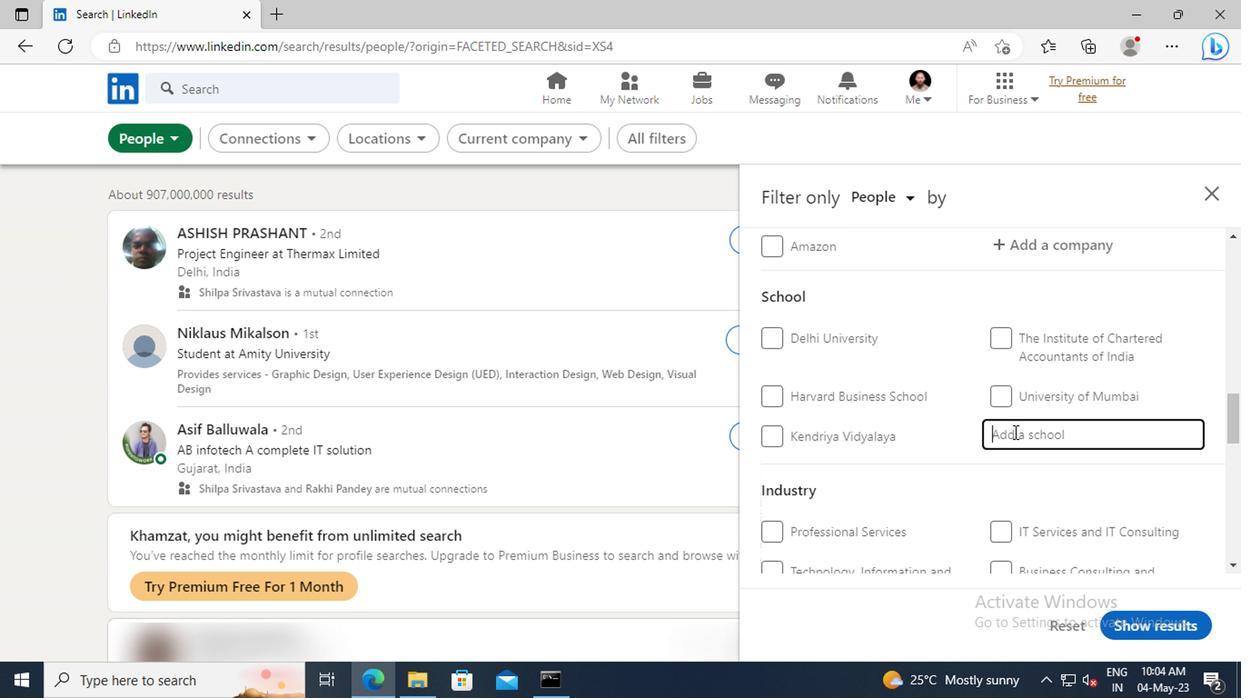 
Action: Key pressed <Key.shift>AMRUTVAH
Screenshot: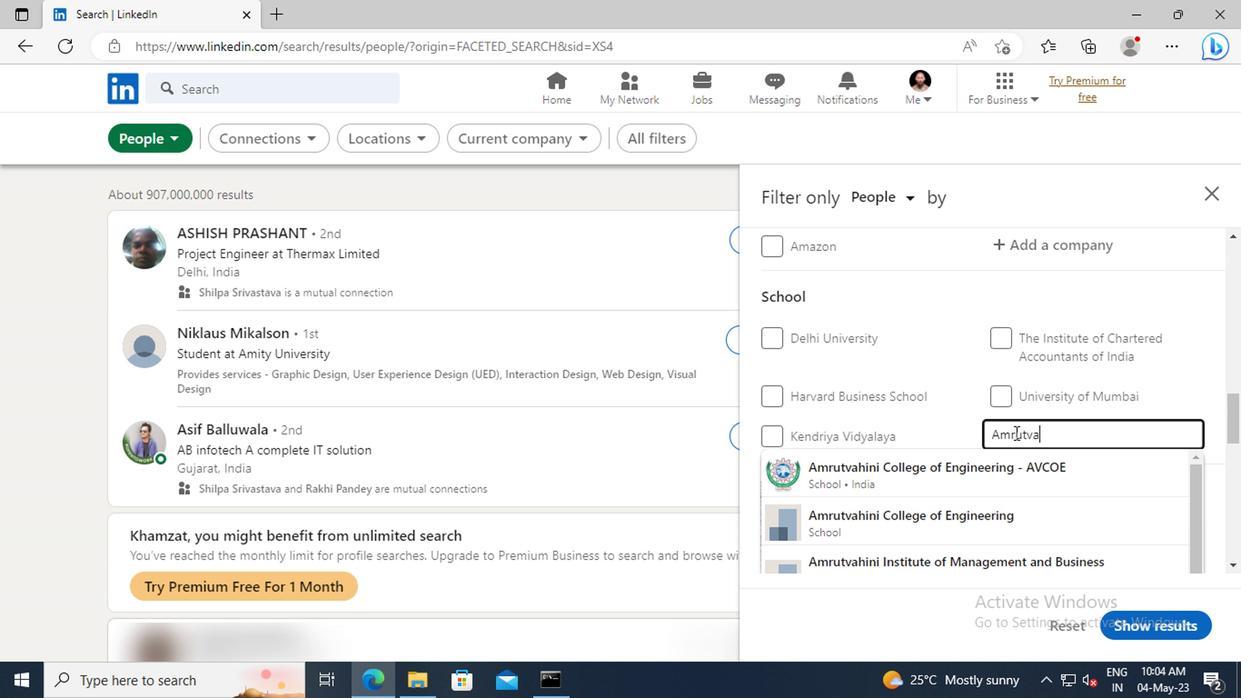 
Action: Mouse moved to (1011, 459)
Screenshot: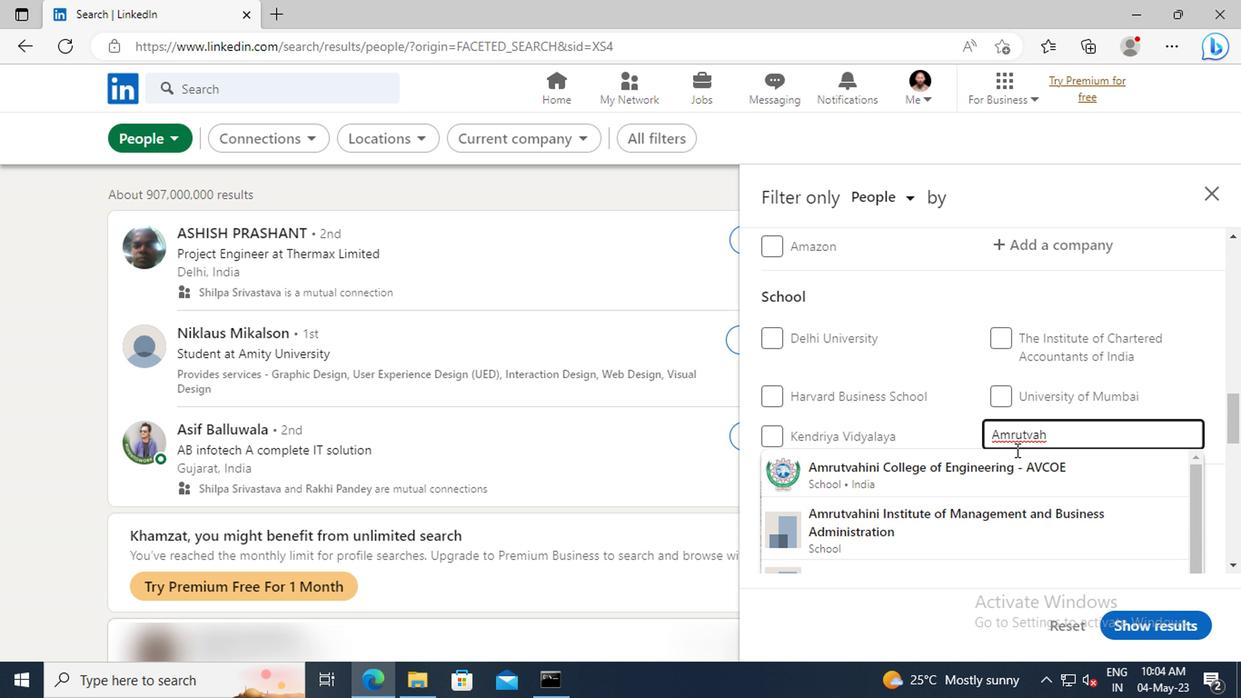 
Action: Mouse pressed left at (1011, 459)
Screenshot: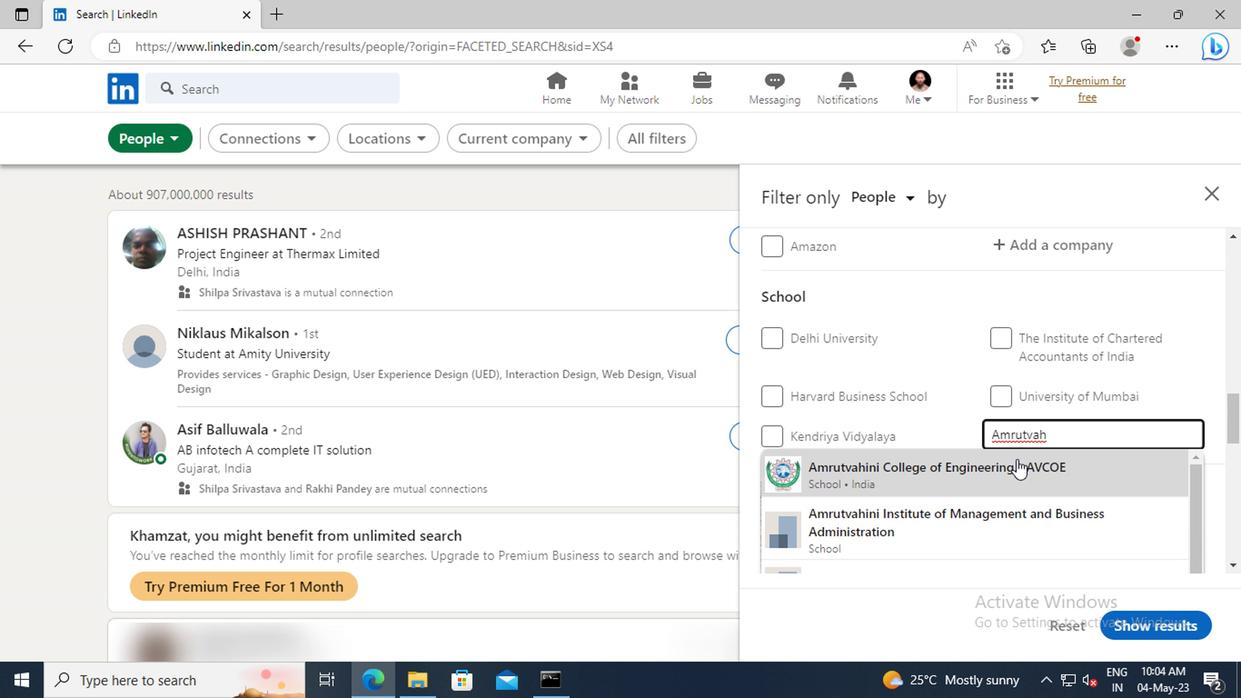 
Action: Mouse scrolled (1011, 458) with delta (0, 0)
Screenshot: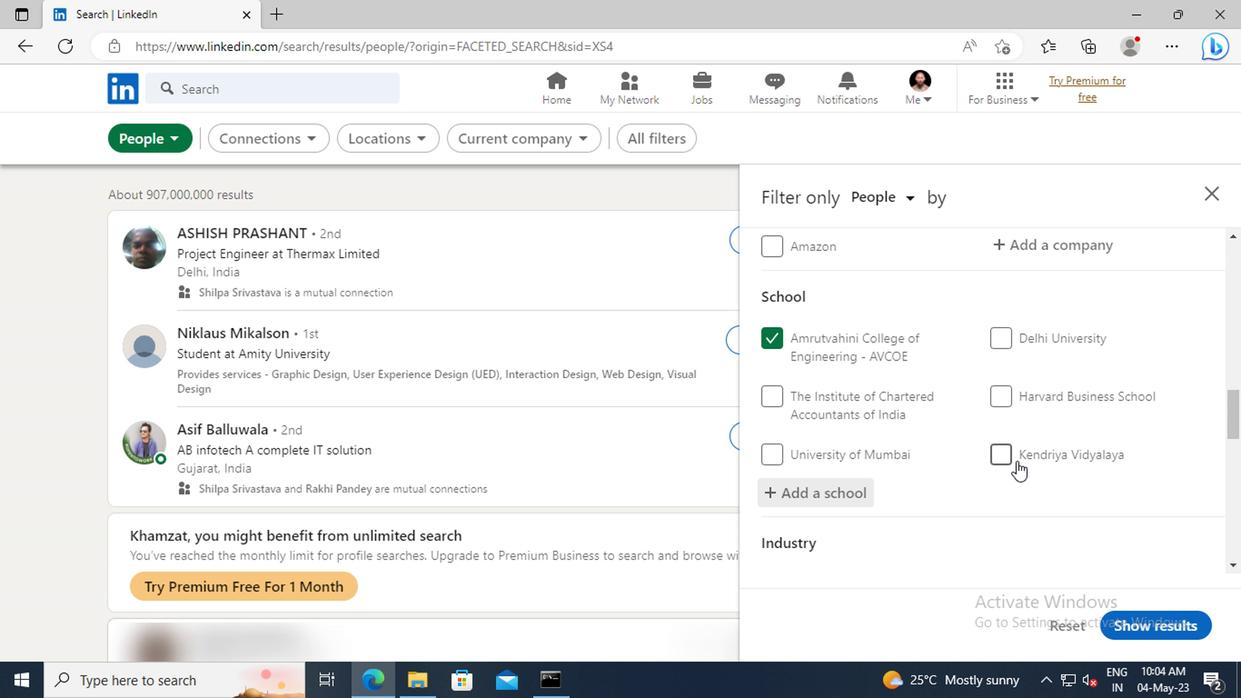 
Action: Mouse scrolled (1011, 458) with delta (0, 0)
Screenshot: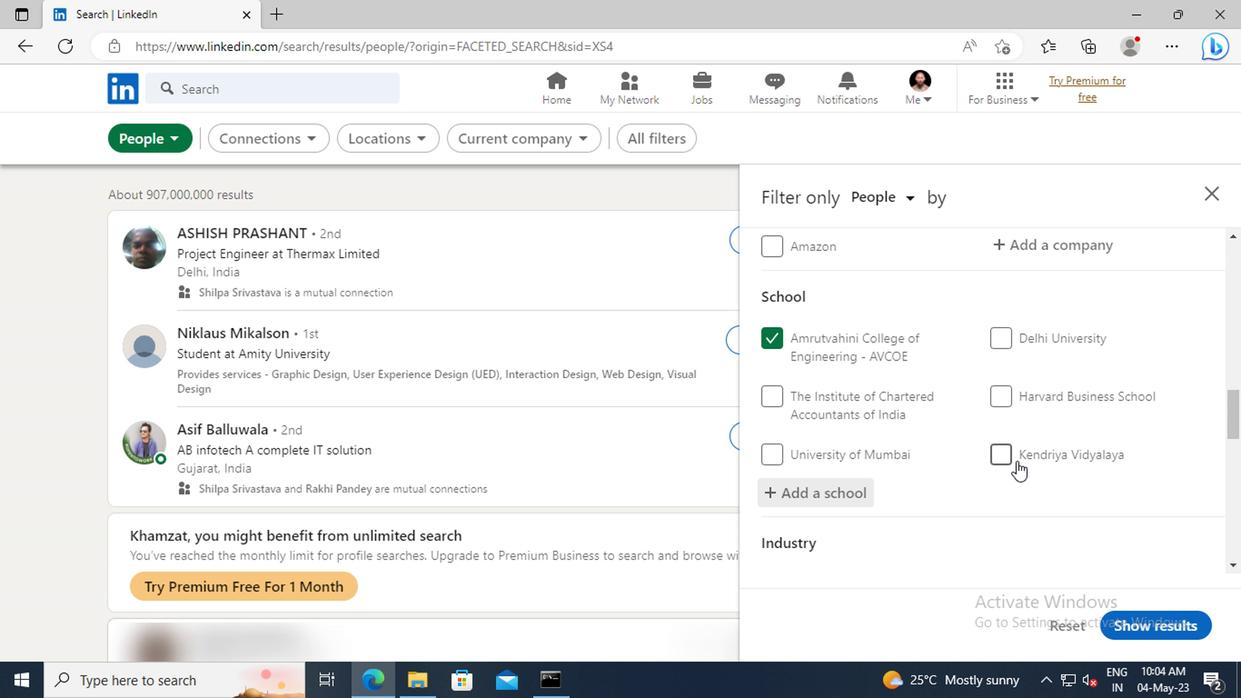 
Action: Mouse moved to (1002, 435)
Screenshot: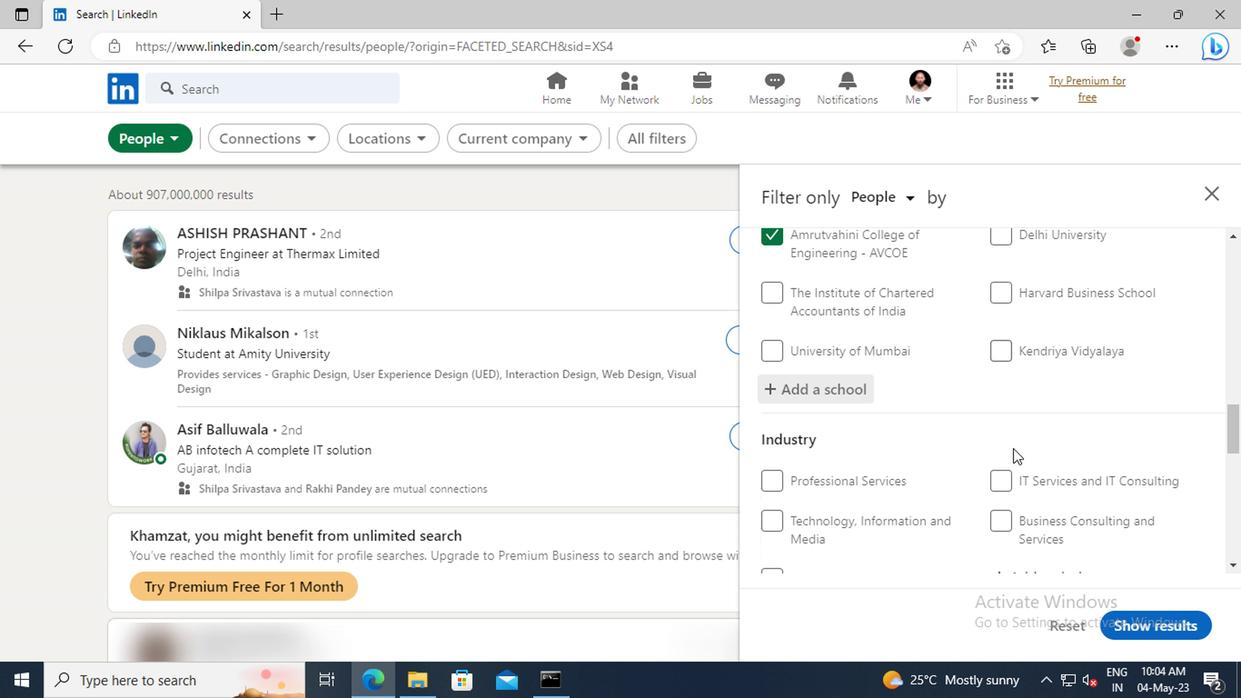 
Action: Mouse scrolled (1002, 435) with delta (0, 0)
Screenshot: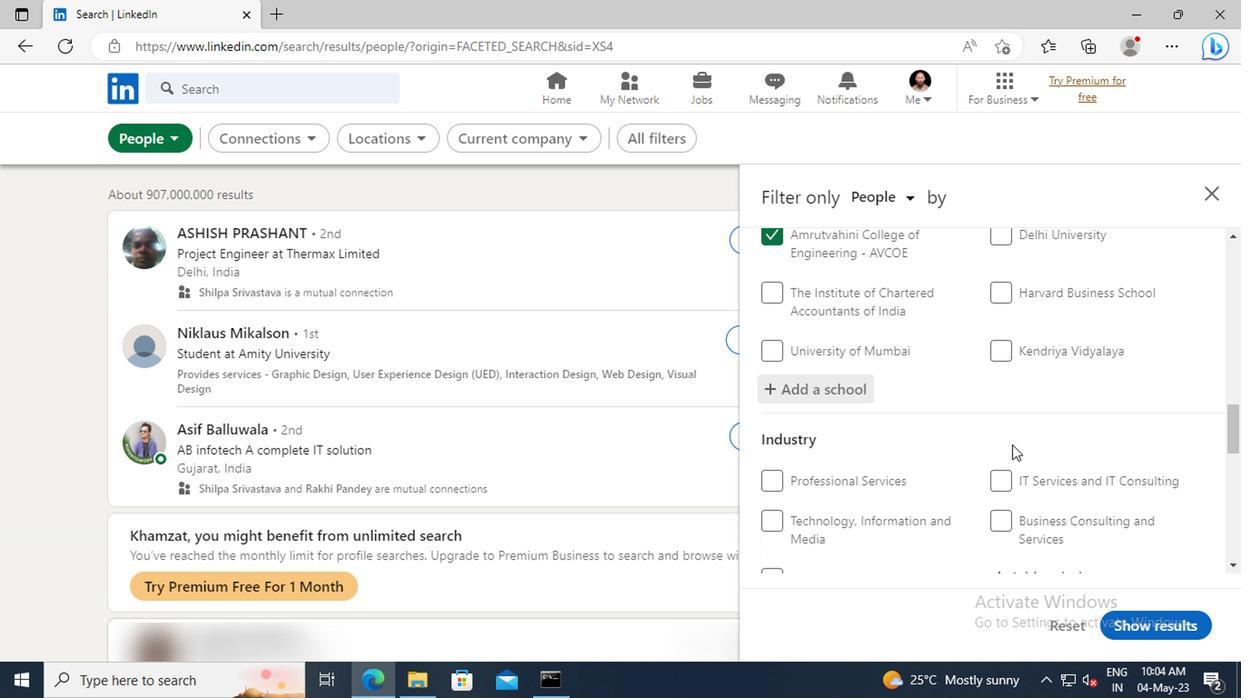 
Action: Mouse moved to (1002, 433)
Screenshot: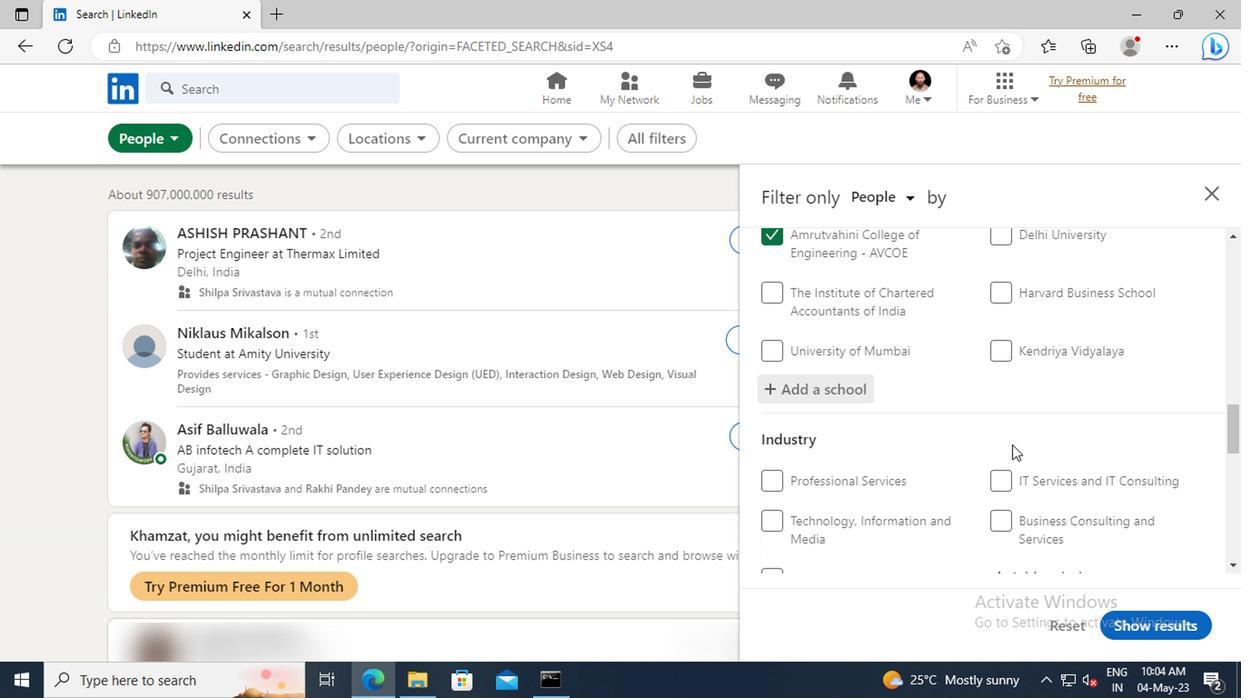 
Action: Mouse scrolled (1002, 433) with delta (0, 0)
Screenshot: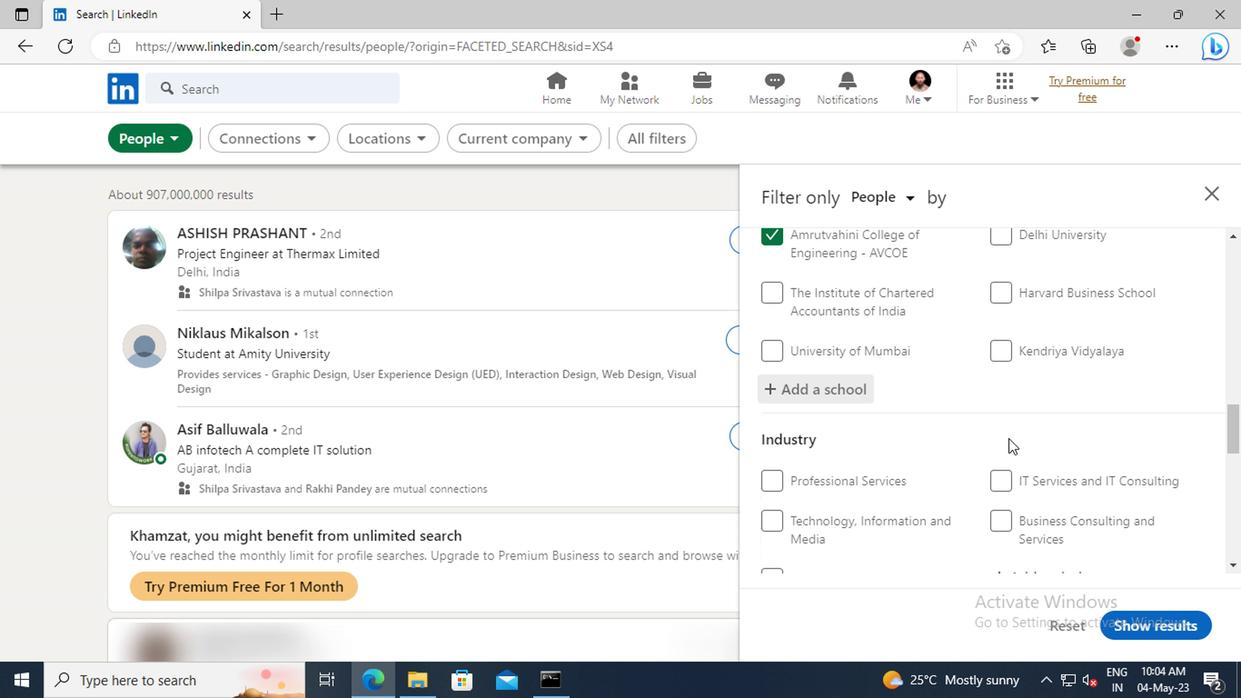 
Action: Mouse moved to (991, 405)
Screenshot: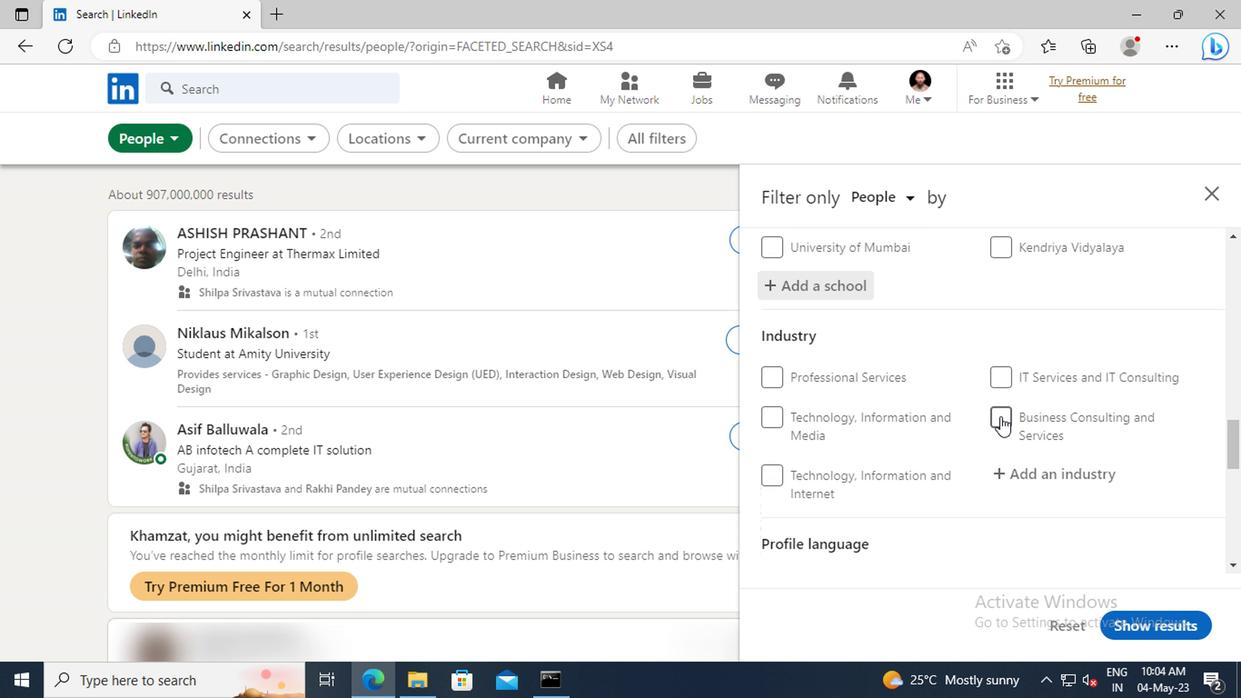 
Action: Mouse scrolled (991, 404) with delta (0, -1)
Screenshot: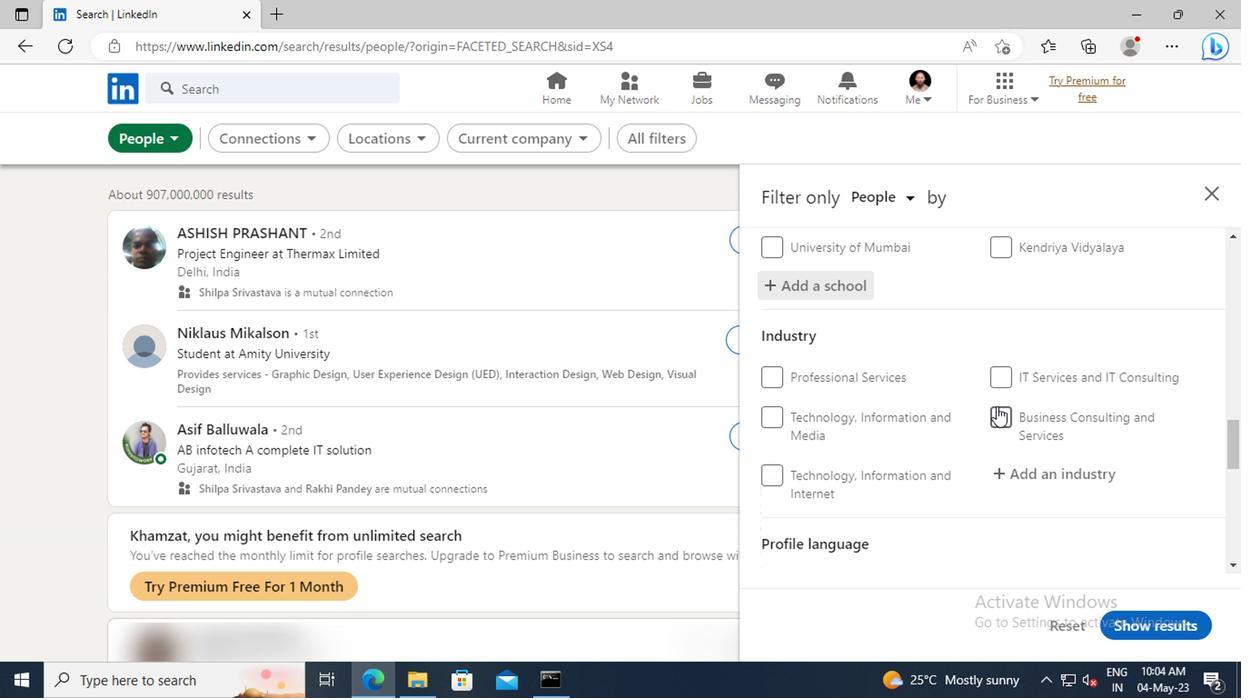 
Action: Mouse scrolled (991, 404) with delta (0, -1)
Screenshot: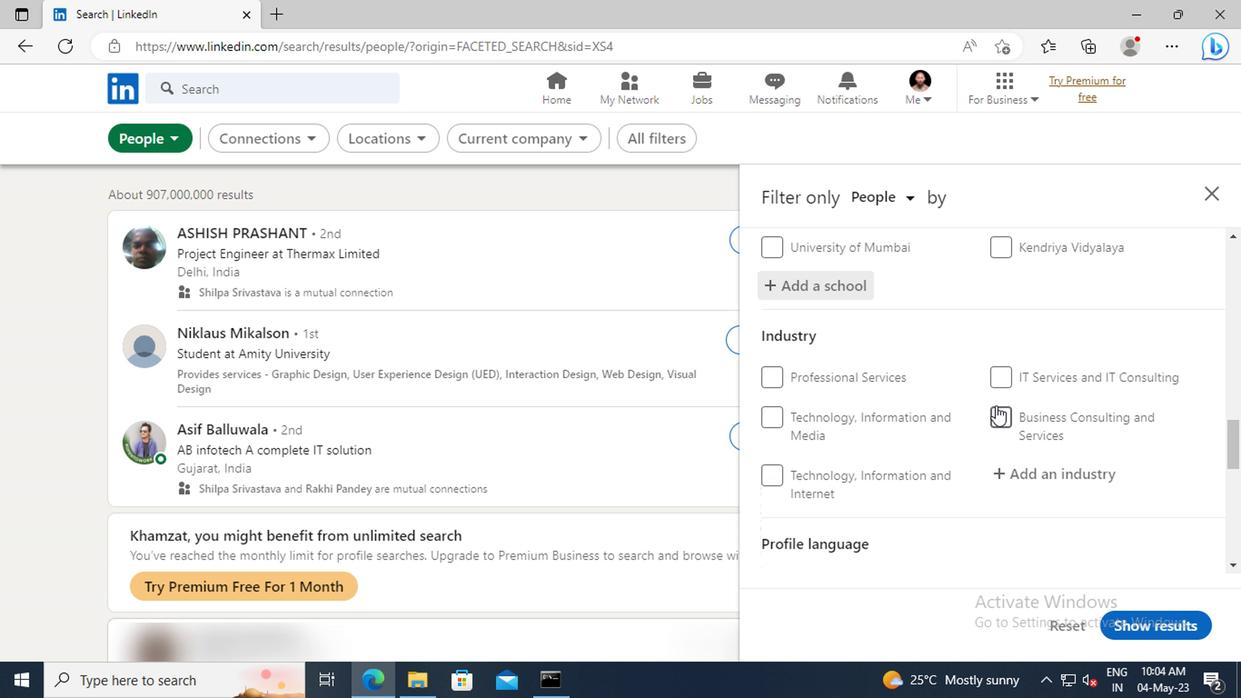 
Action: Mouse moved to (1011, 382)
Screenshot: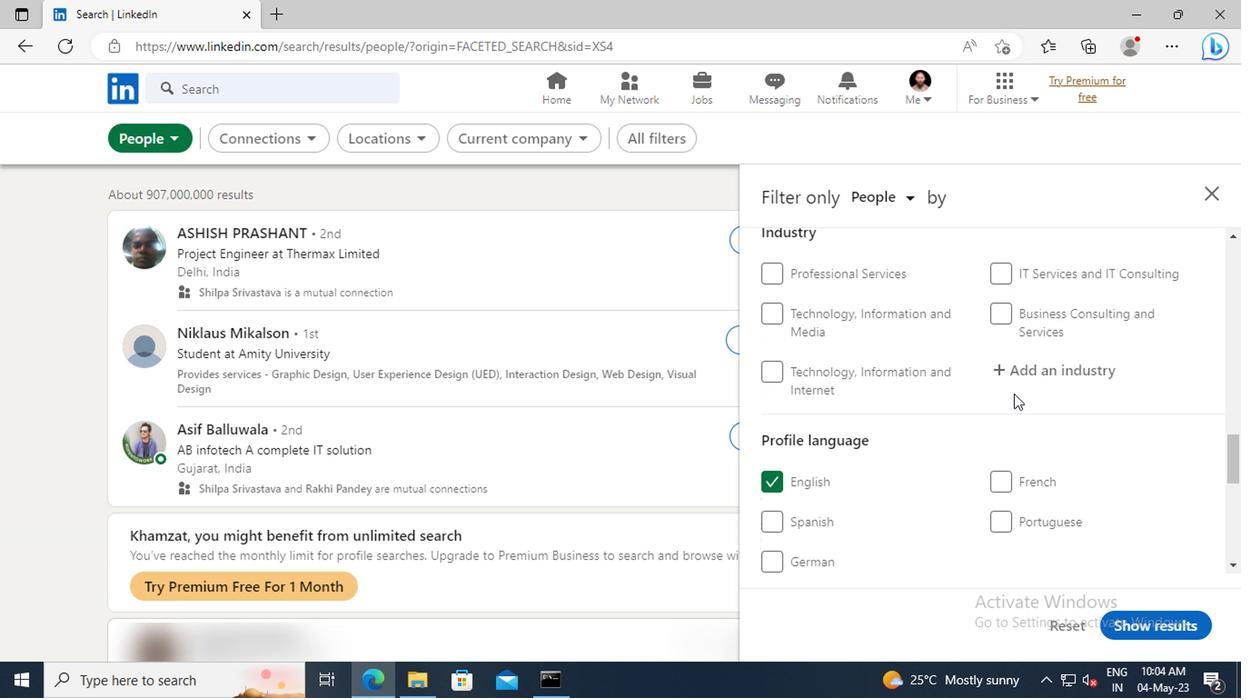 
Action: Mouse pressed left at (1011, 382)
Screenshot: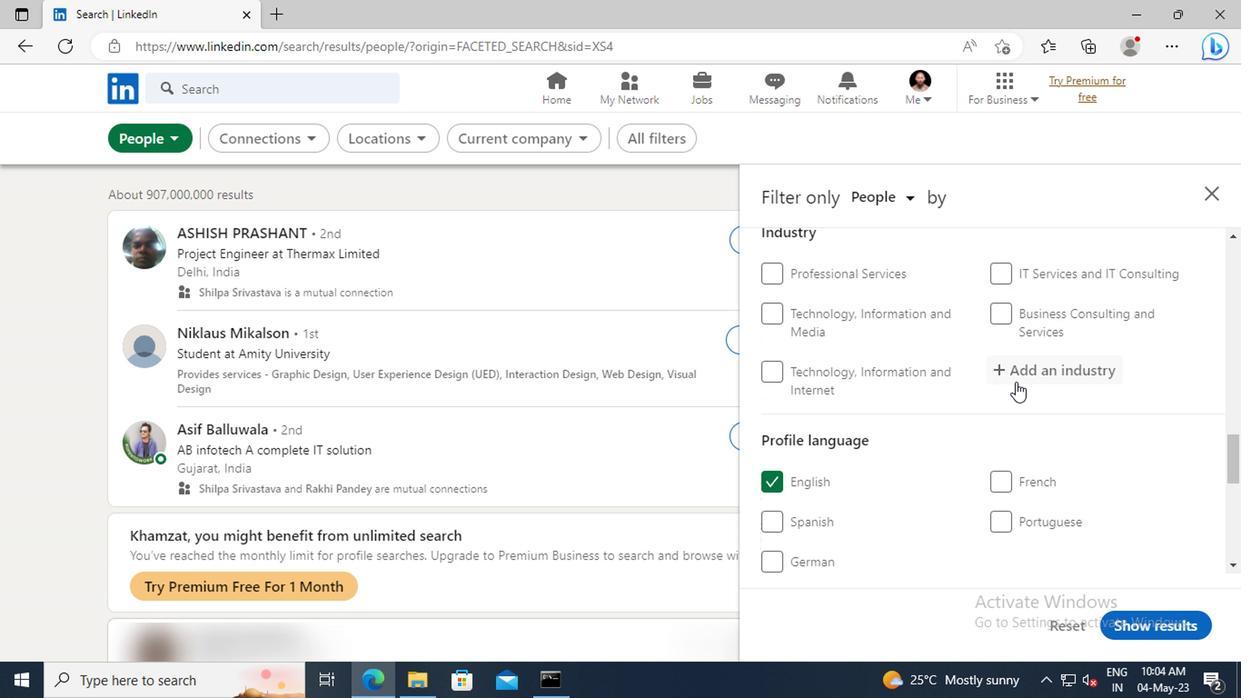 
Action: Key pressed <Key.shift>WHOLESALE<Key.space><Key.shift>IM
Screenshot: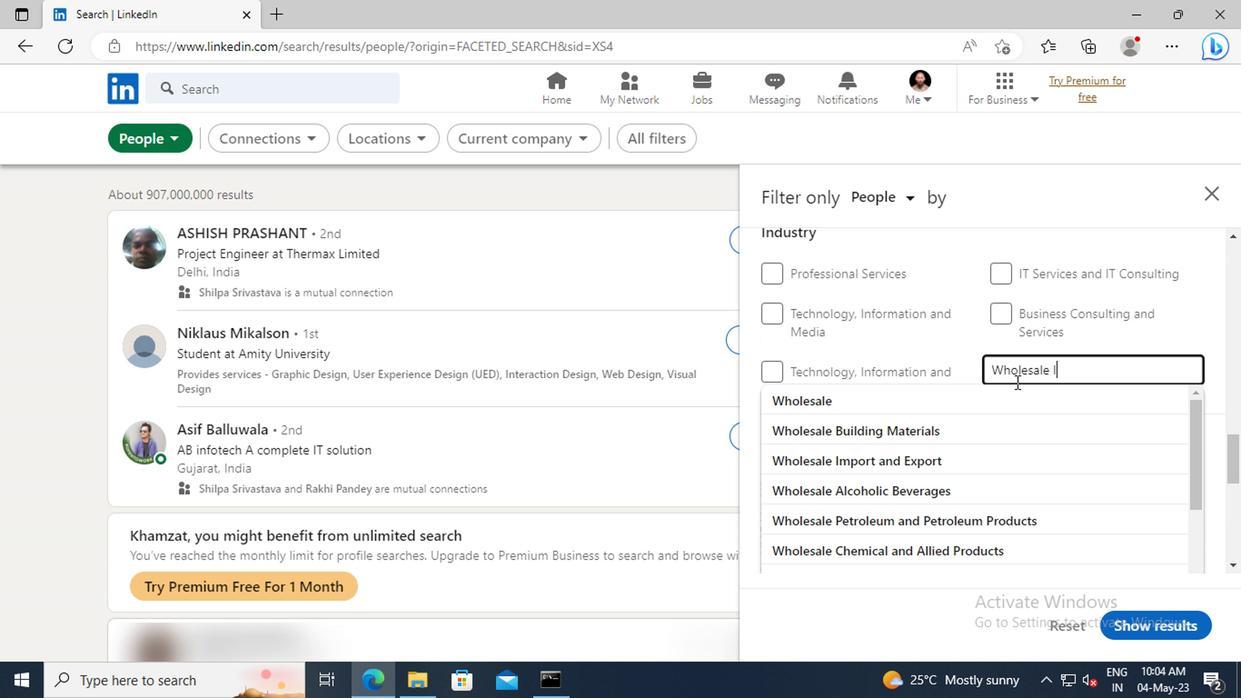 
Action: Mouse moved to (1011, 401)
Screenshot: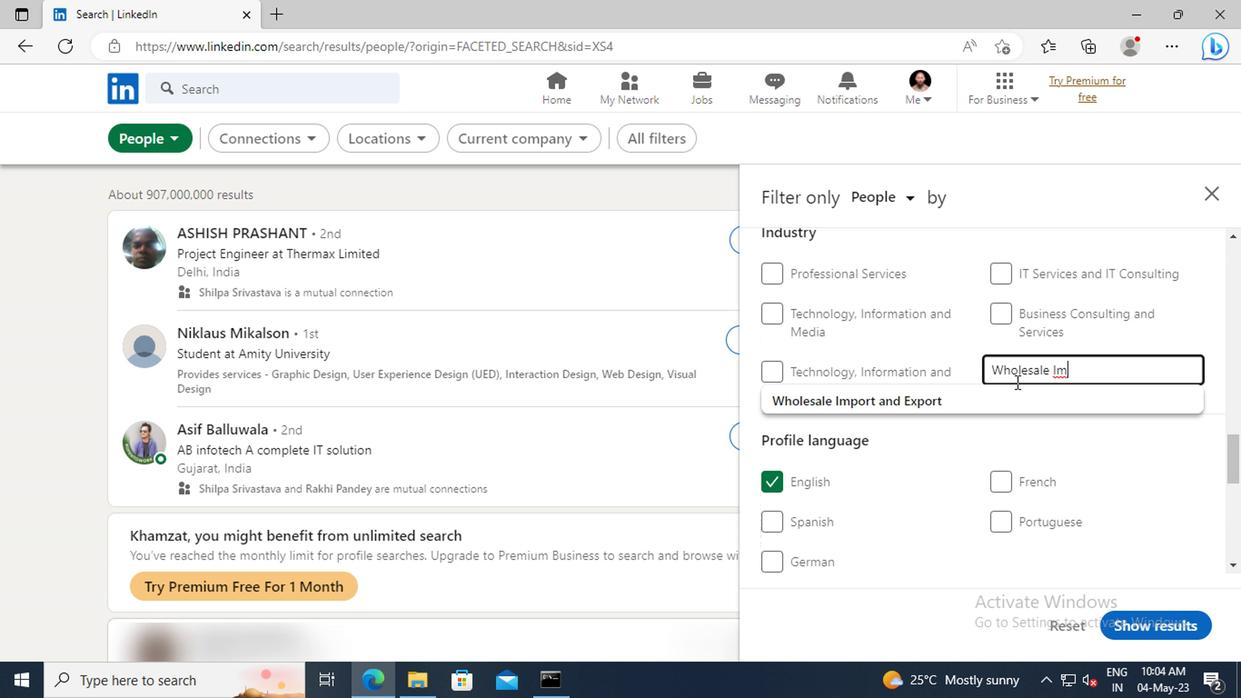 
Action: Mouse pressed left at (1011, 401)
Screenshot: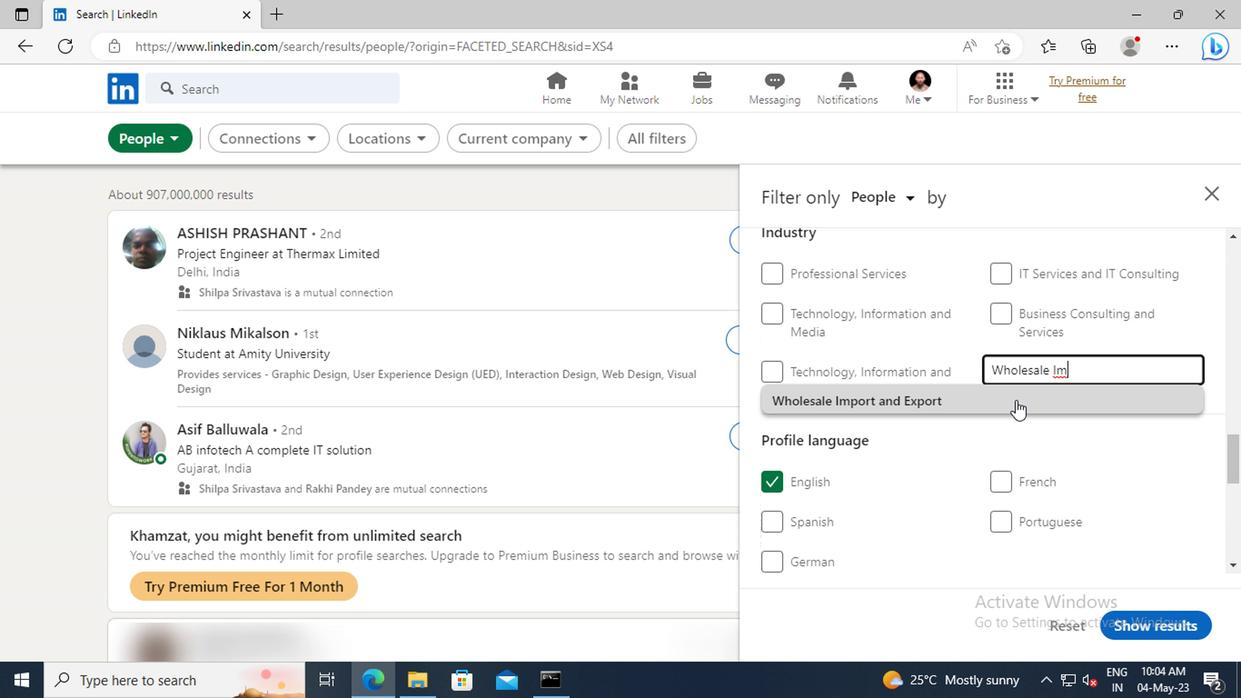 
Action: Mouse scrolled (1011, 400) with delta (0, 0)
Screenshot: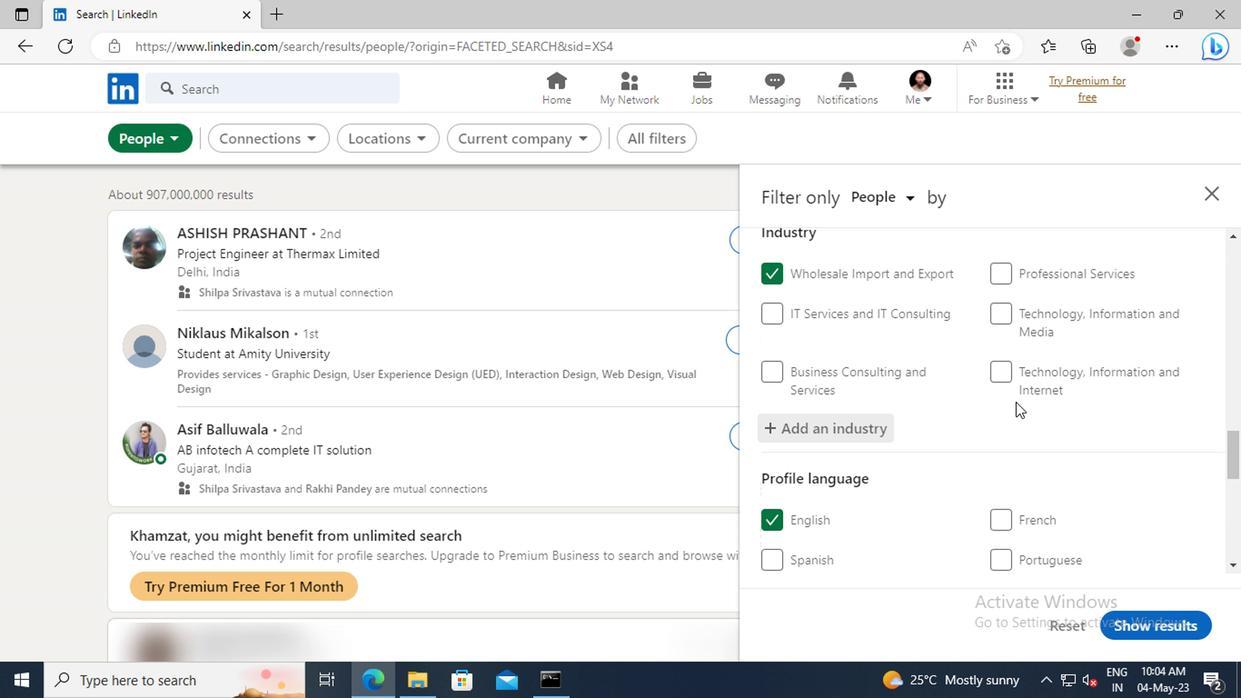 
Action: Mouse scrolled (1011, 400) with delta (0, 0)
Screenshot: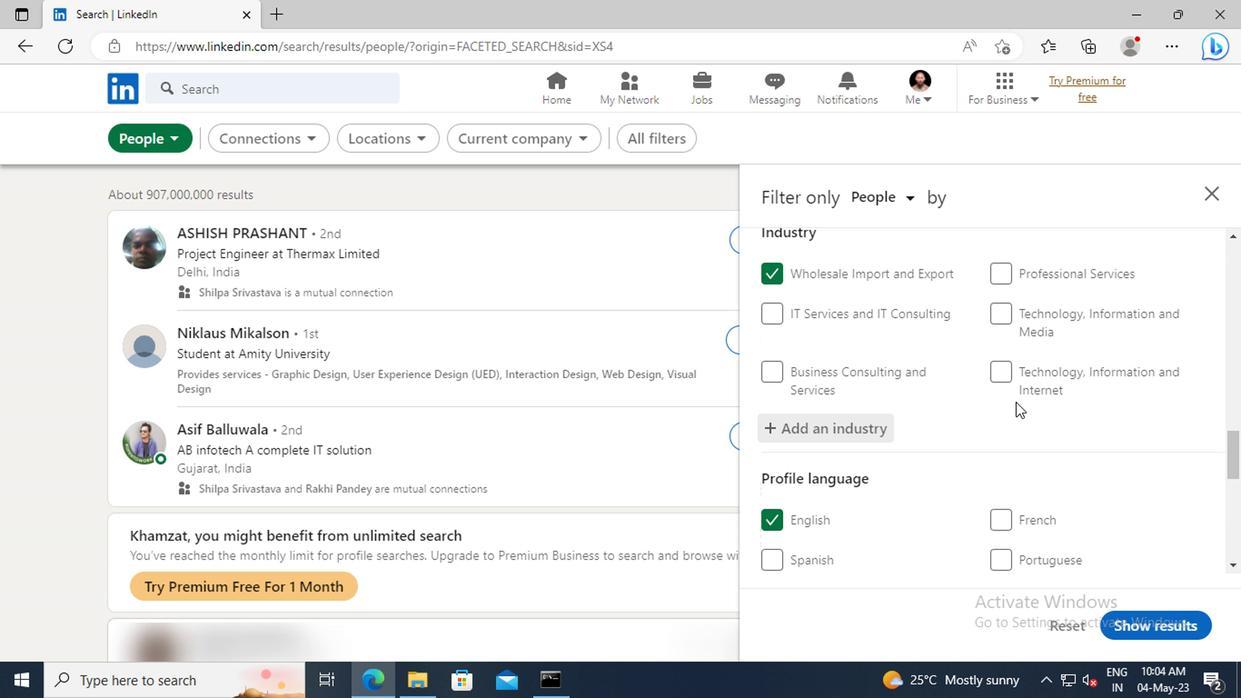 
Action: Mouse moved to (1007, 394)
Screenshot: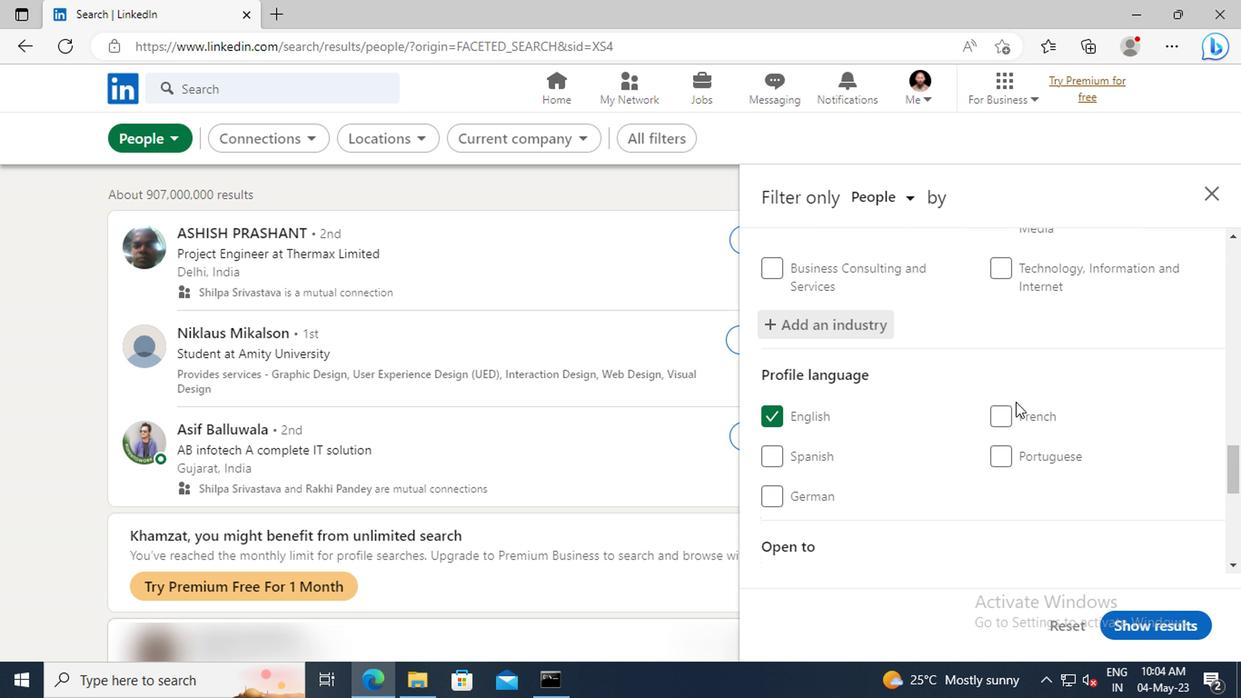 
Action: Mouse scrolled (1007, 394) with delta (0, 0)
Screenshot: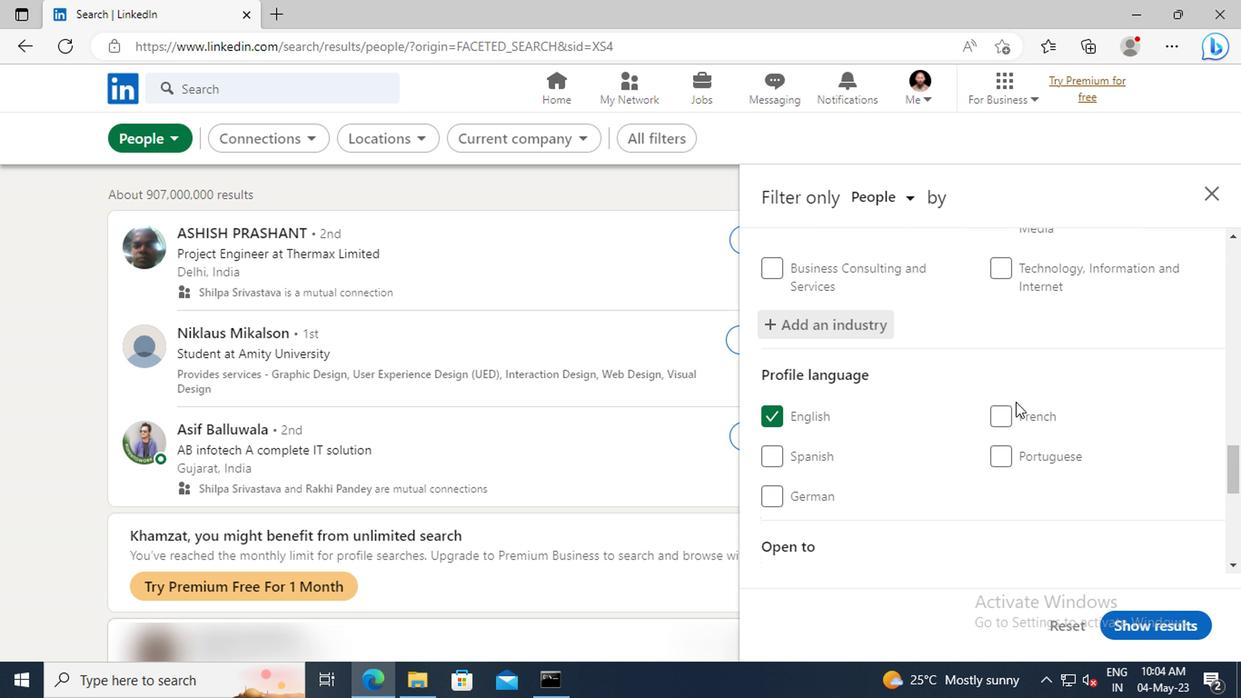 
Action: Mouse scrolled (1007, 394) with delta (0, 0)
Screenshot: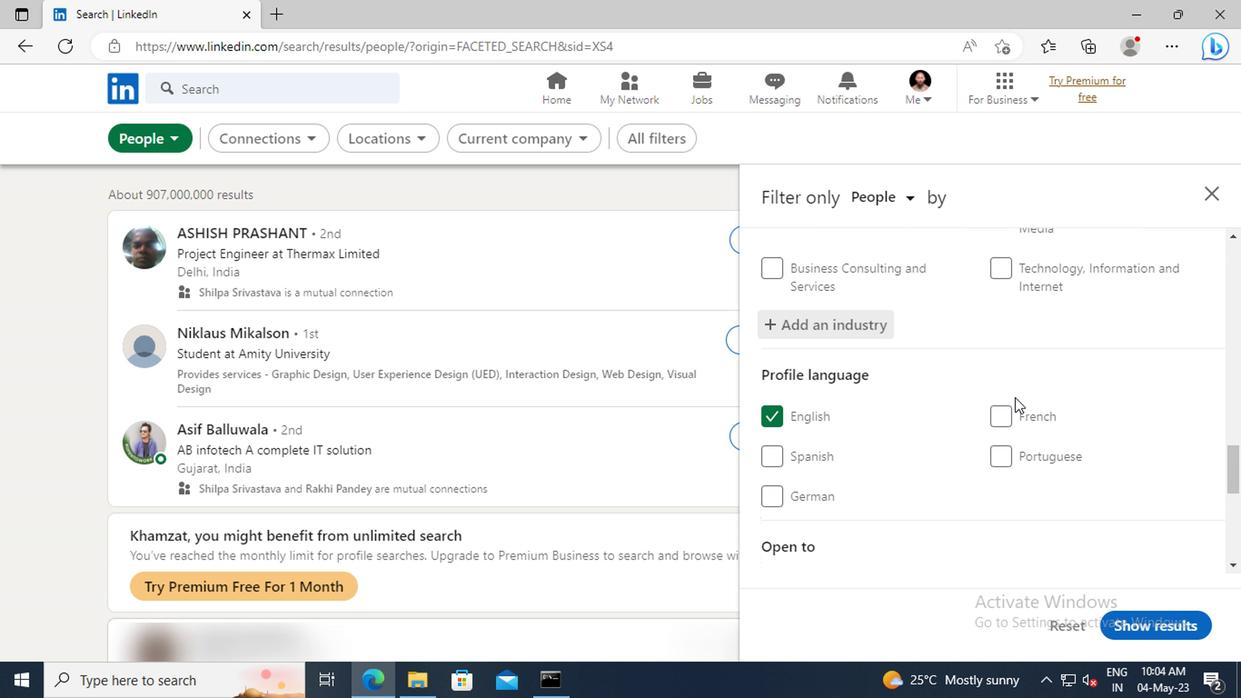
Action: Mouse scrolled (1007, 394) with delta (0, 0)
Screenshot: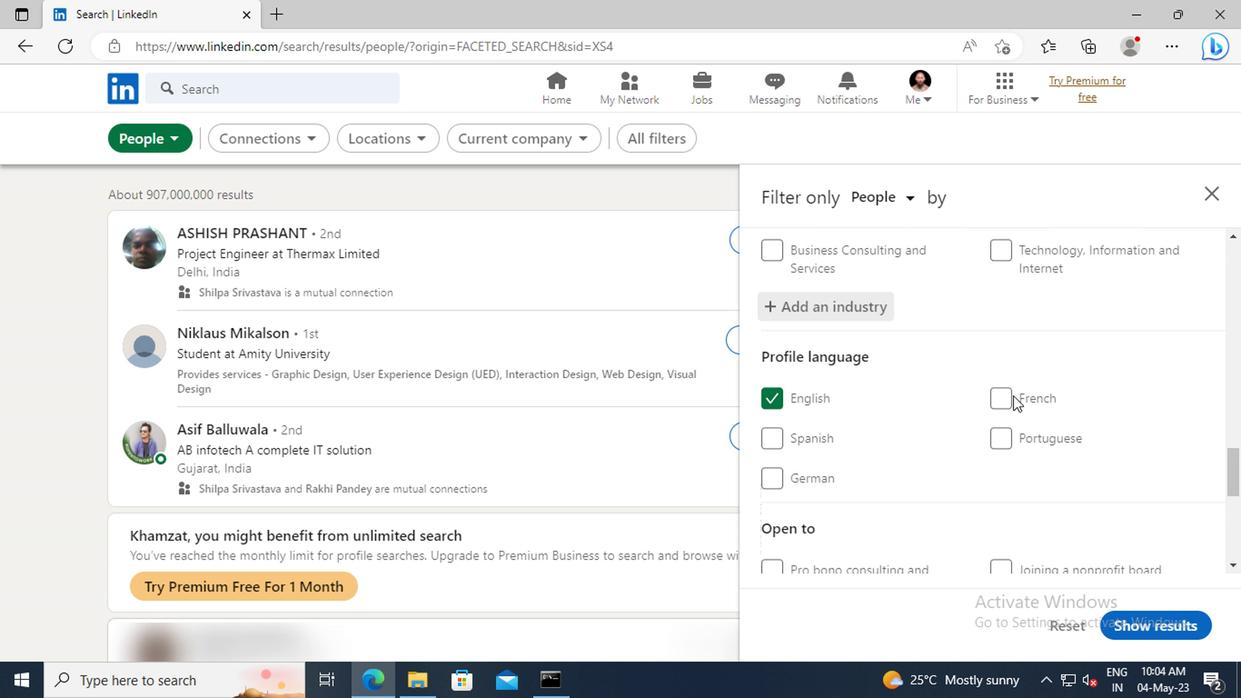 
Action: Mouse moved to (1005, 389)
Screenshot: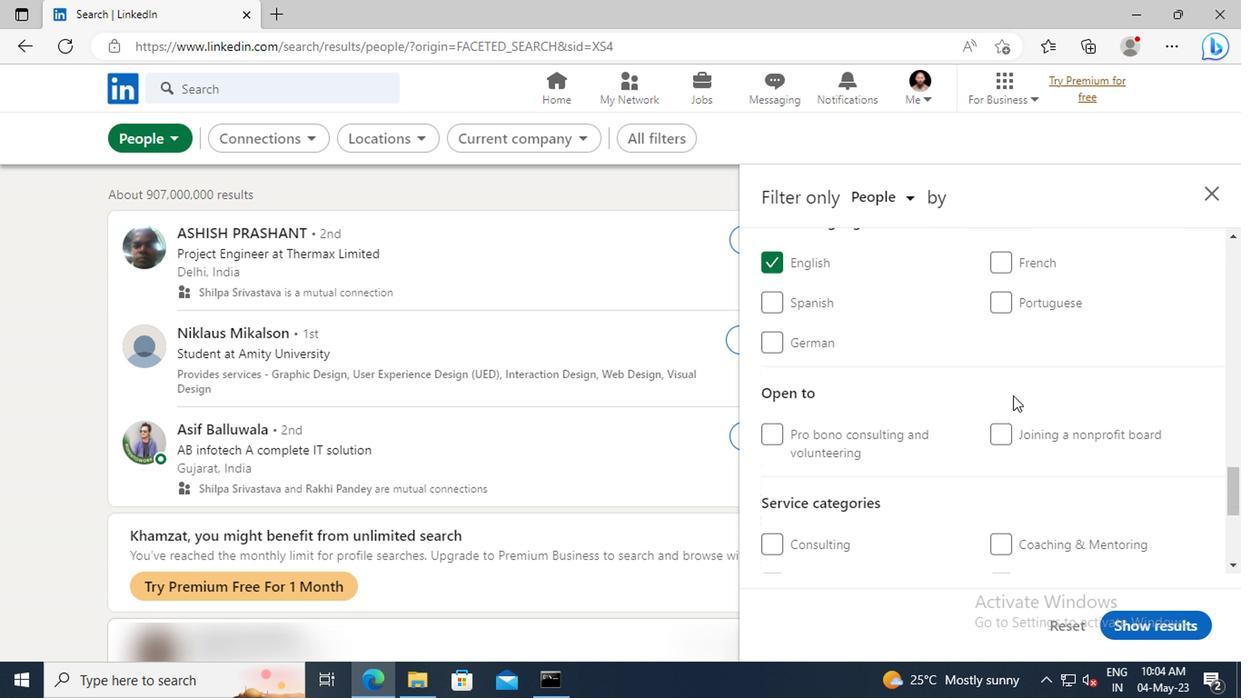 
Action: Mouse scrolled (1005, 387) with delta (0, -1)
Screenshot: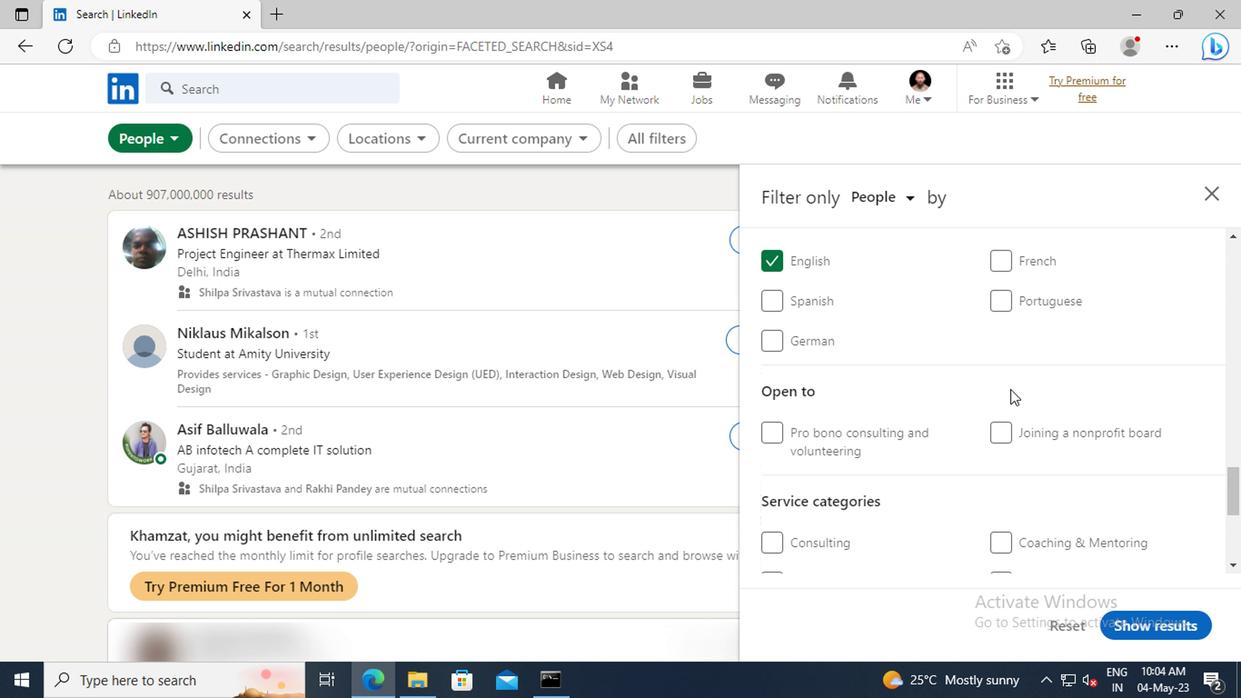 
Action: Mouse scrolled (1005, 387) with delta (0, -1)
Screenshot: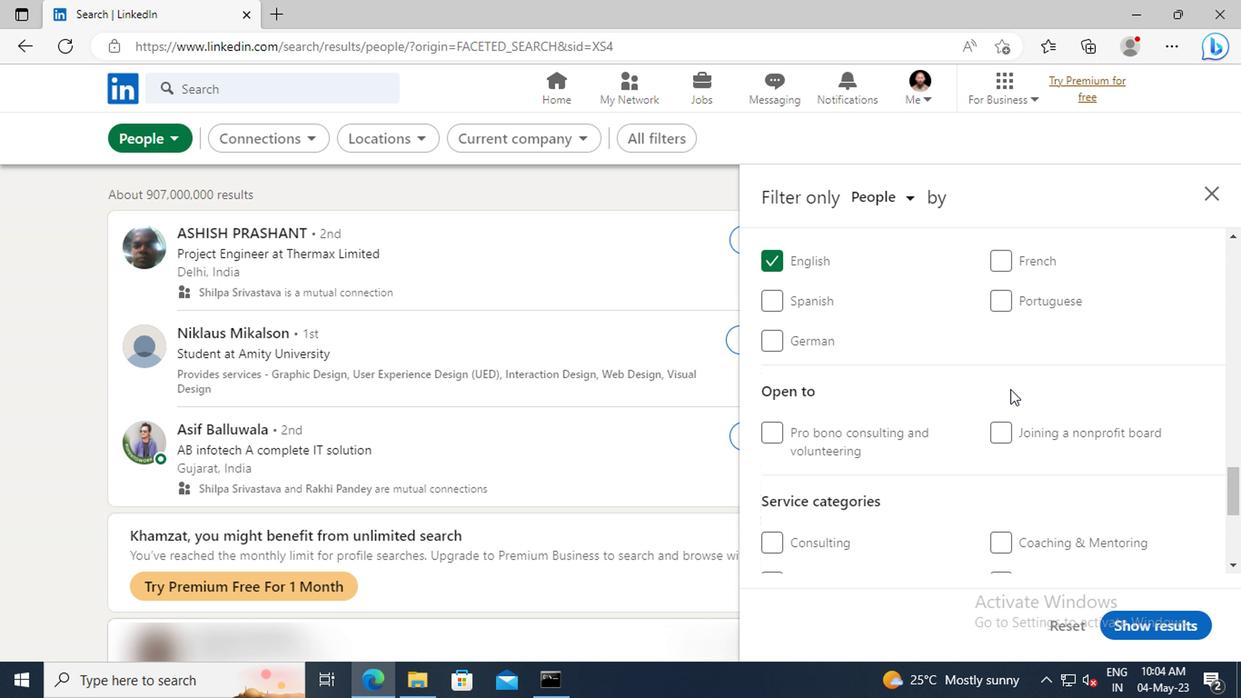 
Action: Mouse scrolled (1005, 387) with delta (0, -1)
Screenshot: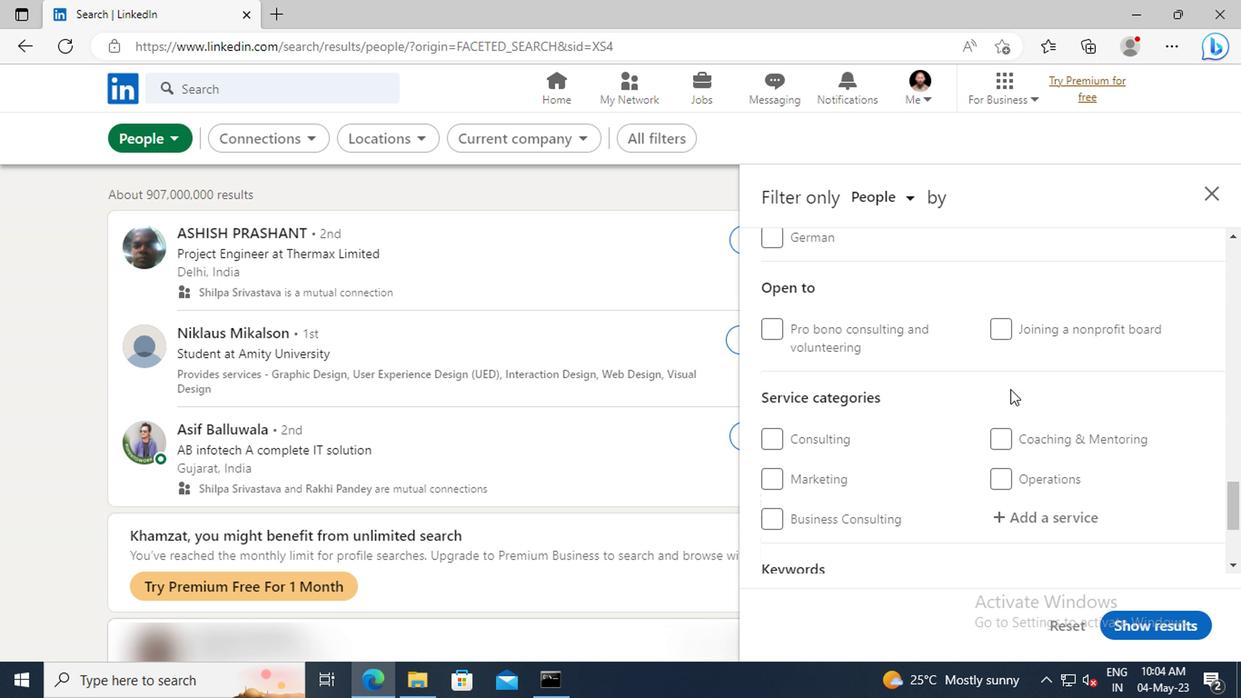 
Action: Mouse scrolled (1005, 387) with delta (0, -1)
Screenshot: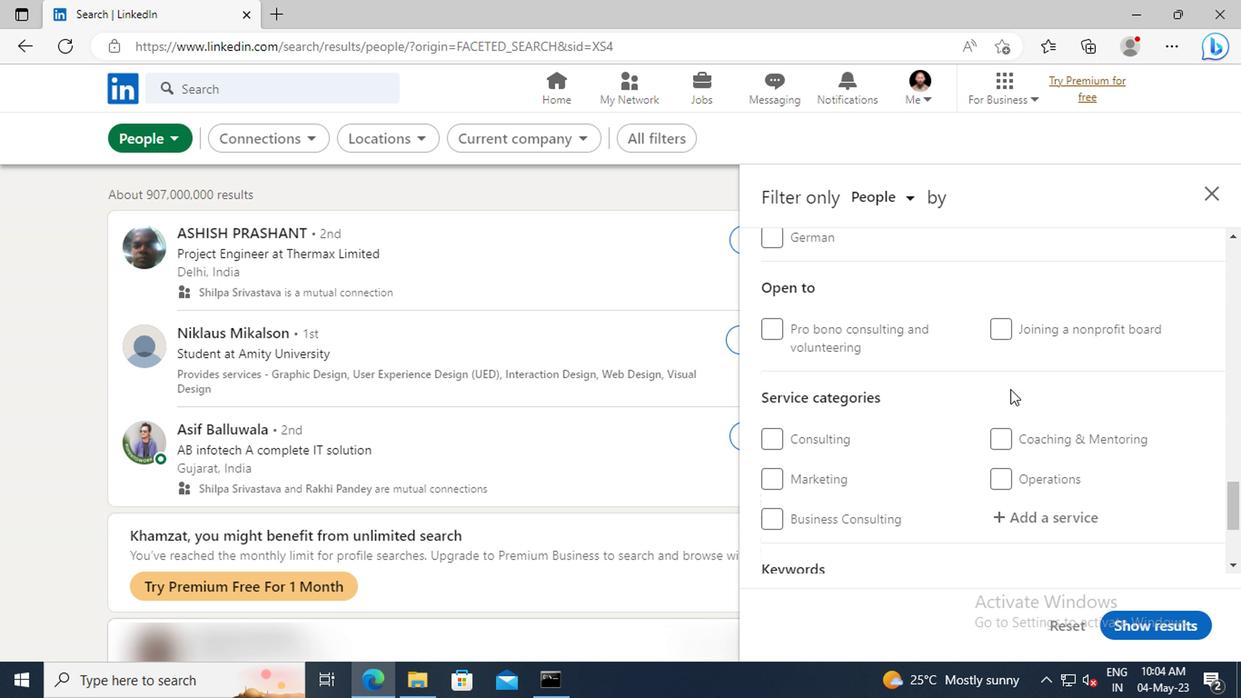 
Action: Mouse moved to (1009, 409)
Screenshot: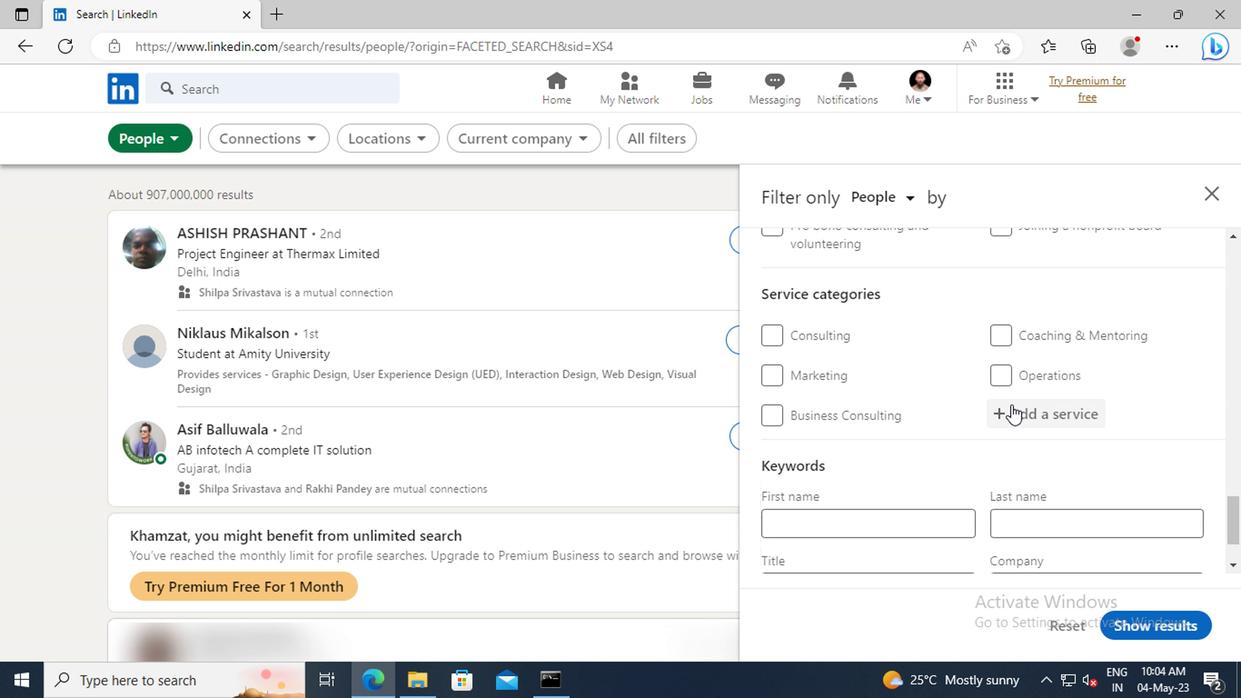 
Action: Mouse pressed left at (1009, 409)
Screenshot: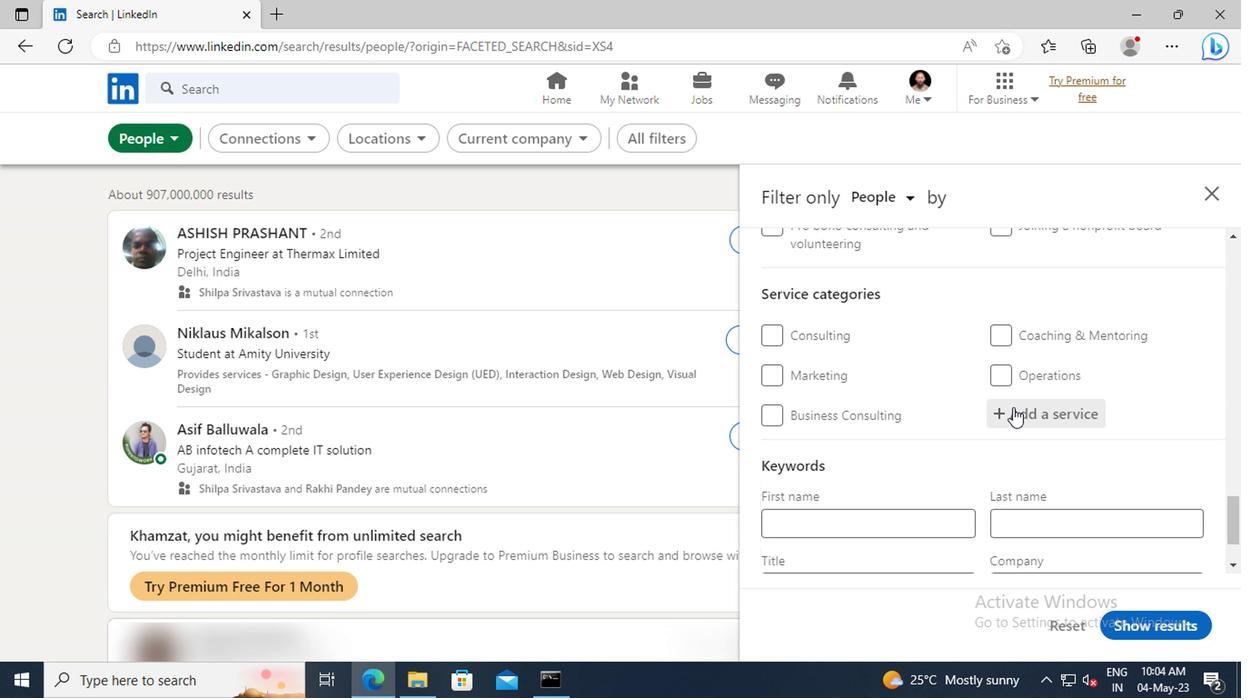 
Action: Key pressed <Key.shift>HR<Key.space><Key.shift>CON
Screenshot: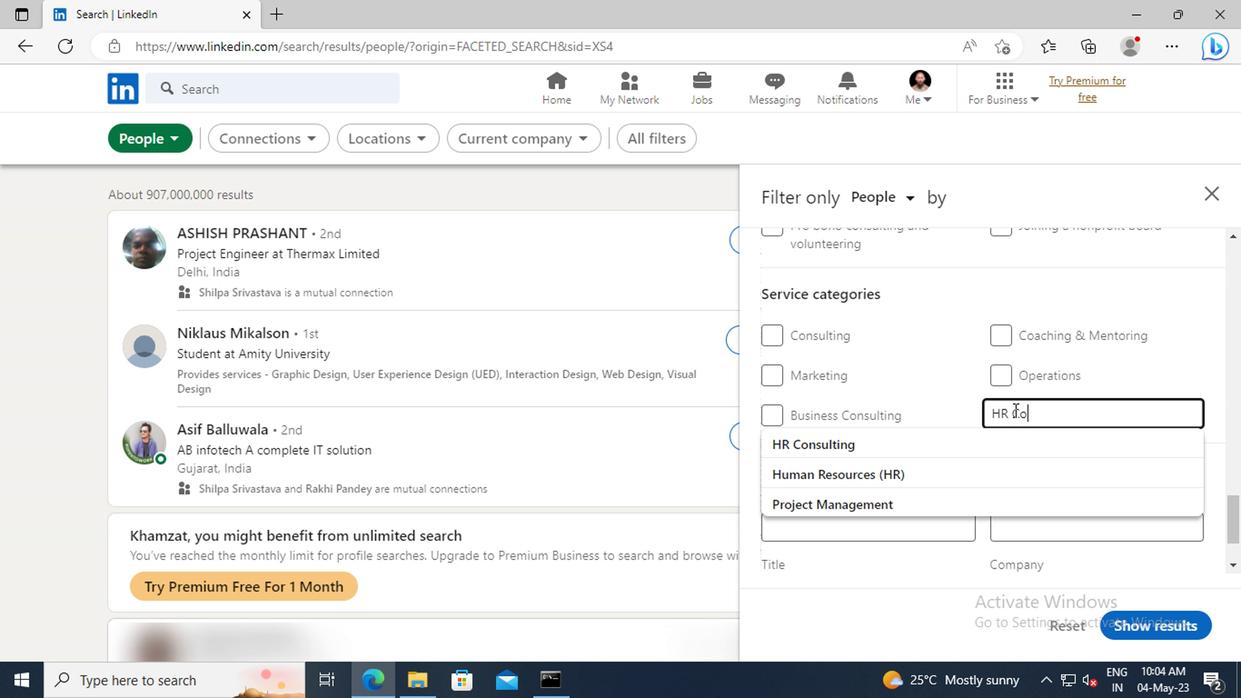 
Action: Mouse moved to (1013, 445)
Screenshot: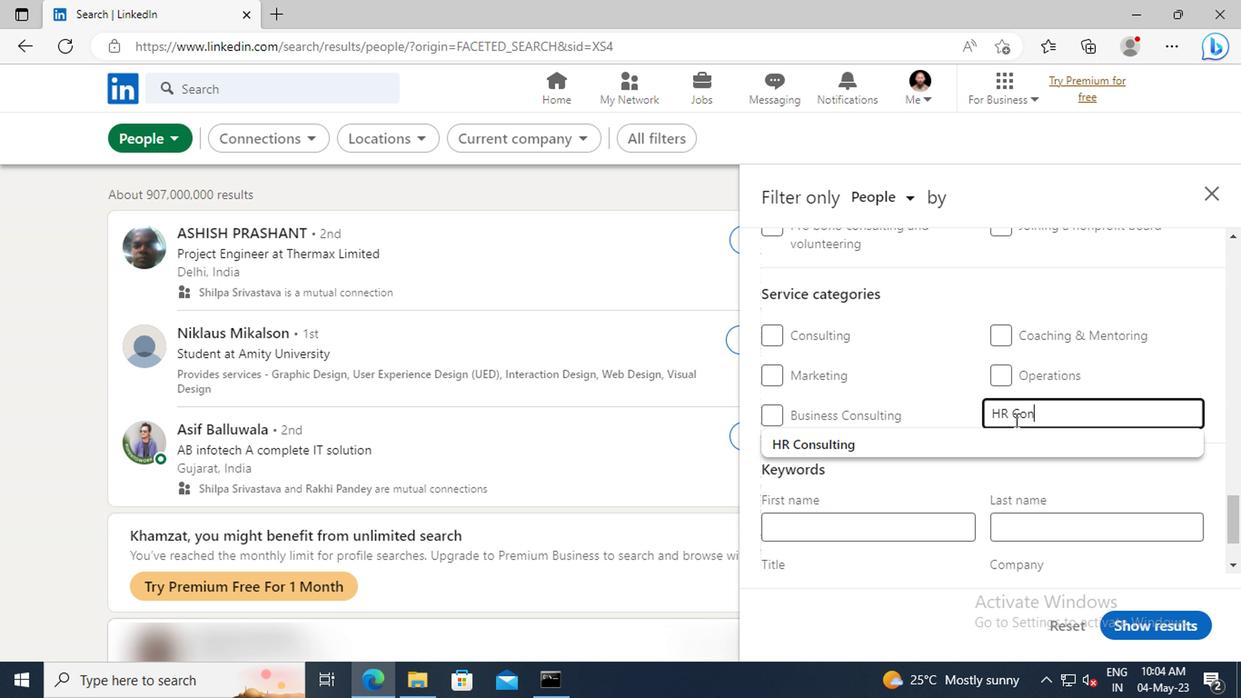 
Action: Mouse pressed left at (1013, 445)
Screenshot: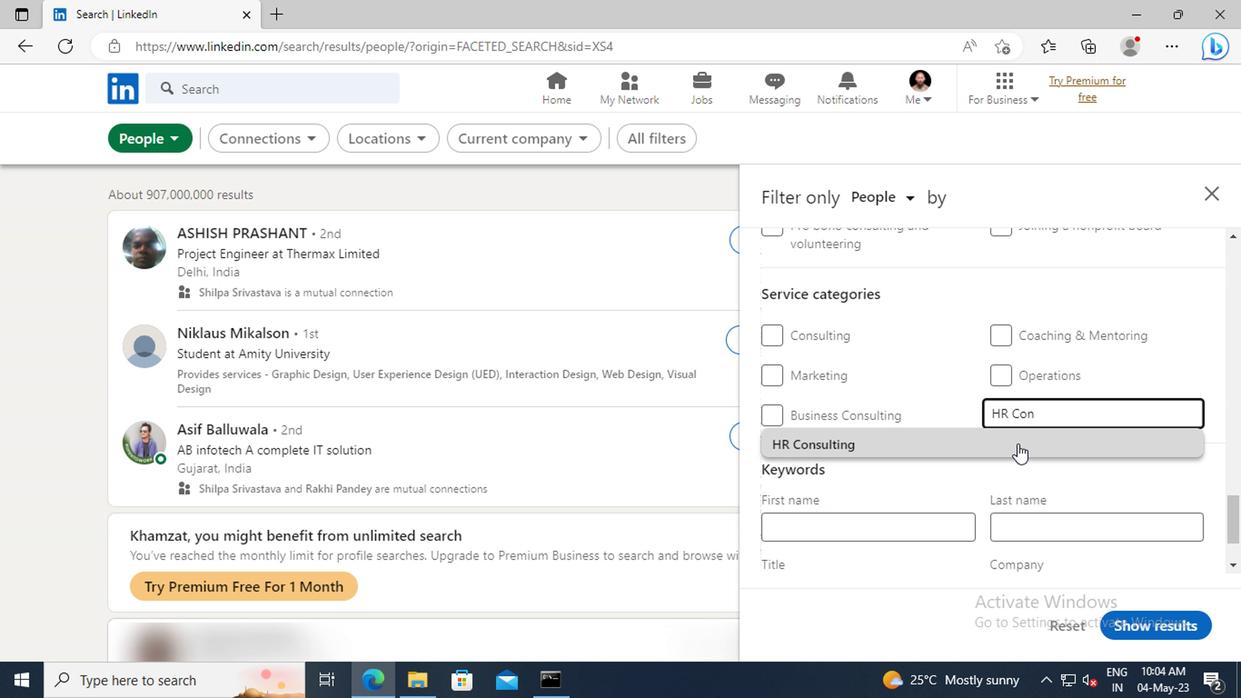 
Action: Mouse scrolled (1013, 444) with delta (0, 0)
Screenshot: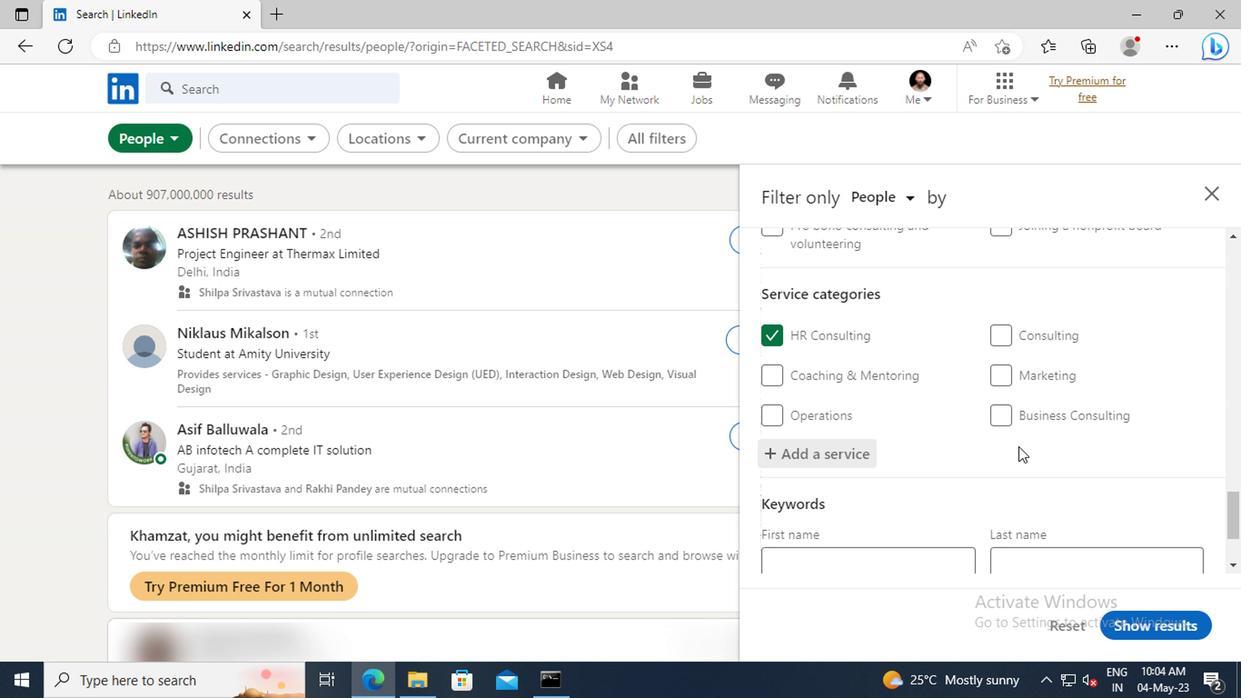 
Action: Mouse scrolled (1013, 444) with delta (0, 0)
Screenshot: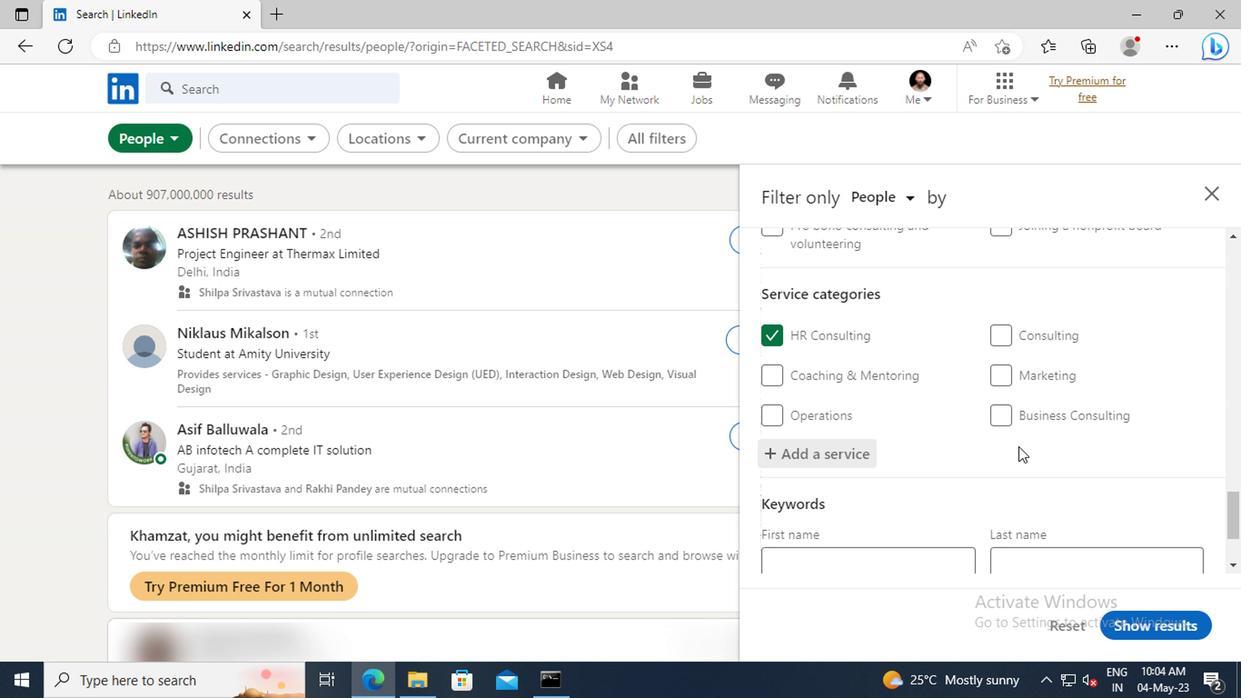 
Action: Mouse scrolled (1013, 444) with delta (0, 0)
Screenshot: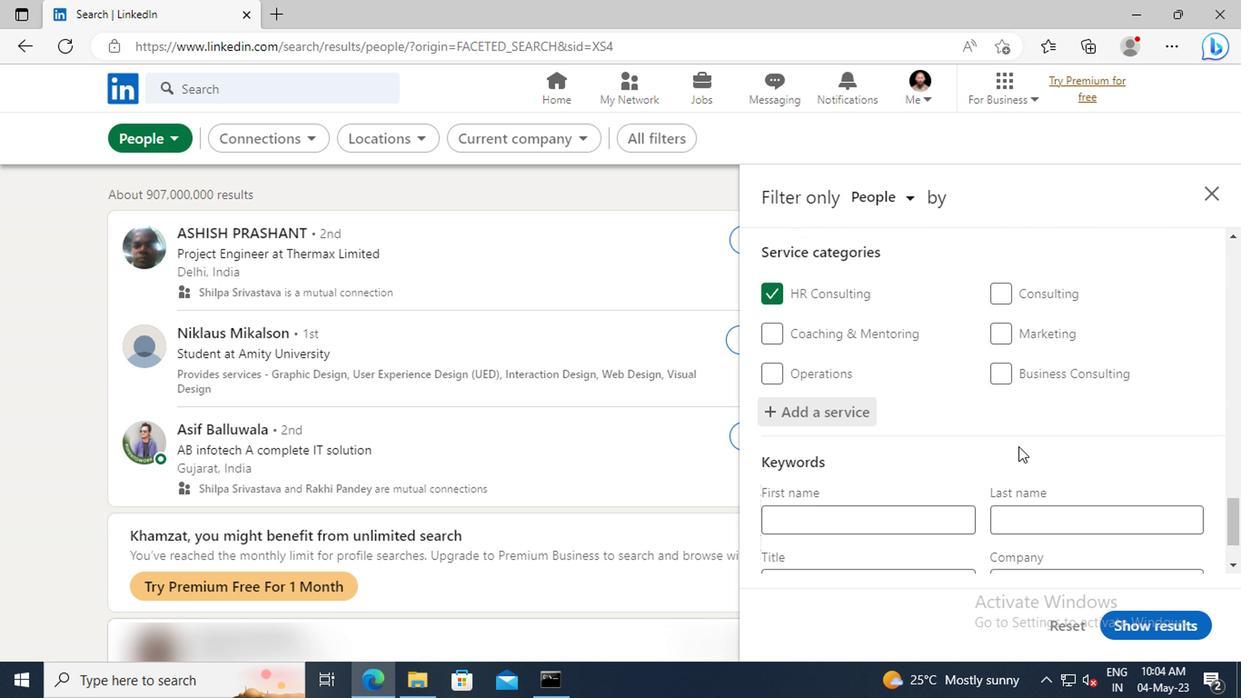 
Action: Mouse scrolled (1013, 444) with delta (0, 0)
Screenshot: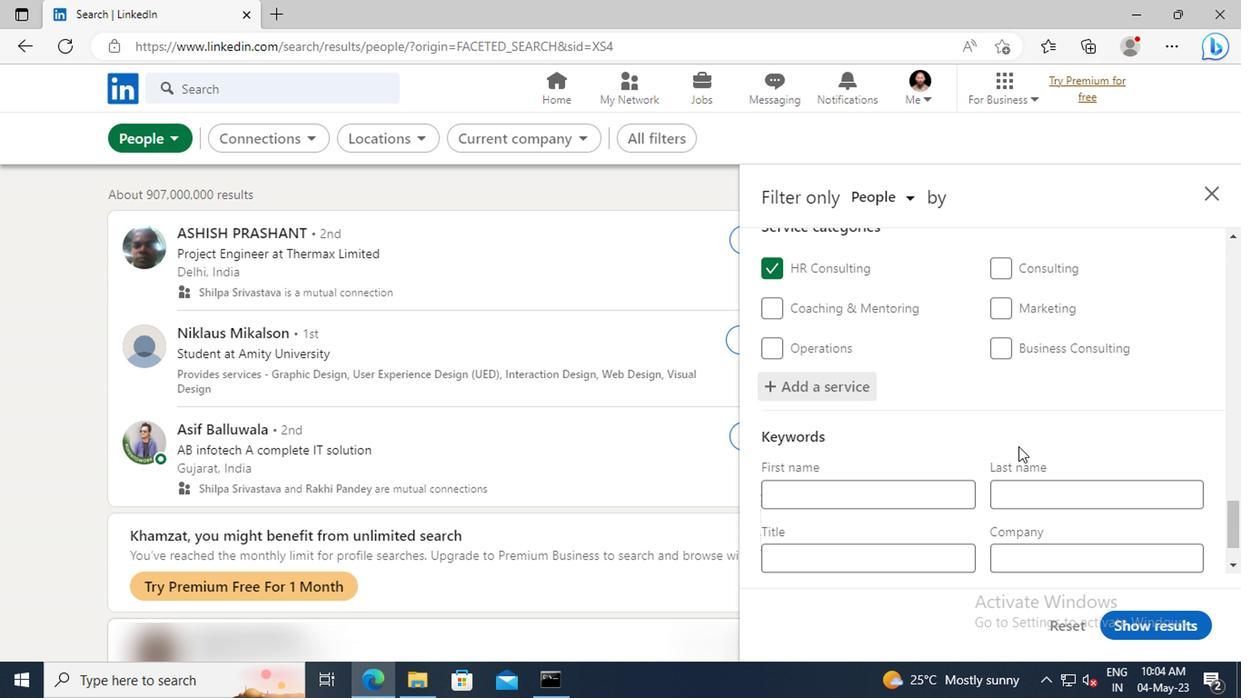 
Action: Mouse moved to (883, 486)
Screenshot: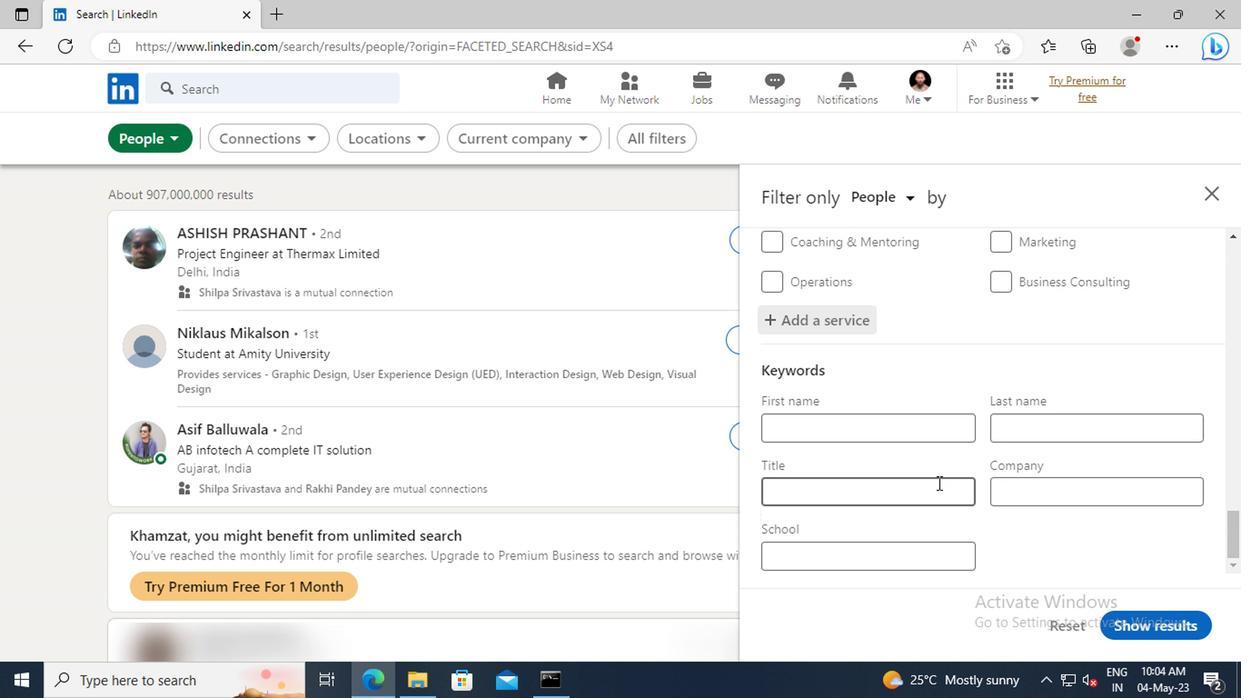 
Action: Mouse pressed left at (883, 486)
Screenshot: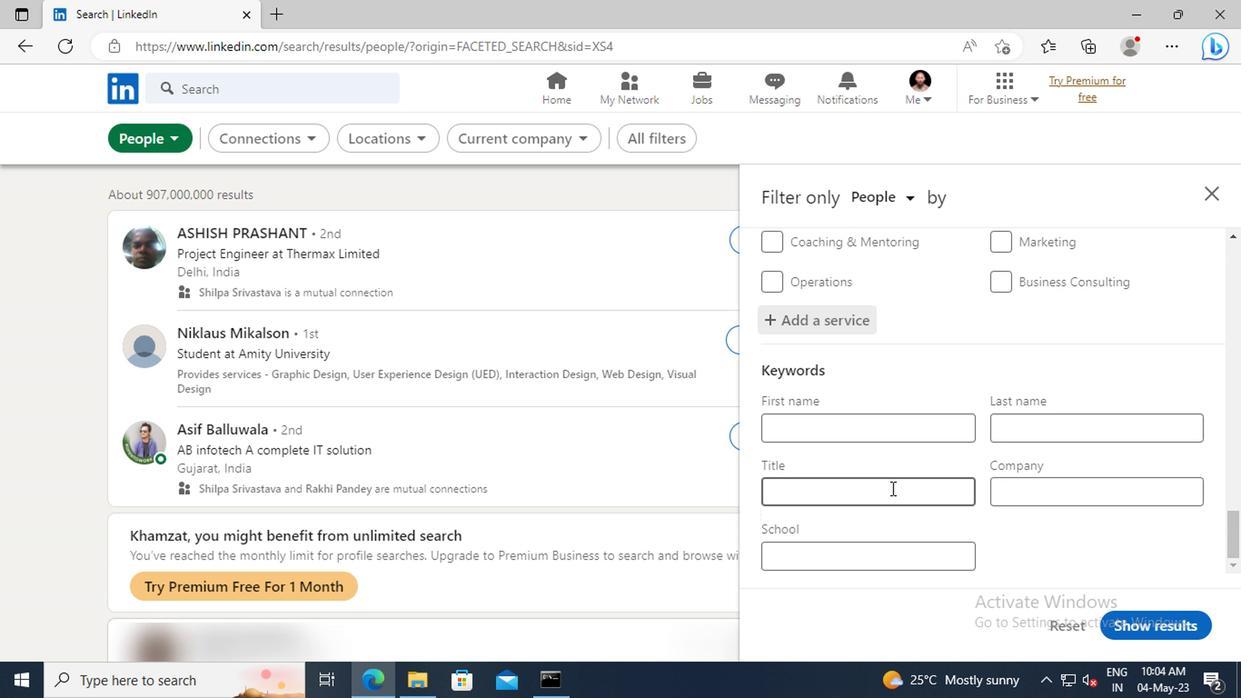 
Action: Mouse moved to (883, 487)
Screenshot: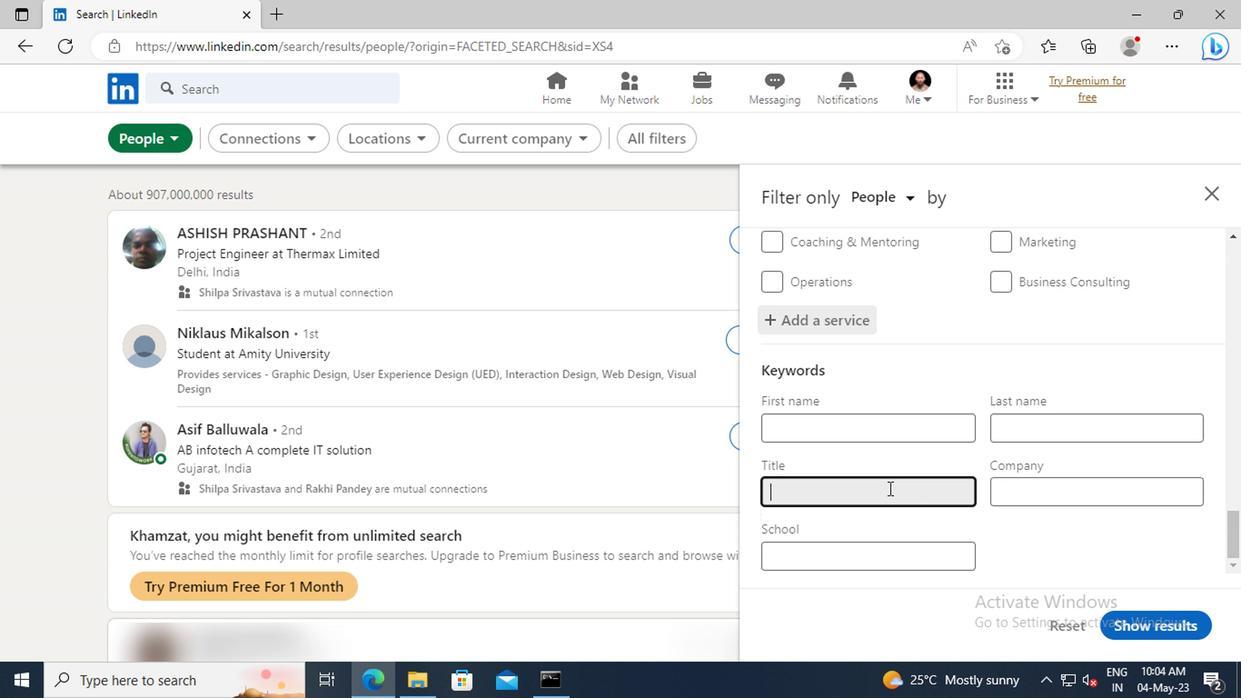 
Action: Key pressed <Key.shift>WELL<Key.space><Key.shift>DRILLER<Key.enter>
Screenshot: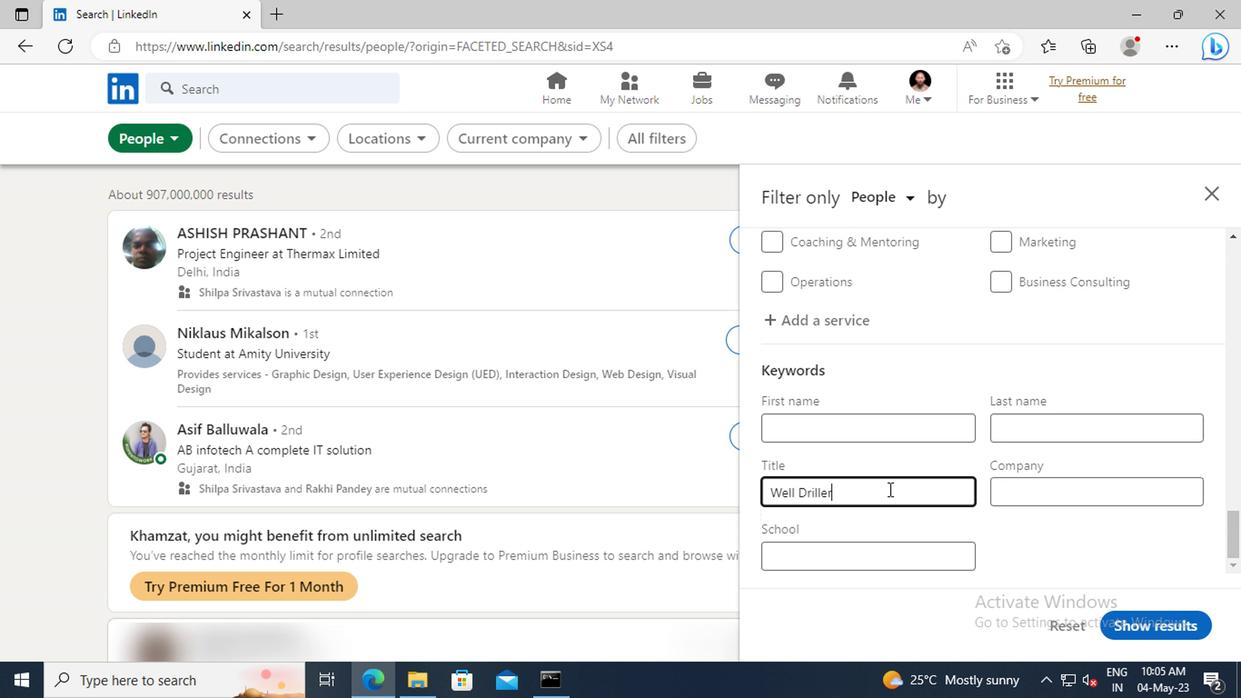 
Action: Mouse moved to (1130, 614)
Screenshot: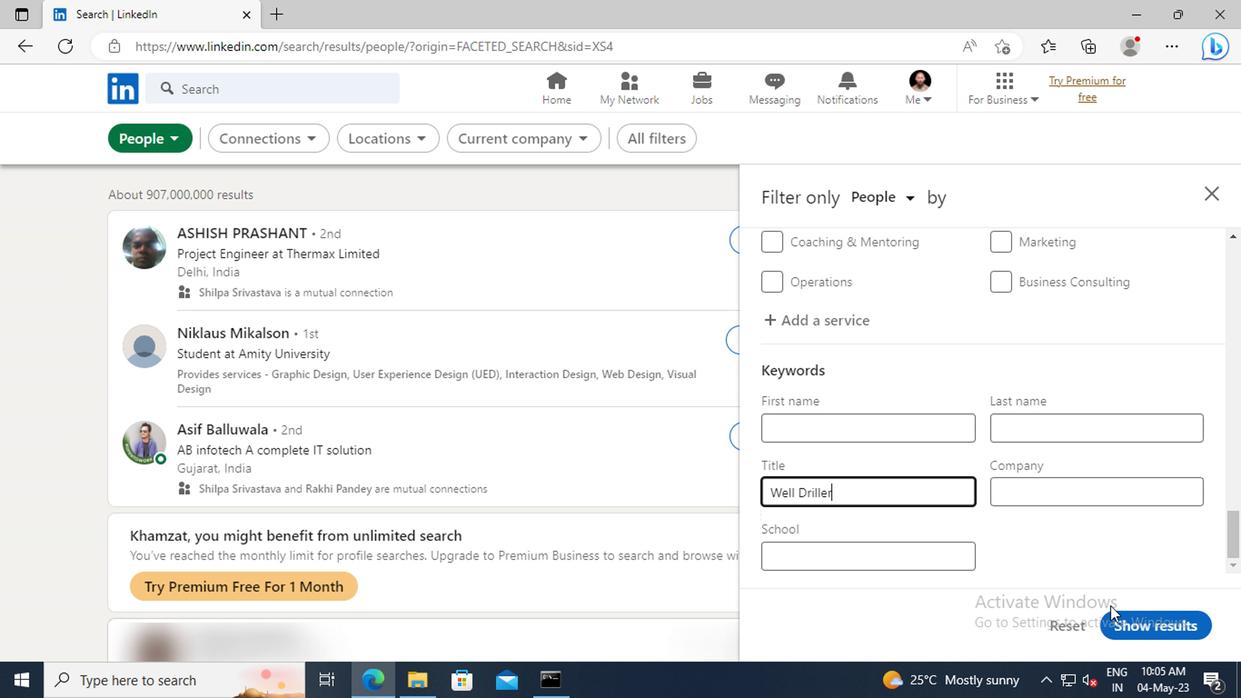 
Action: Mouse pressed left at (1130, 614)
Screenshot: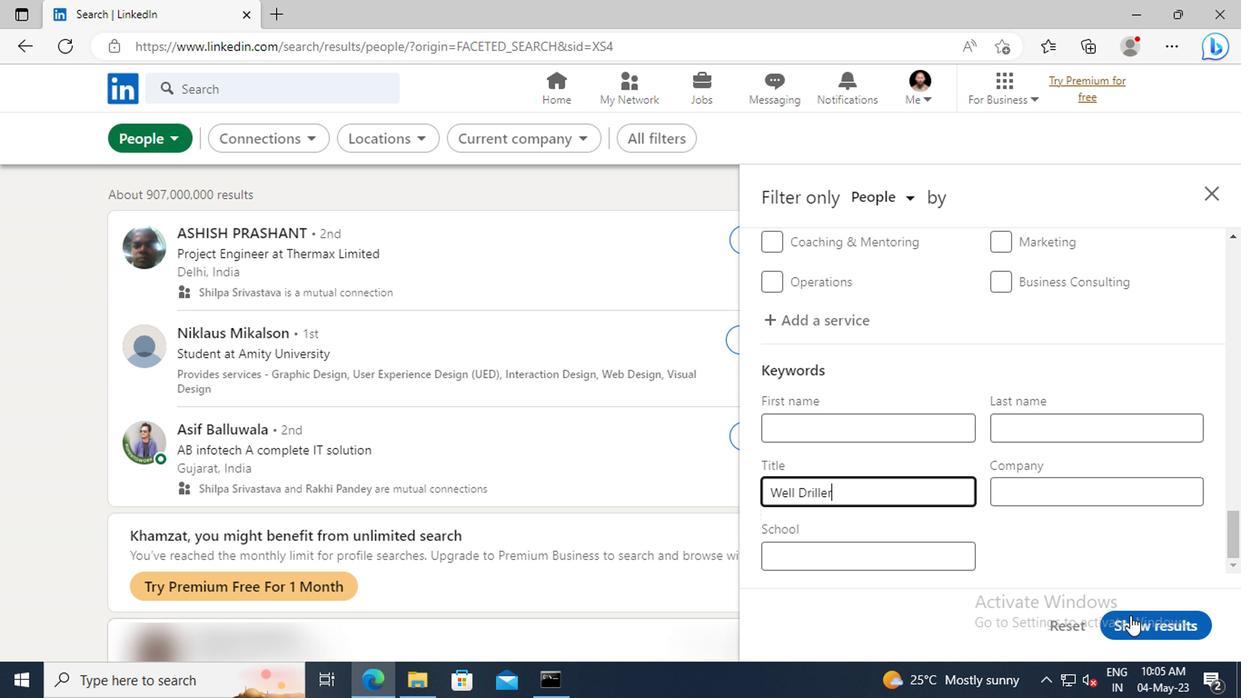 
Action: Mouse moved to (1130, 615)
Screenshot: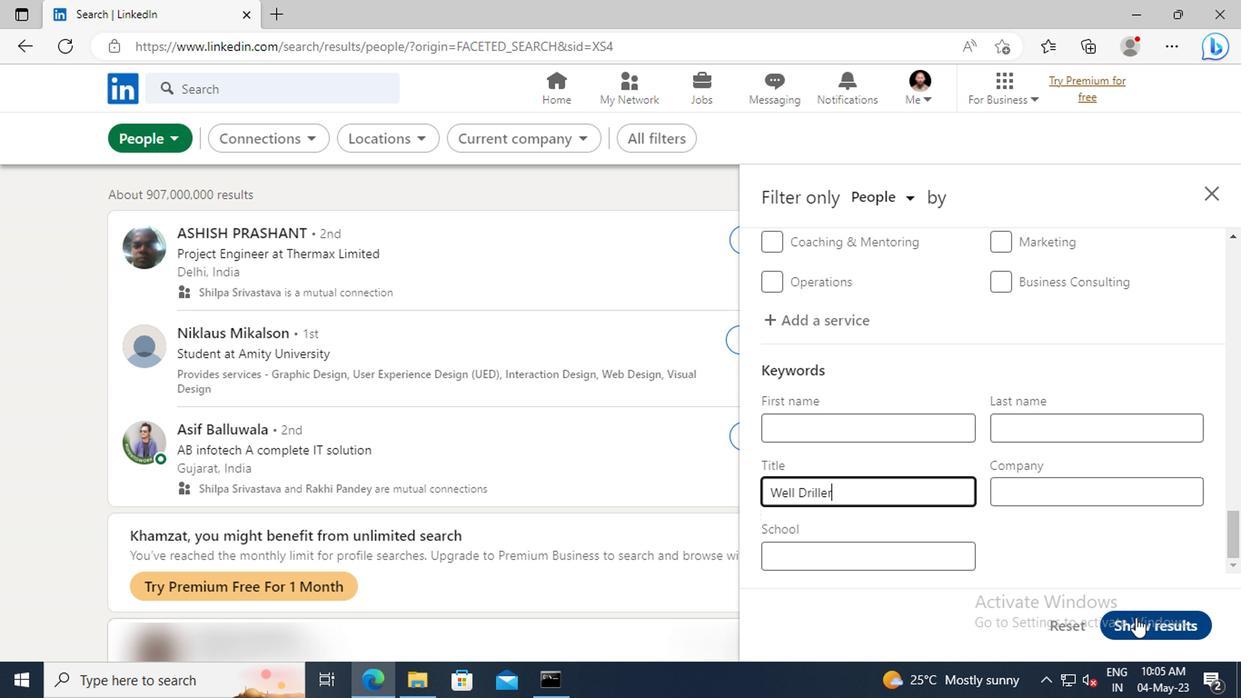 
